 Task: Open a template Informal Letter by  Plum save the file as map.docx Remove the following options from template: 'your brand'. Replace Hello Fan with ' Good Day' and change the date to 26 July, 2023. Replace body of the letter with  Thank you so much for your generous gift. Your thoughtfulness and support mean the world to me. I'm truly grateful for your kindness.; apply Font Style 'Comic Sans MS' and font size  18 Add name: Leon
Action: Mouse moved to (240, 178)
Screenshot: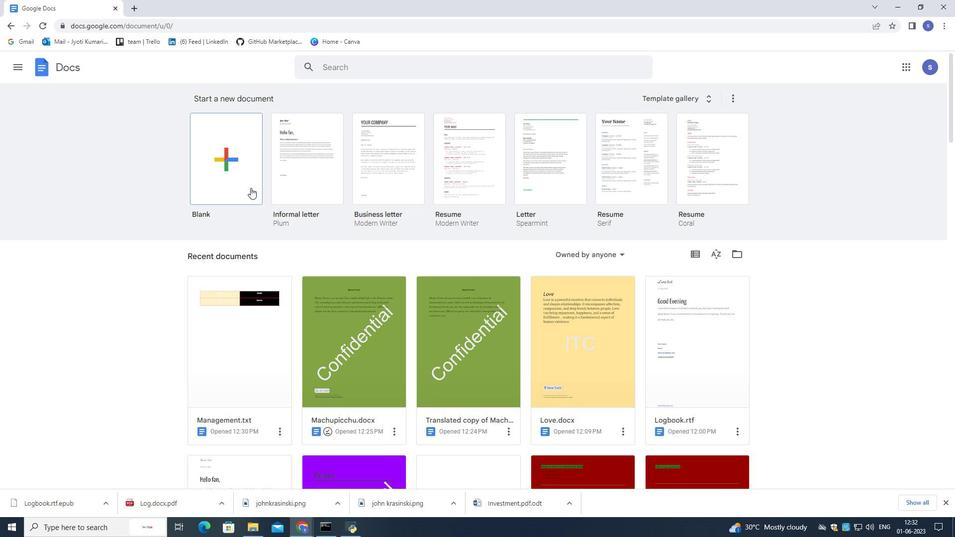 
Action: Mouse pressed left at (240, 178)
Screenshot: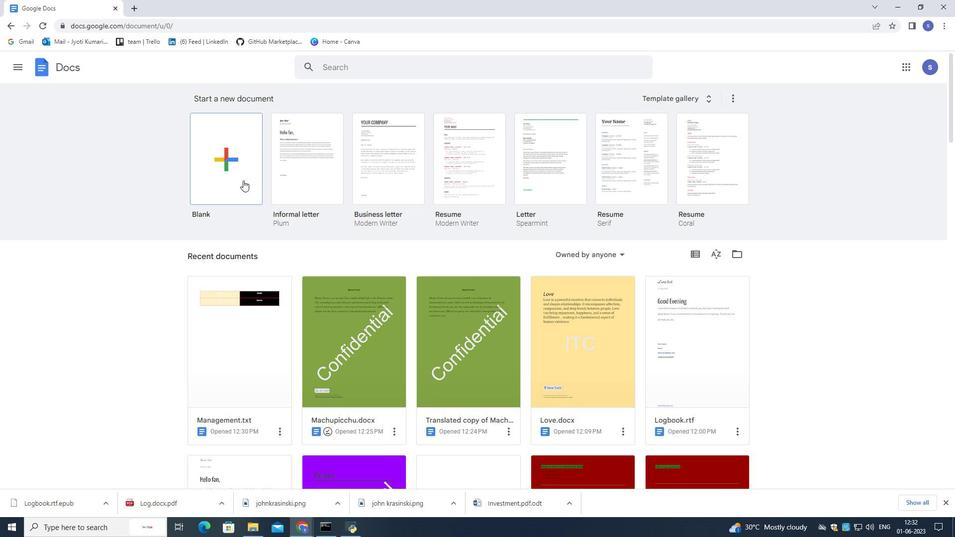
Action: Mouse pressed left at (240, 178)
Screenshot: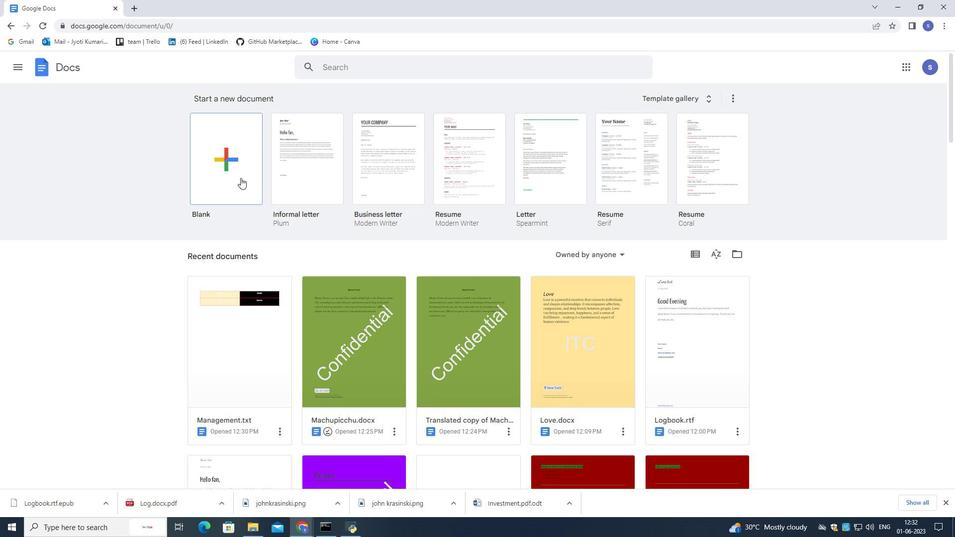 
Action: Mouse moved to (13, 64)
Screenshot: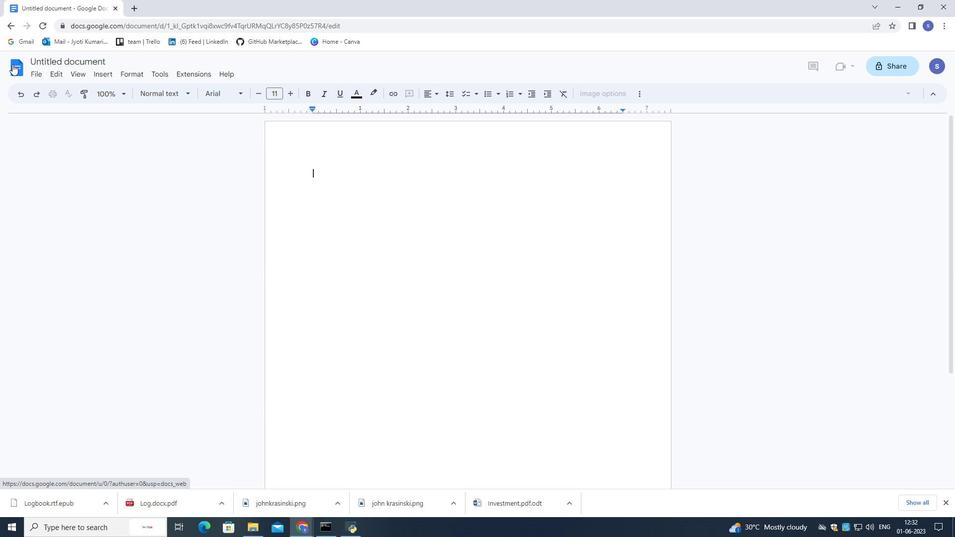 
Action: Mouse pressed left at (13, 64)
Screenshot: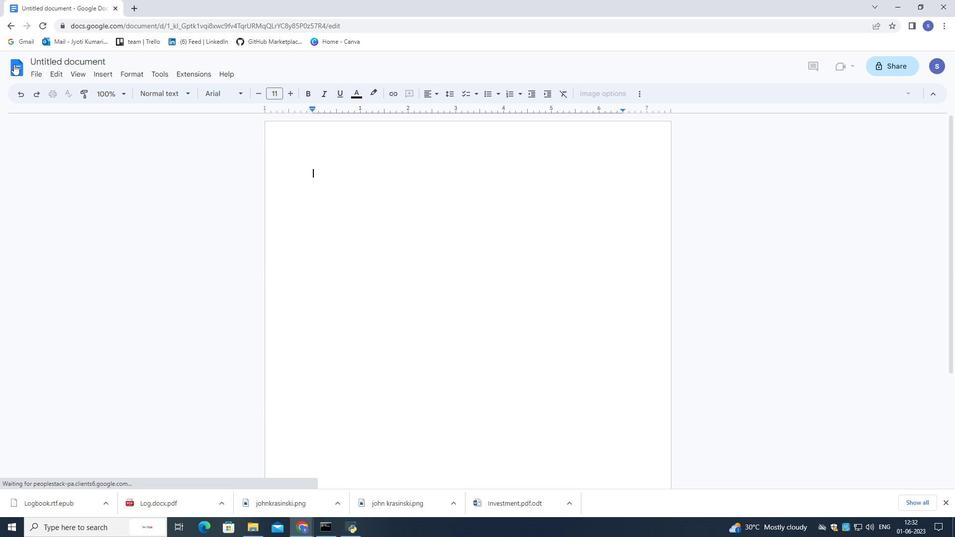 
Action: Mouse moved to (696, 92)
Screenshot: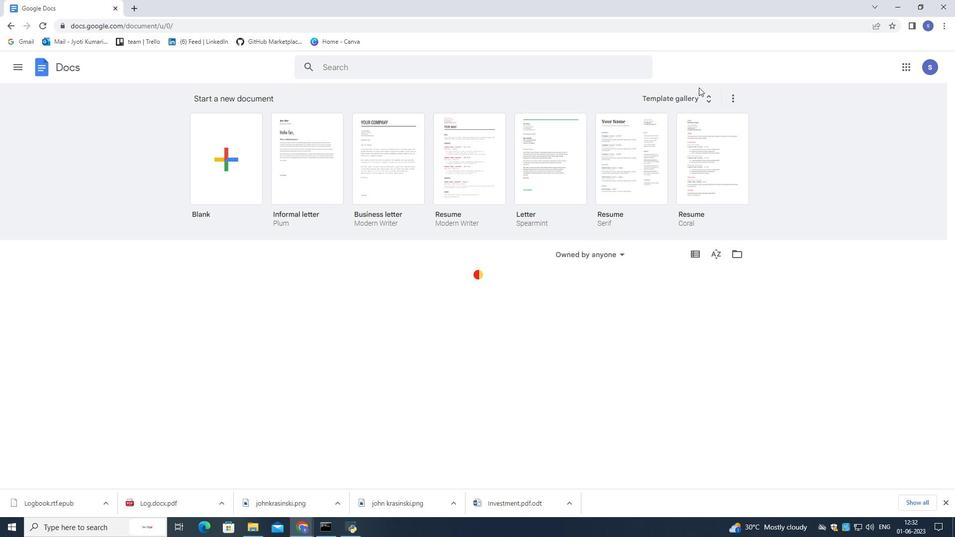 
Action: Mouse pressed left at (696, 92)
Screenshot: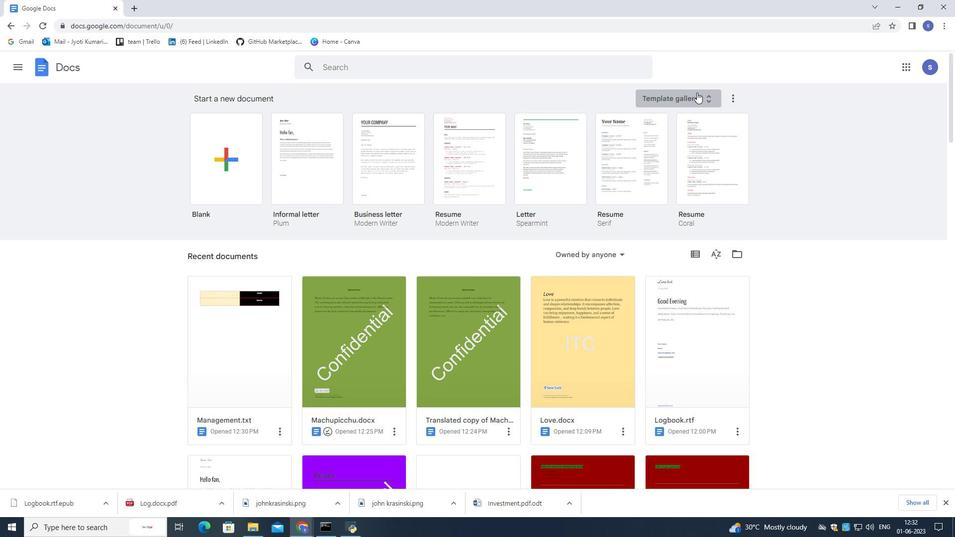 
Action: Mouse moved to (641, 231)
Screenshot: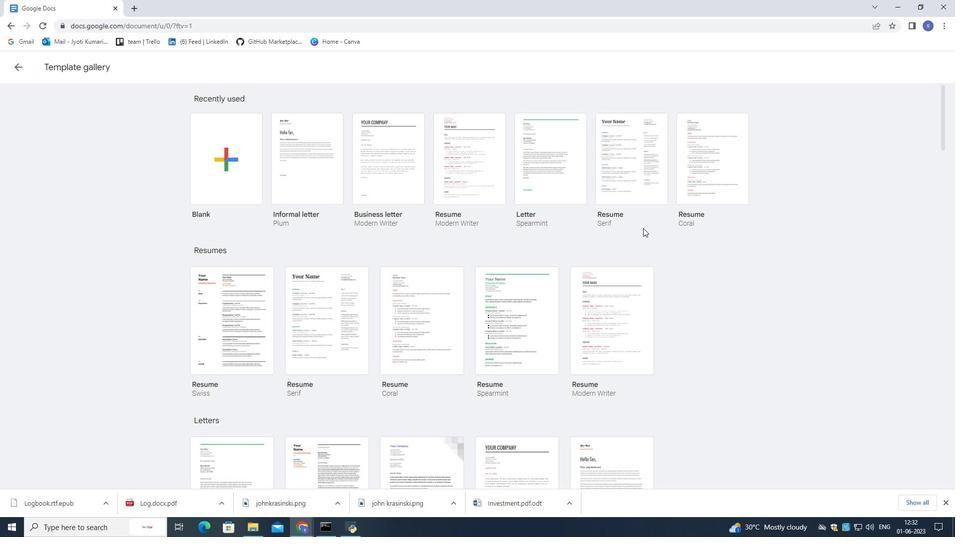 
Action: Mouse scrolled (641, 231) with delta (0, 0)
Screenshot: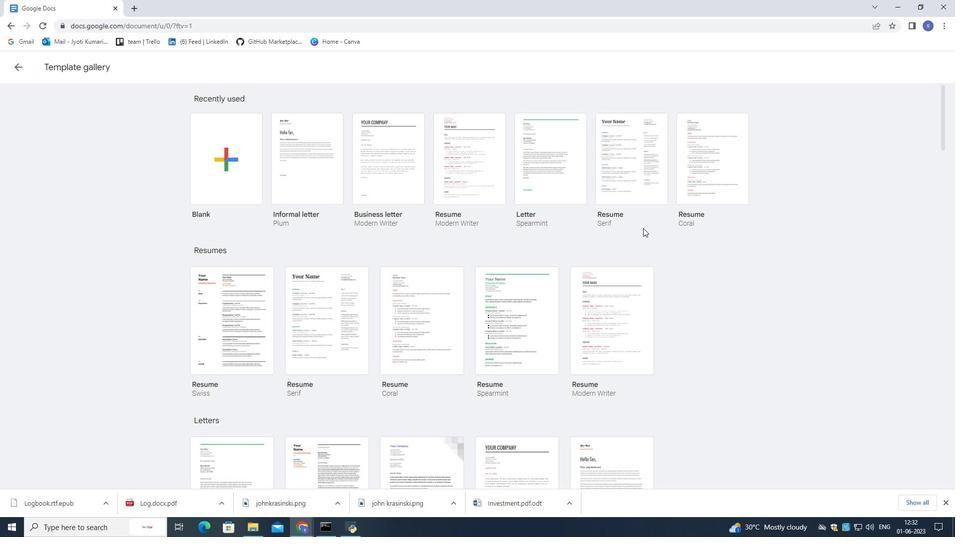 
Action: Mouse scrolled (641, 231) with delta (0, 0)
Screenshot: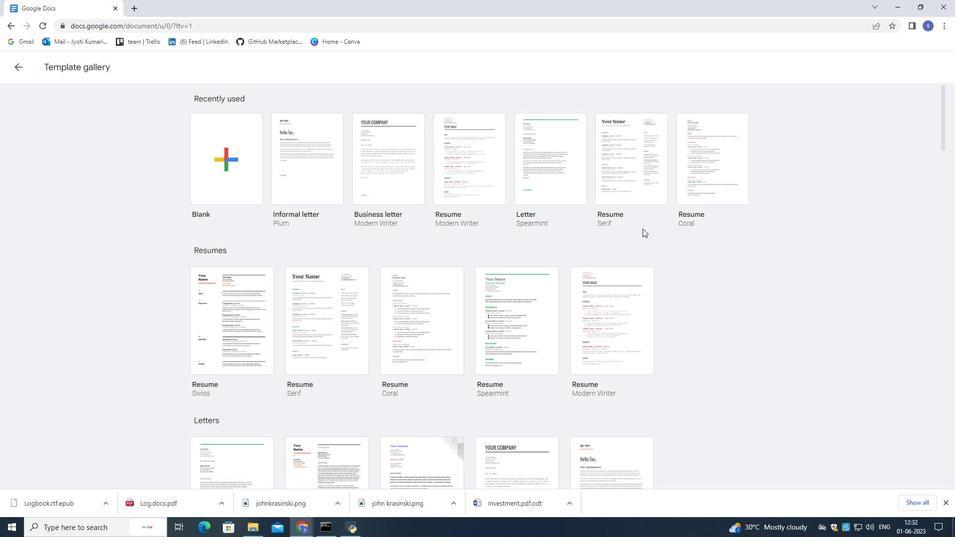
Action: Mouse scrolled (641, 231) with delta (0, 0)
Screenshot: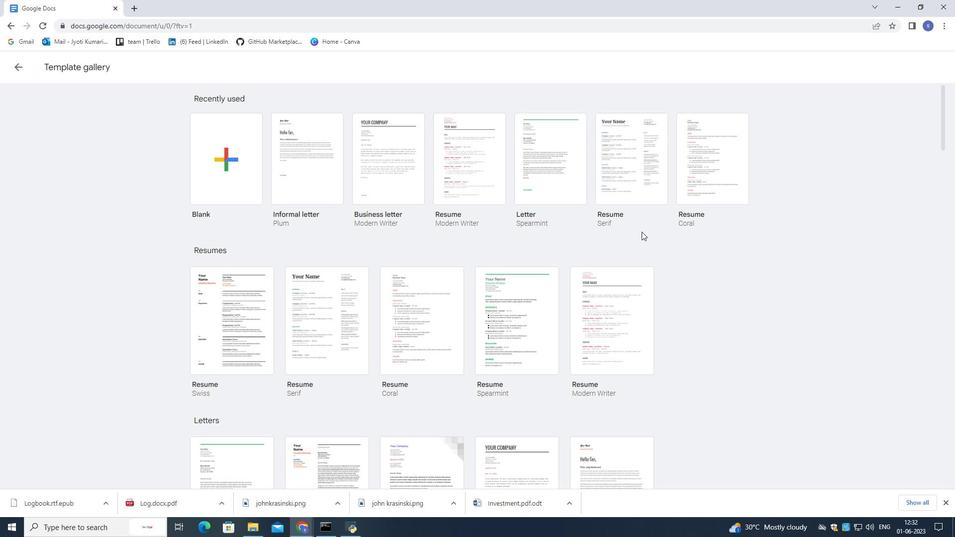
Action: Mouse scrolled (641, 231) with delta (0, 0)
Screenshot: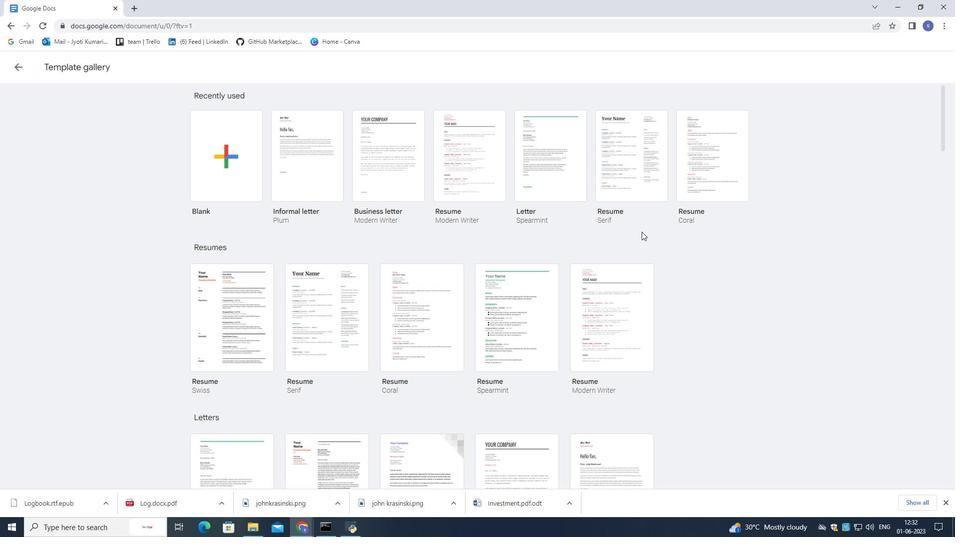 
Action: Mouse scrolled (641, 231) with delta (0, 0)
Screenshot: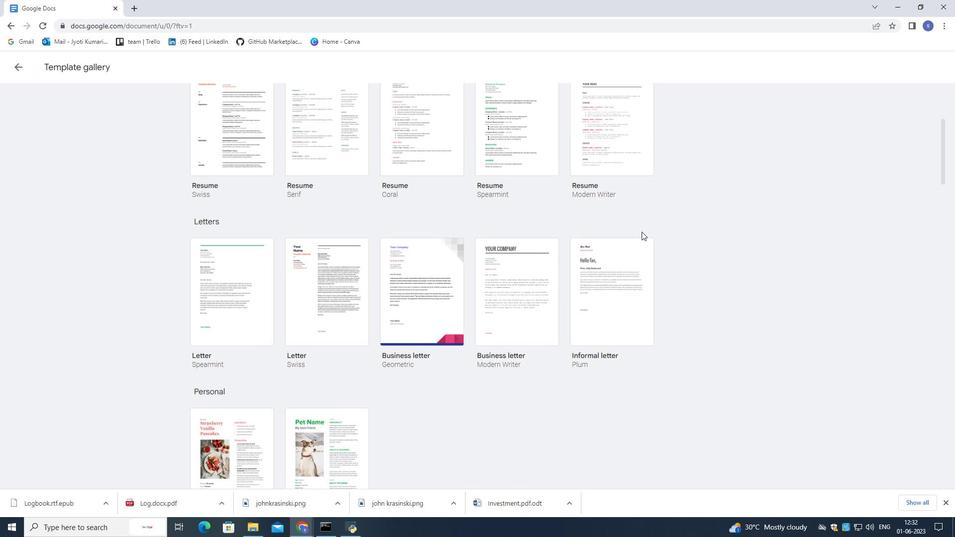 
Action: Mouse scrolled (641, 231) with delta (0, 0)
Screenshot: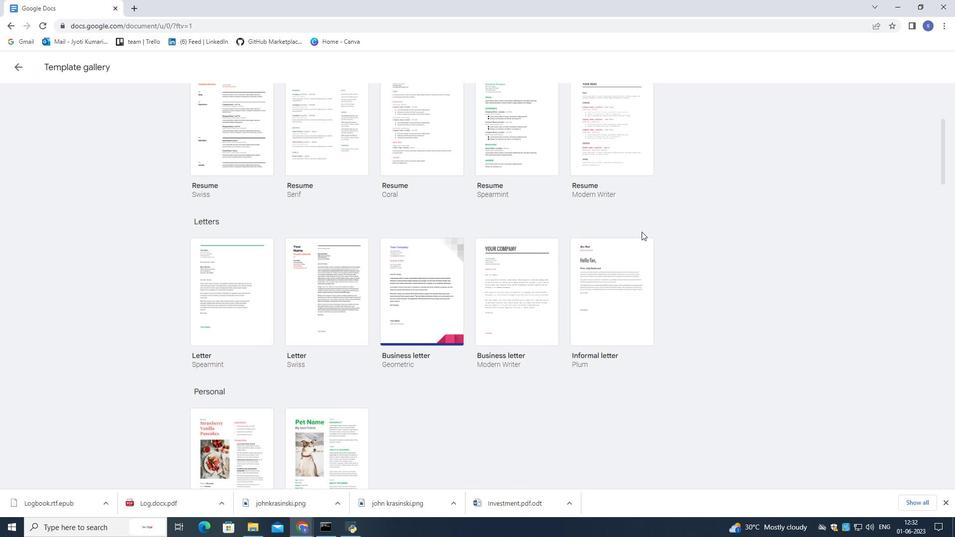 
Action: Mouse scrolled (641, 231) with delta (0, 0)
Screenshot: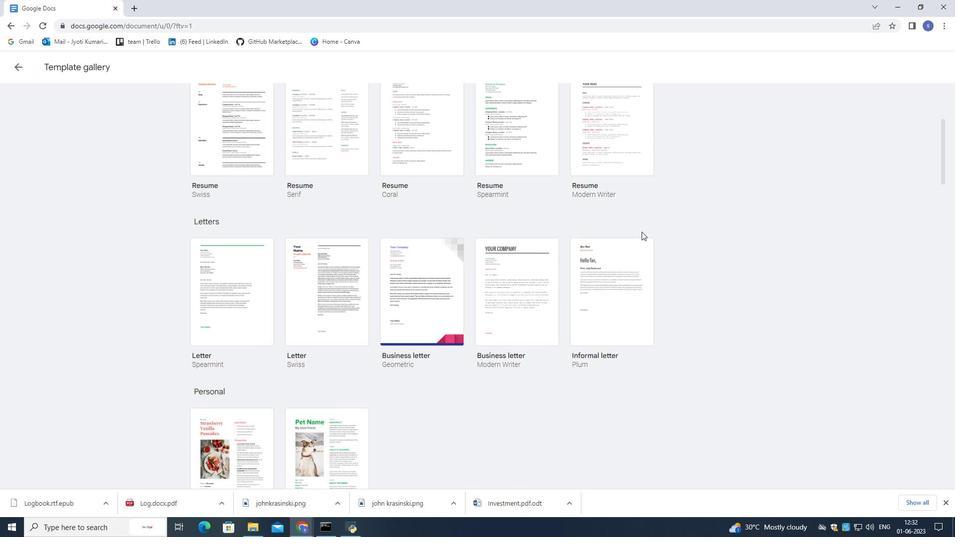 
Action: Mouse moved to (607, 154)
Screenshot: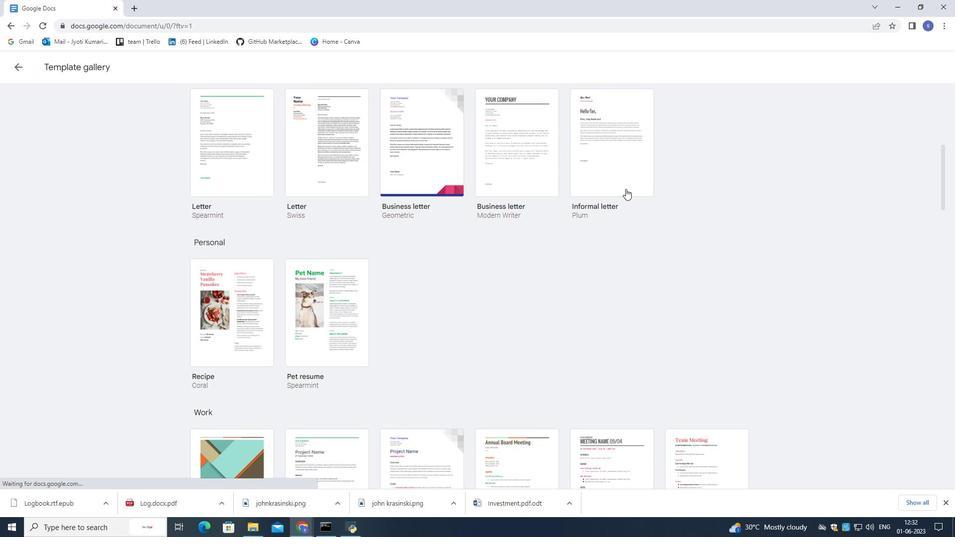 
Action: Mouse pressed left at (607, 154)
Screenshot: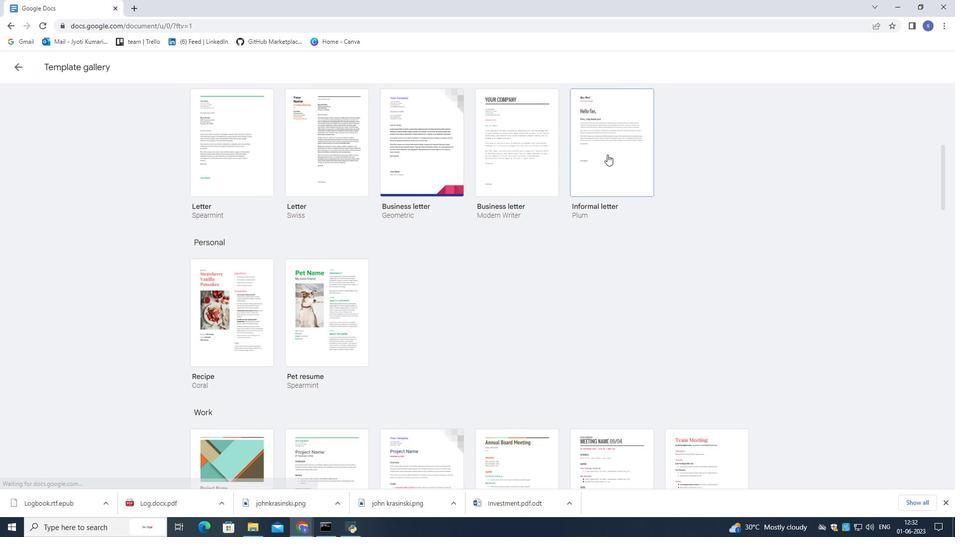 
Action: Mouse moved to (607, 154)
Screenshot: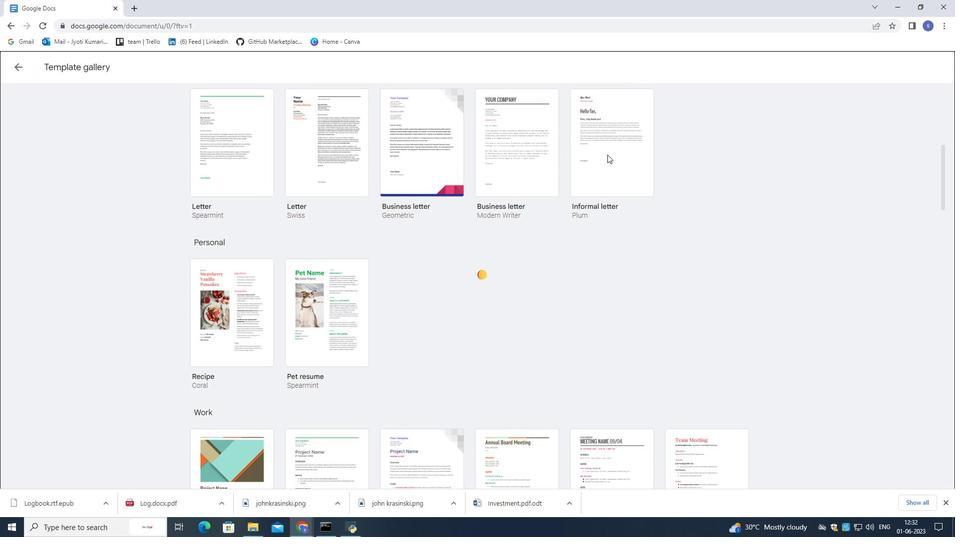 
Action: Mouse pressed left at (607, 154)
Screenshot: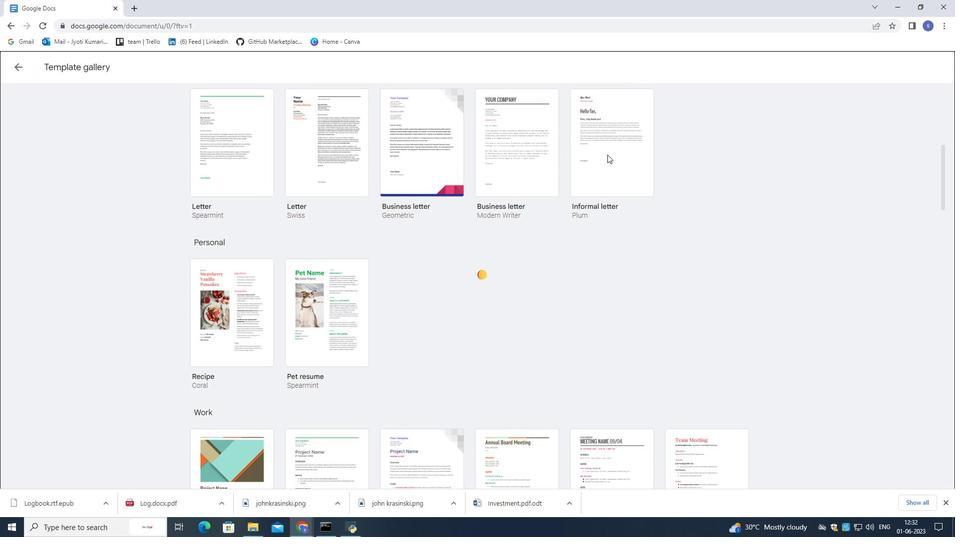 
Action: Mouse pressed left at (607, 154)
Screenshot: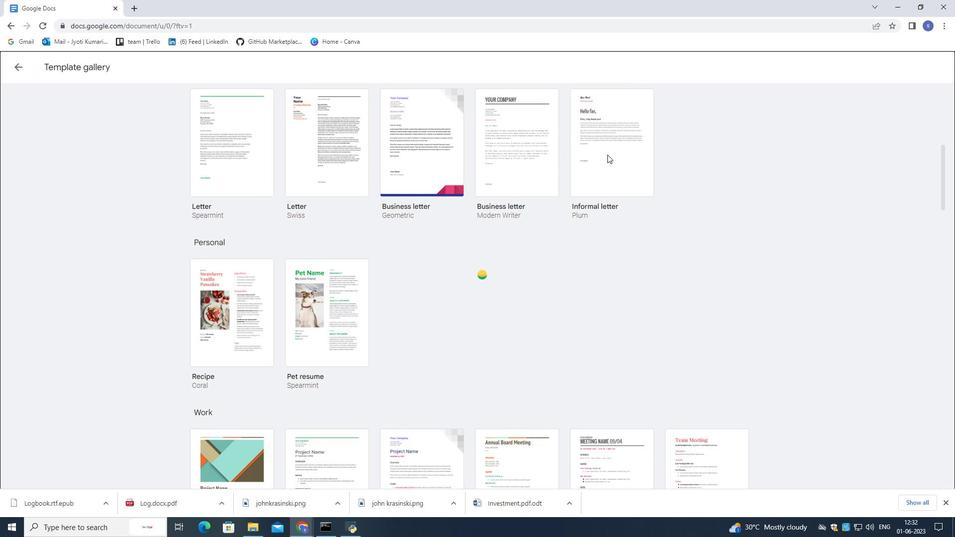
Action: Mouse moved to (365, 162)
Screenshot: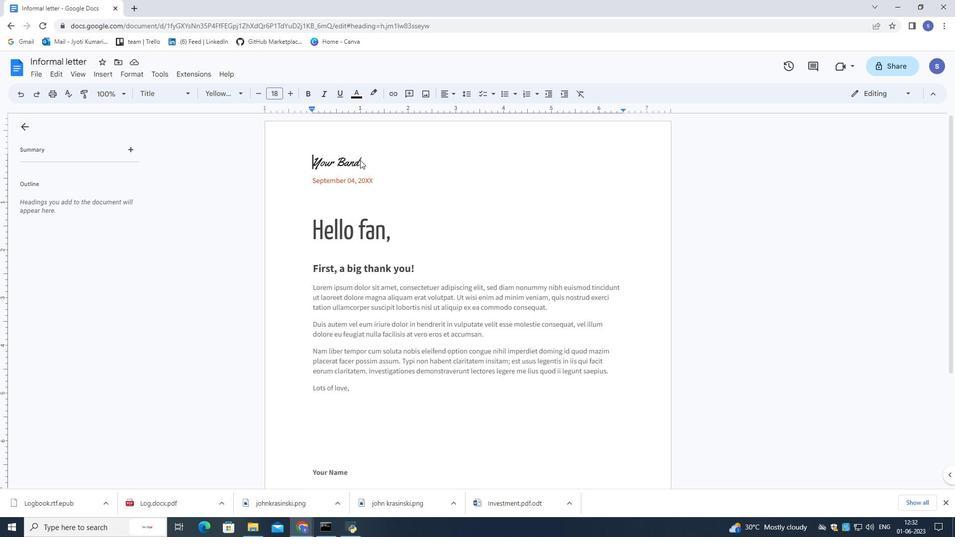
Action: Mouse pressed left at (365, 162)
Screenshot: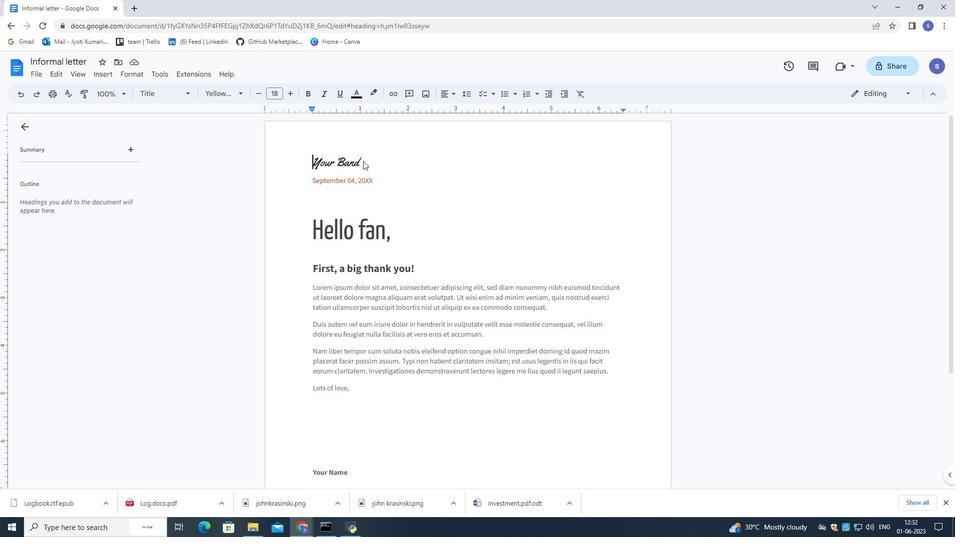 
Action: Mouse pressed left at (365, 162)
Screenshot: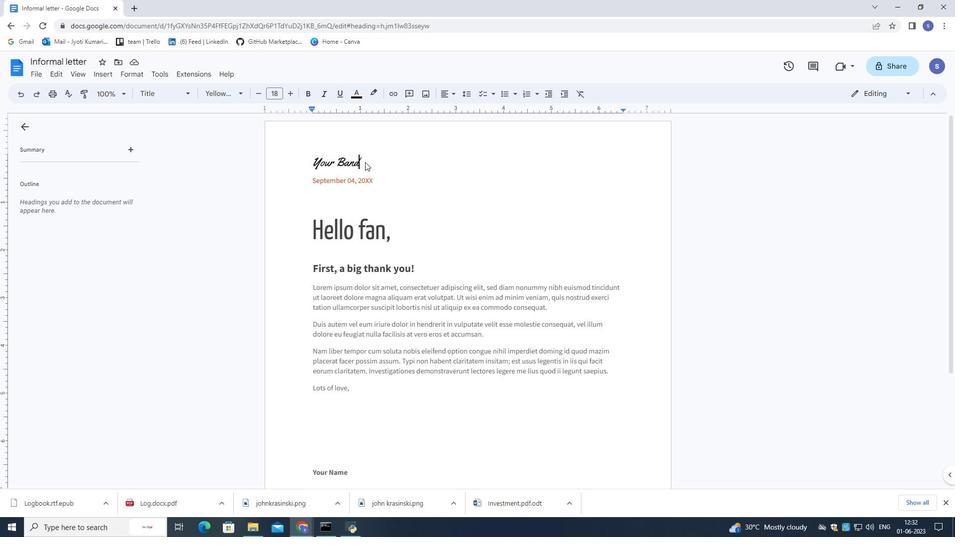
Action: Mouse pressed left at (365, 162)
Screenshot: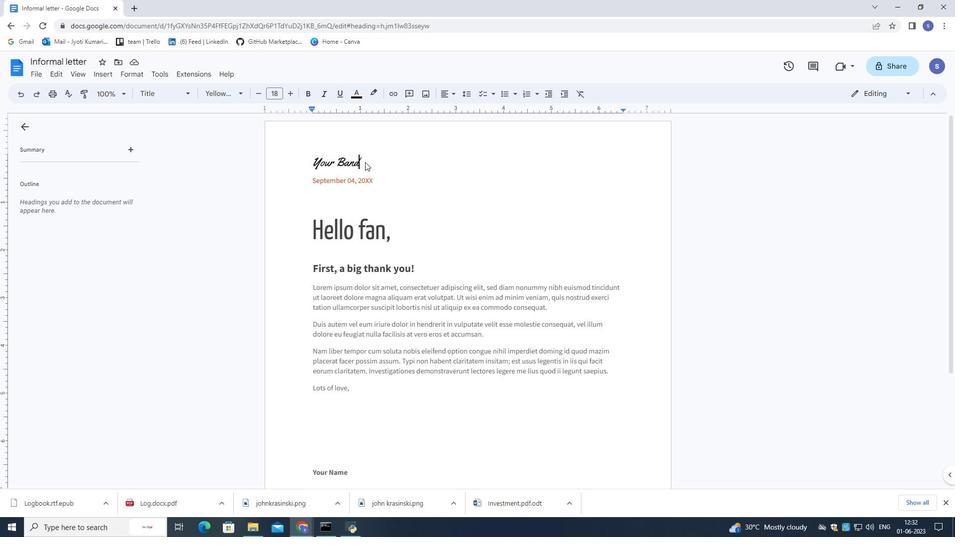 
Action: Mouse moved to (364, 162)
Screenshot: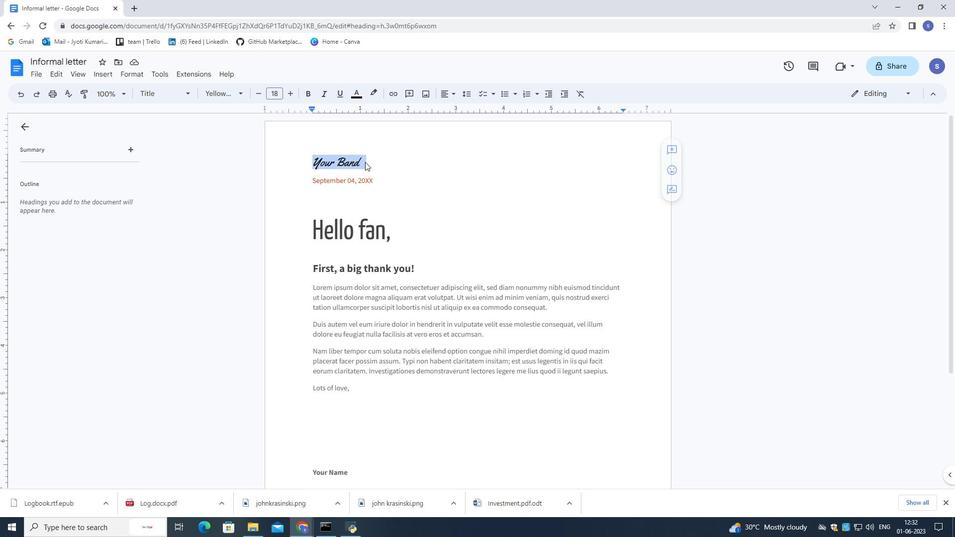 
Action: Mouse pressed left at (364, 162)
Screenshot: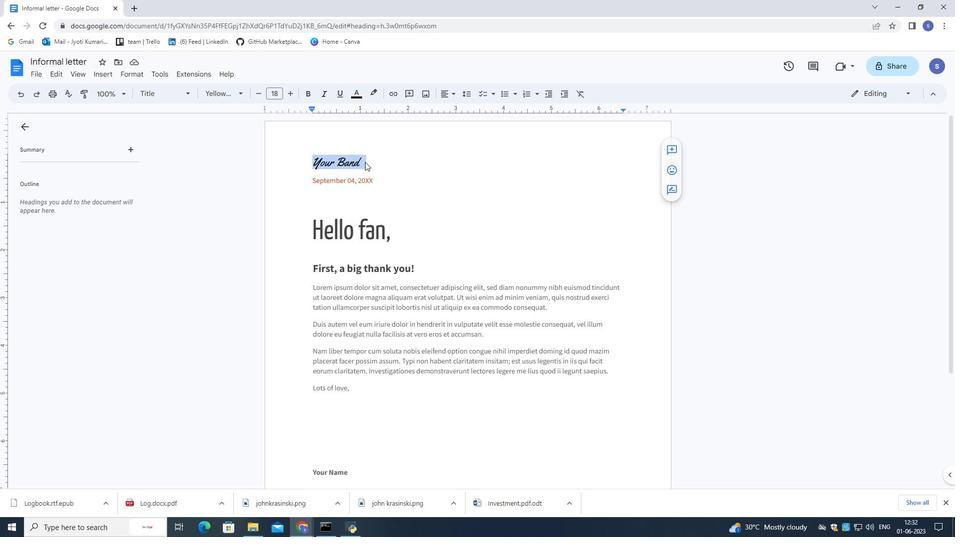 
Action: Mouse moved to (366, 161)
Screenshot: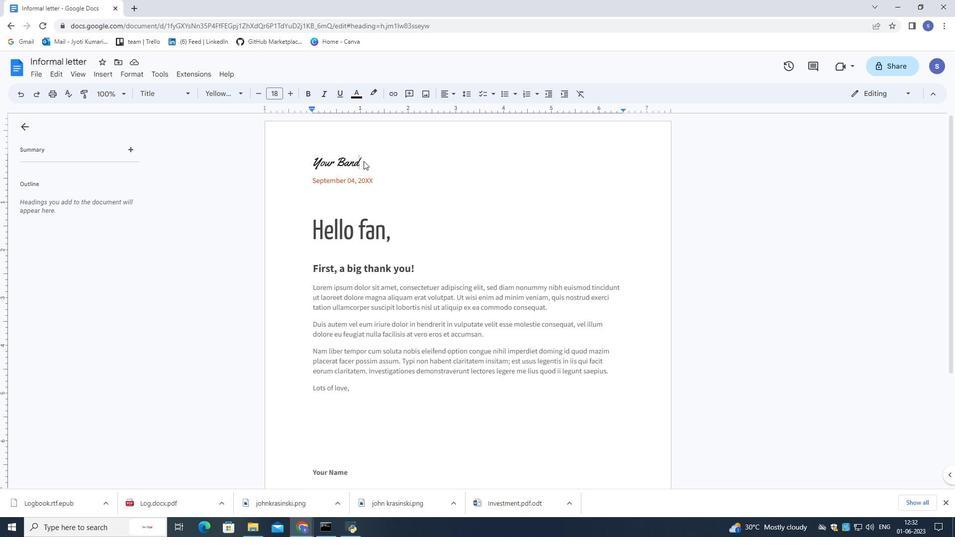 
Action: Mouse pressed left at (366, 161)
Screenshot: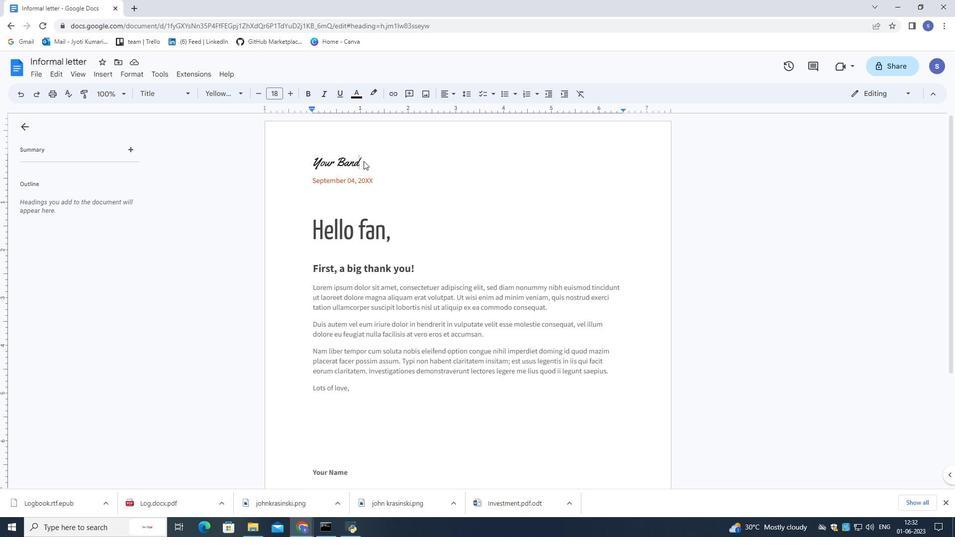 
Action: Mouse pressed left at (366, 161)
Screenshot: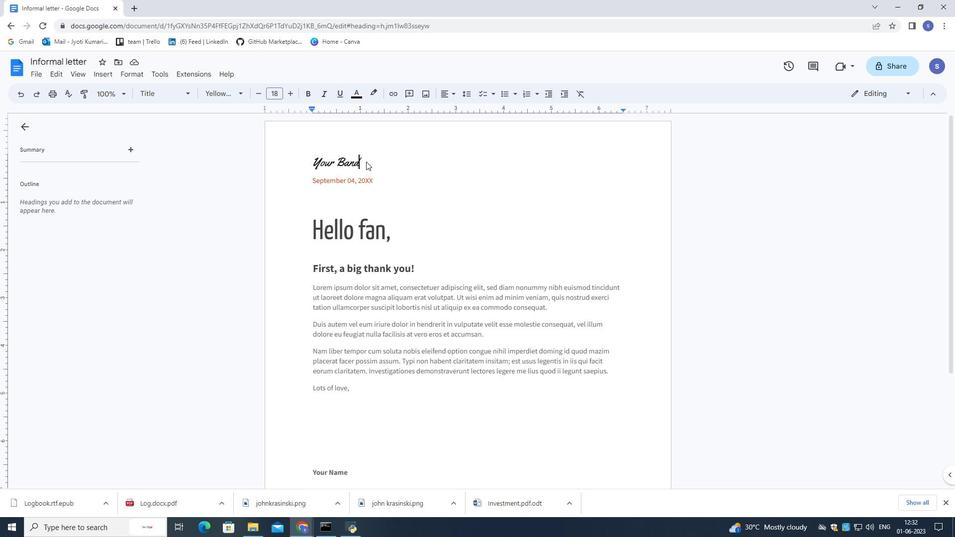 
Action: Mouse pressed left at (366, 161)
Screenshot: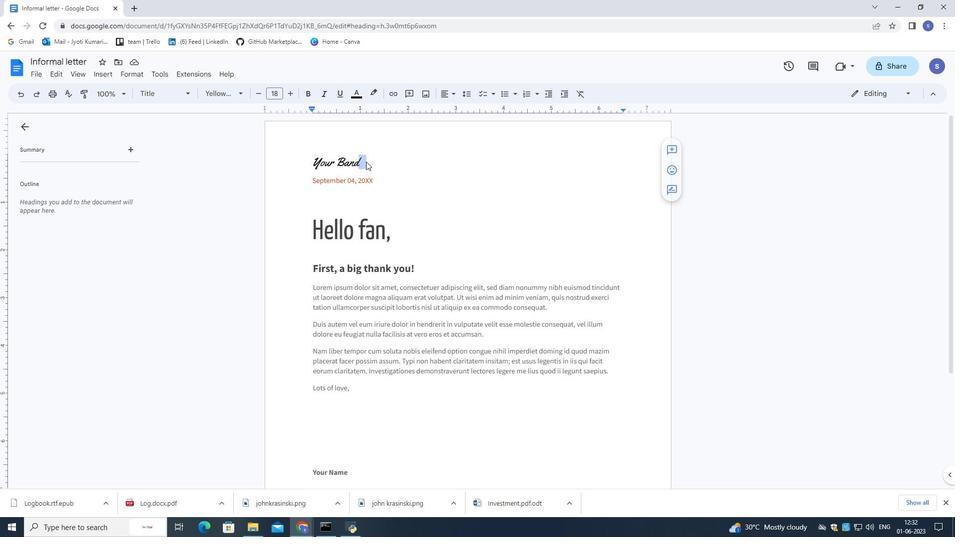 
Action: Mouse moved to (366, 161)
Screenshot: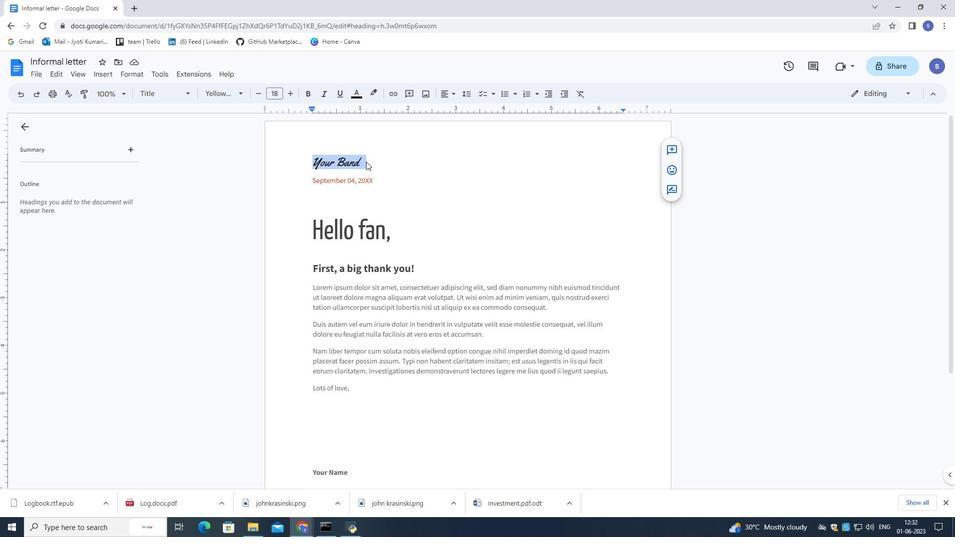 
Action: Key pressed <Key.delete>
Screenshot: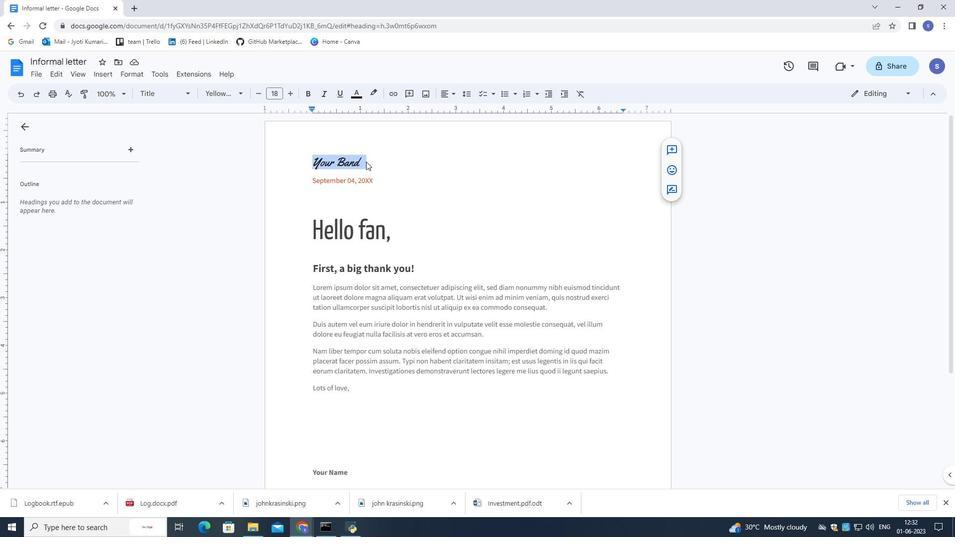 
Action: Mouse moved to (392, 216)
Screenshot: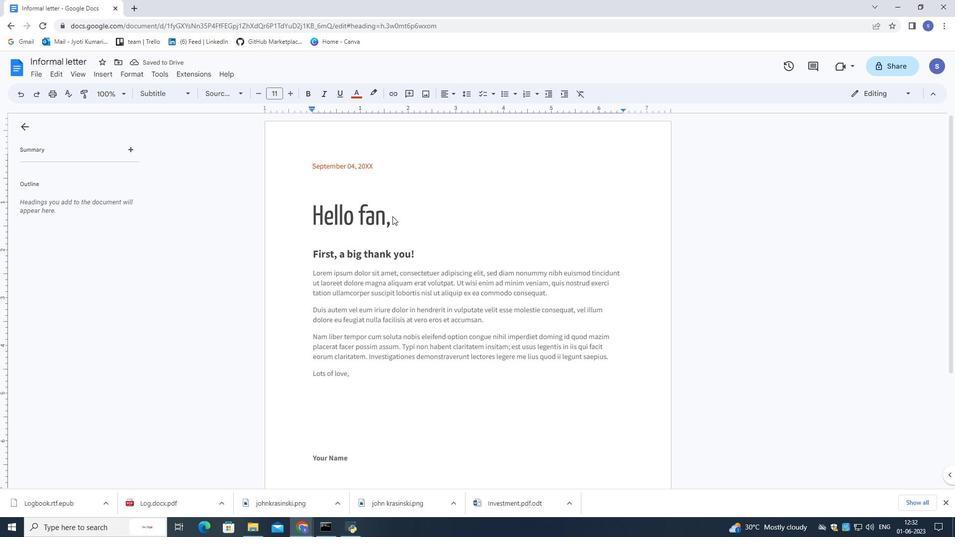 
Action: Mouse pressed left at (392, 216)
Screenshot: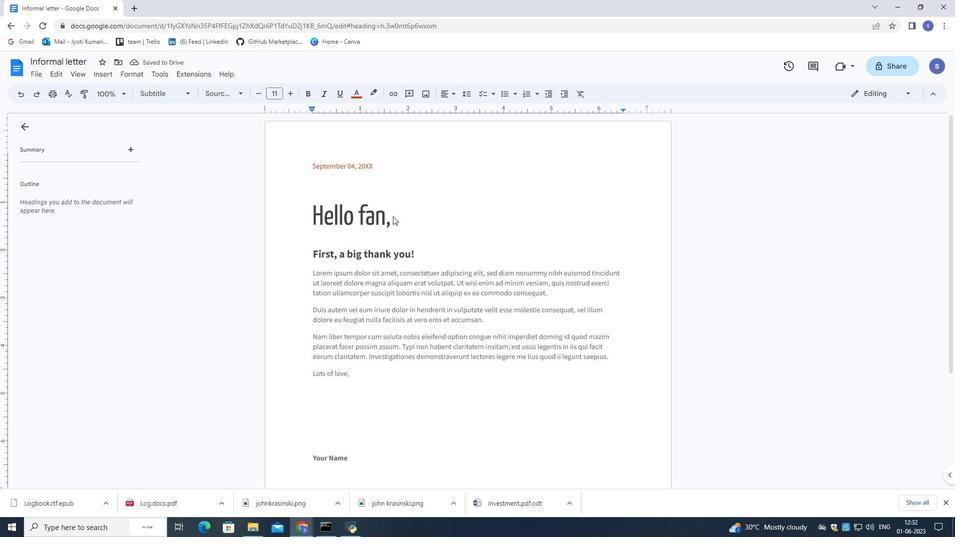 
Action: Mouse pressed left at (392, 216)
Screenshot: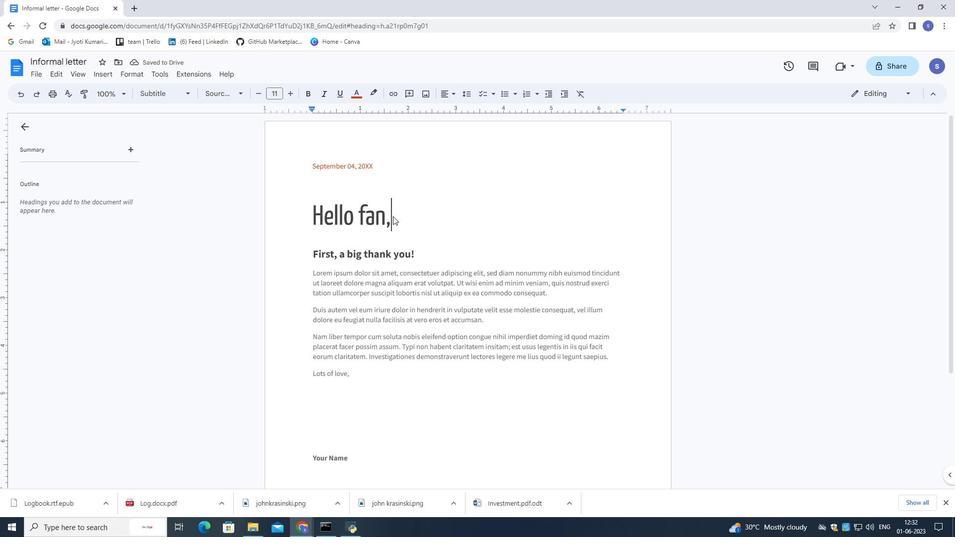
Action: Mouse pressed left at (392, 216)
Screenshot: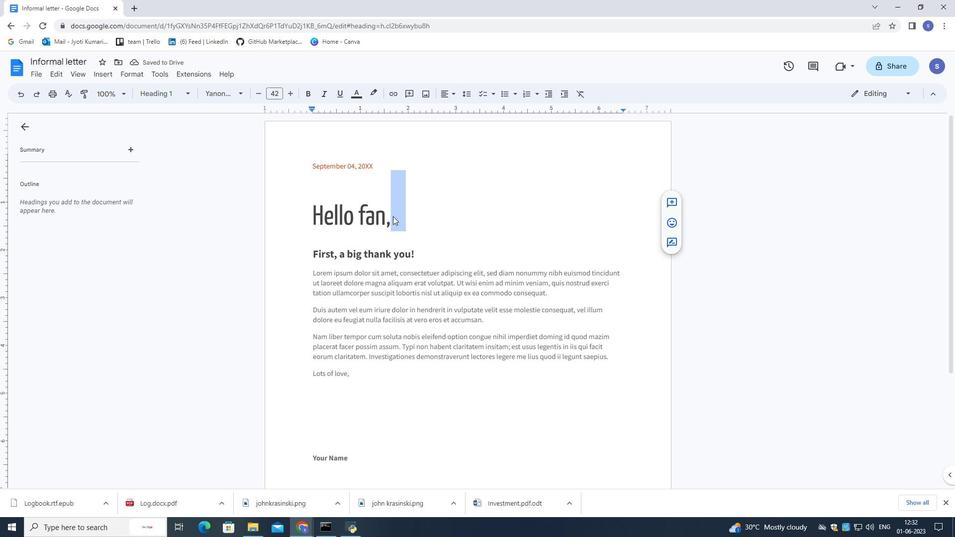 
Action: Mouse moved to (399, 216)
Screenshot: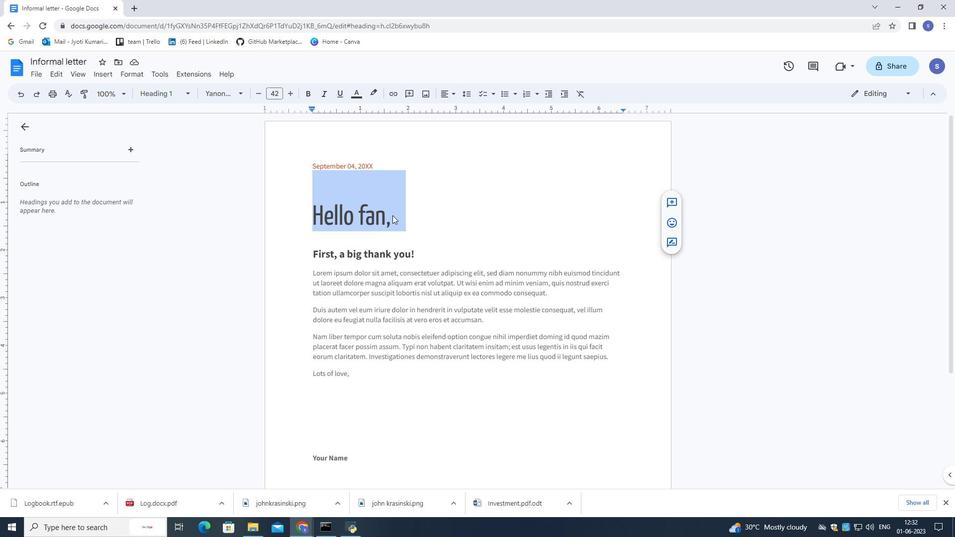 
Action: Key pressed <Key.shift>Gooo<Key.backspace>d<Key.space><Key.shift>Day,
Screenshot: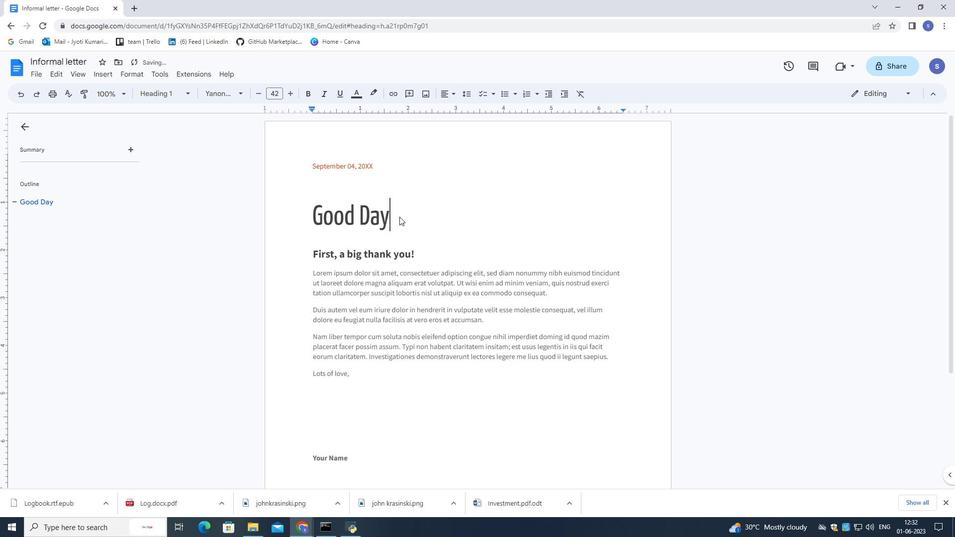 
Action: Mouse moved to (379, 159)
Screenshot: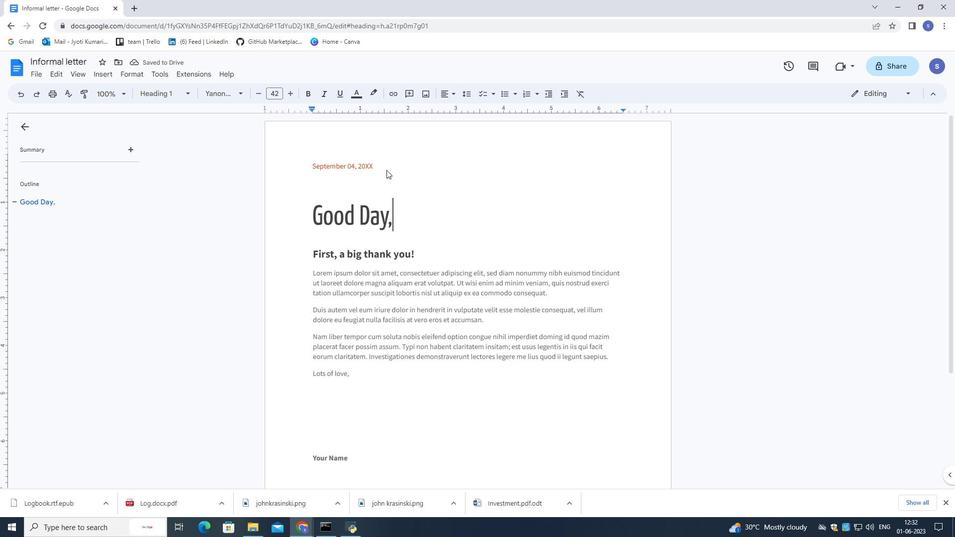 
Action: Mouse pressed left at (379, 159)
Screenshot: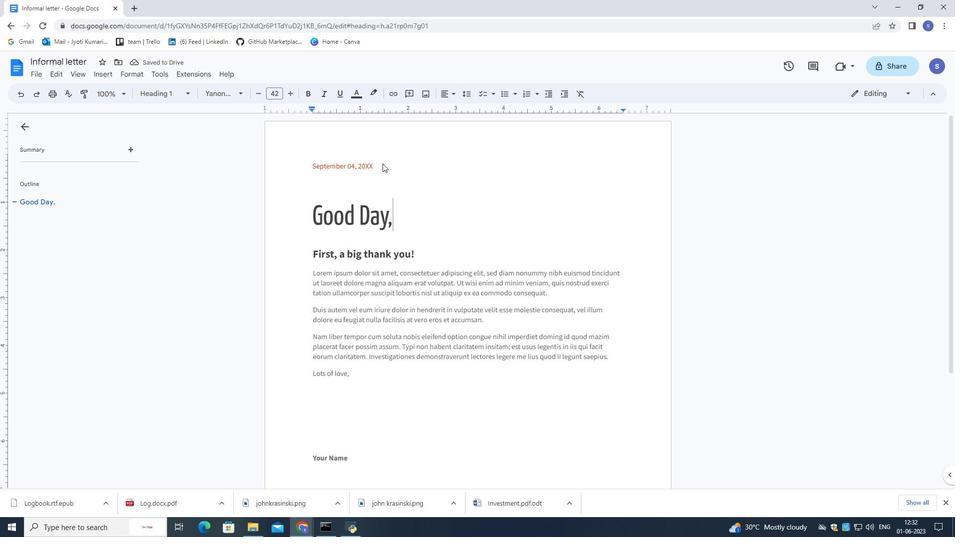 
Action: Mouse moved to (379, 159)
Screenshot: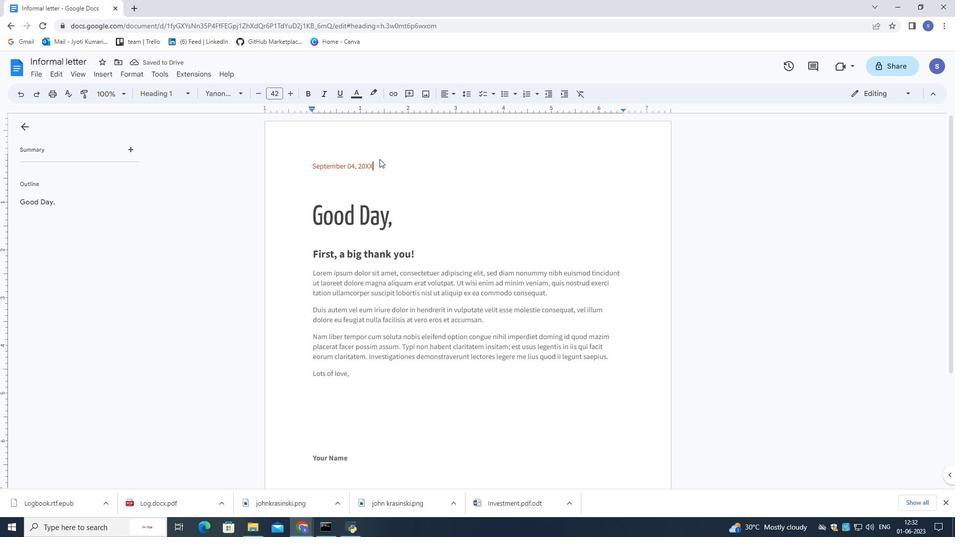 
Action: Mouse pressed left at (379, 159)
Screenshot: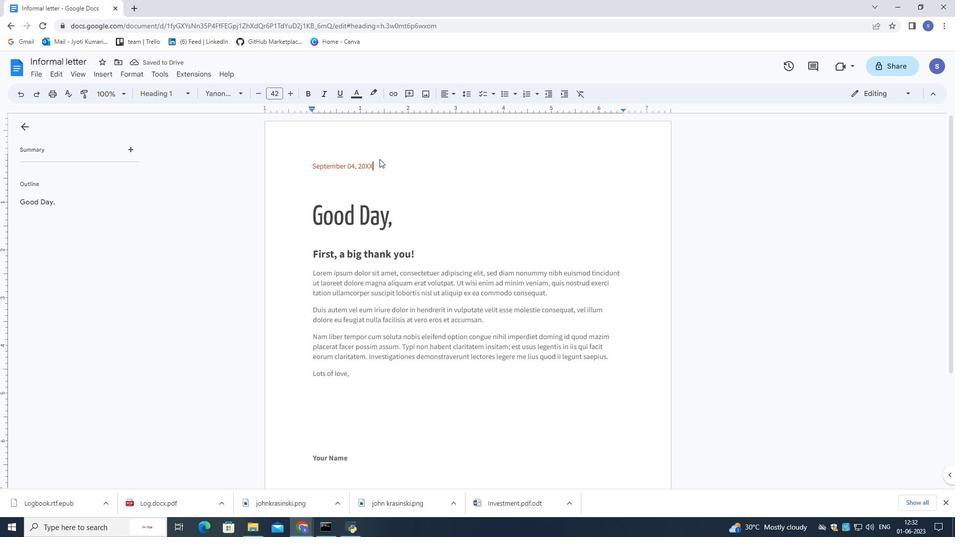 
Action: Mouse pressed left at (379, 159)
Screenshot: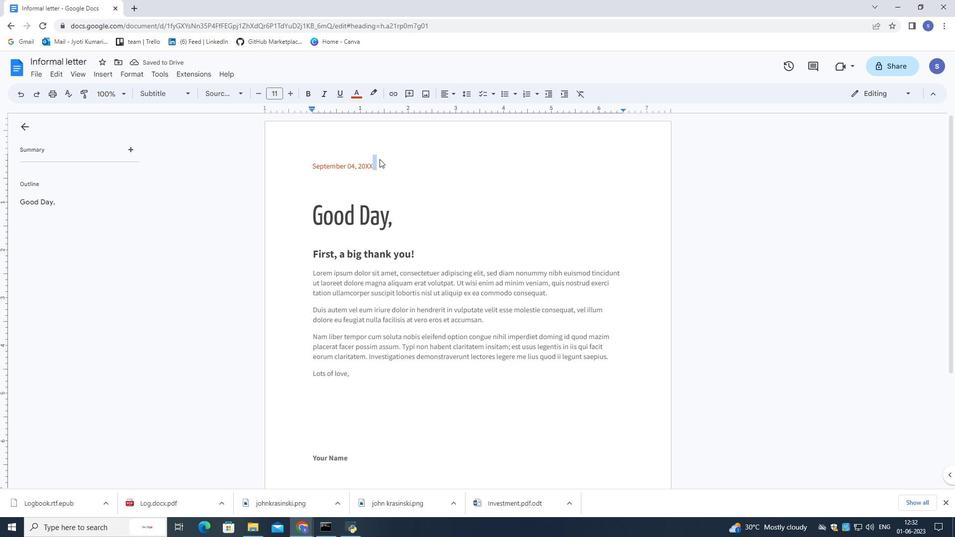 
Action: Mouse moved to (567, 197)
Screenshot: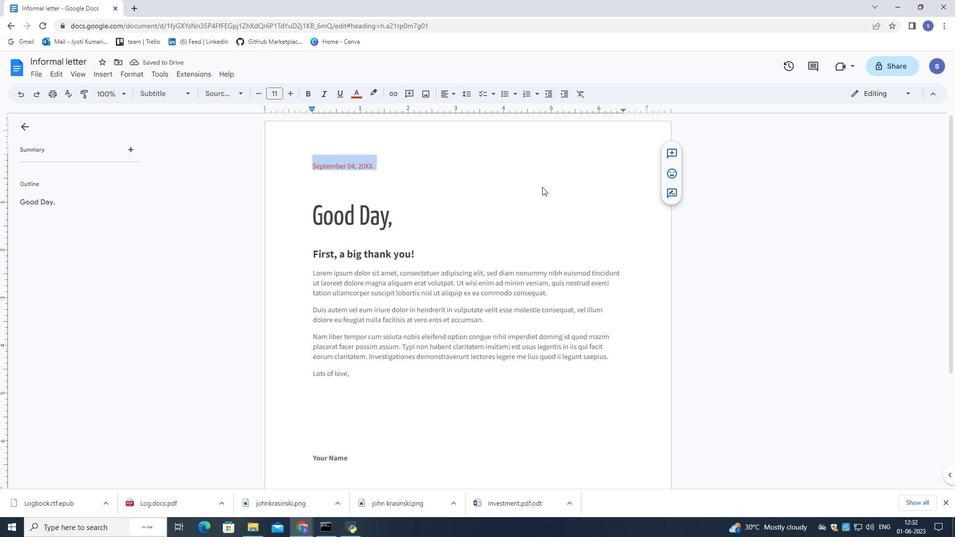 
Action: Key pressed 26<Key.space><Key.shift>July,<Key.space>2023
Screenshot: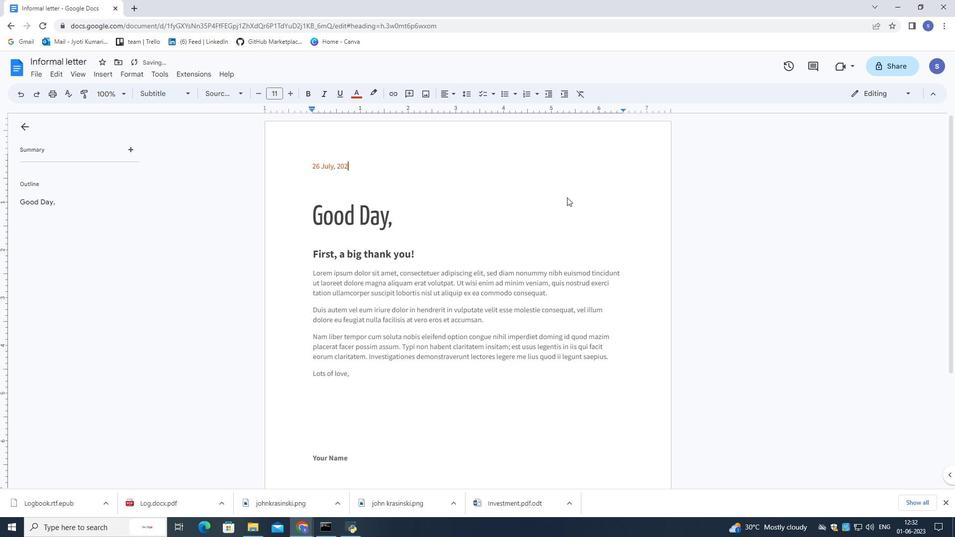 
Action: Mouse moved to (355, 372)
Screenshot: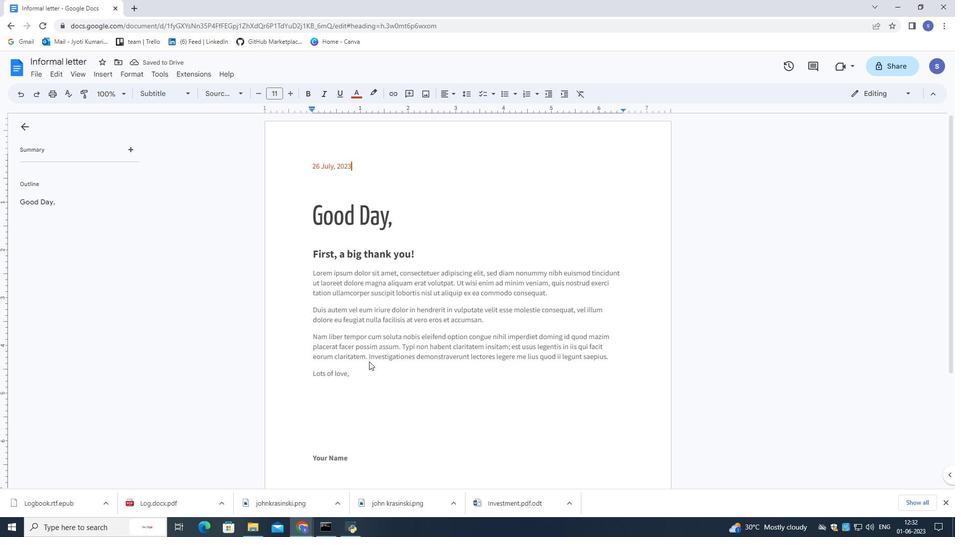 
Action: Mouse pressed left at (355, 372)
Screenshot: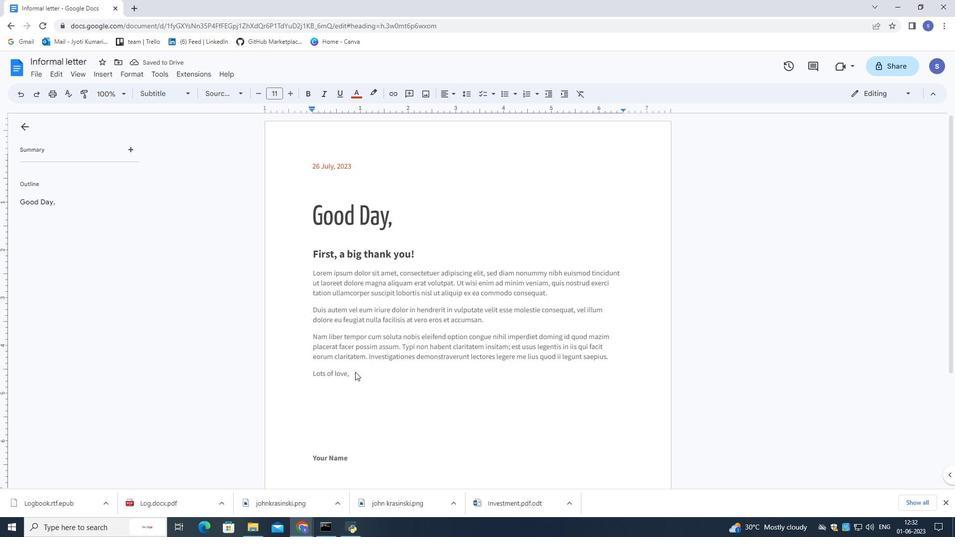 
Action: Mouse moved to (309, 256)
Screenshot: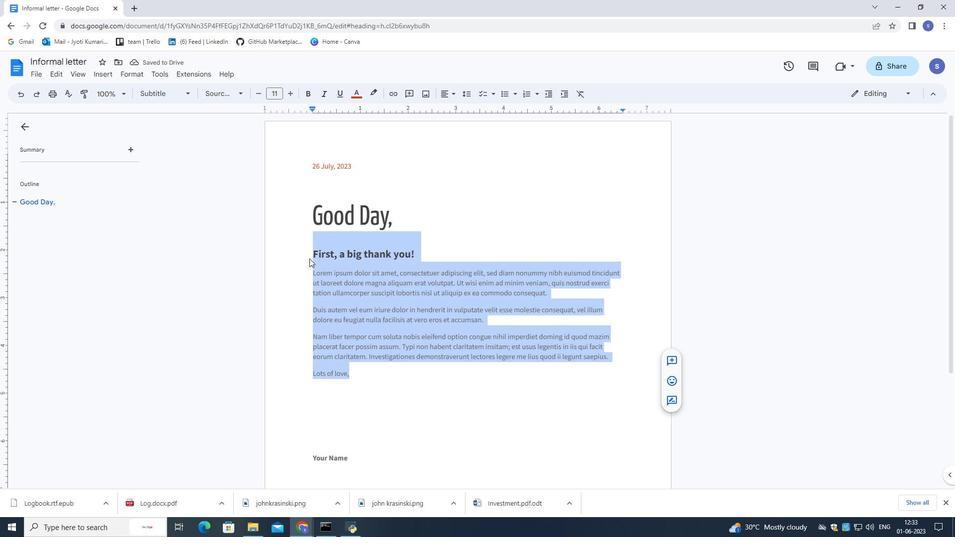 
Action: Key pressed <Key.delete>
Screenshot: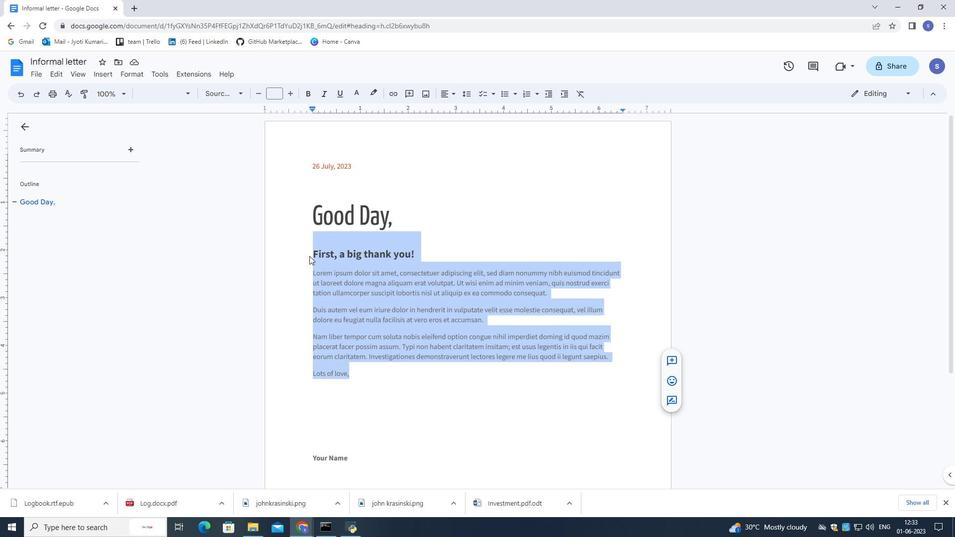 
Action: Mouse moved to (443, 337)
Screenshot: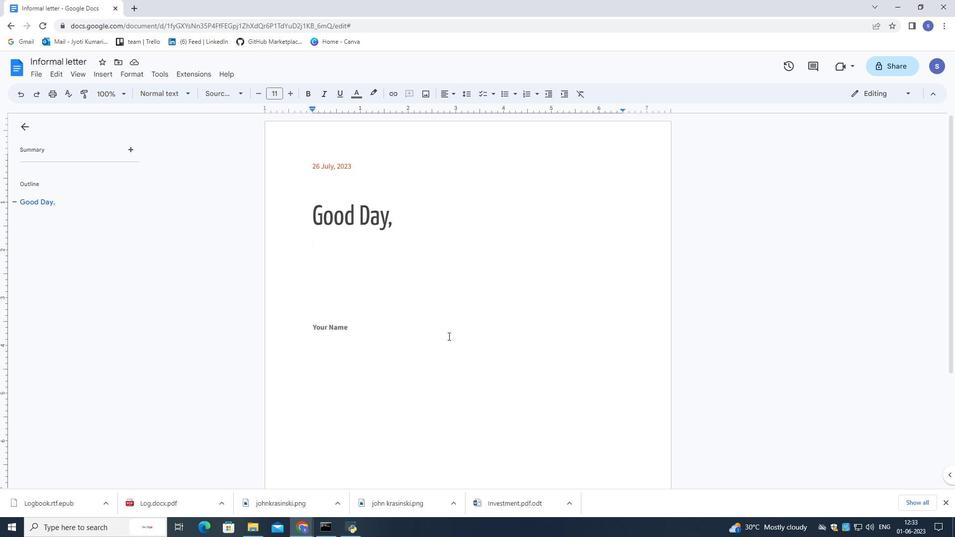 
Action: Key pressed <Key.shift>T
Screenshot: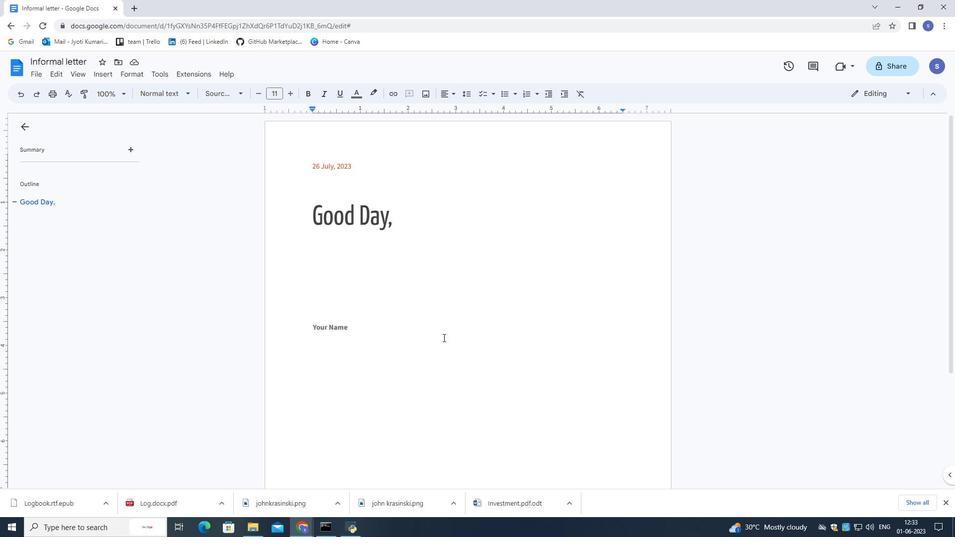 
Action: Mouse moved to (718, 383)
Screenshot: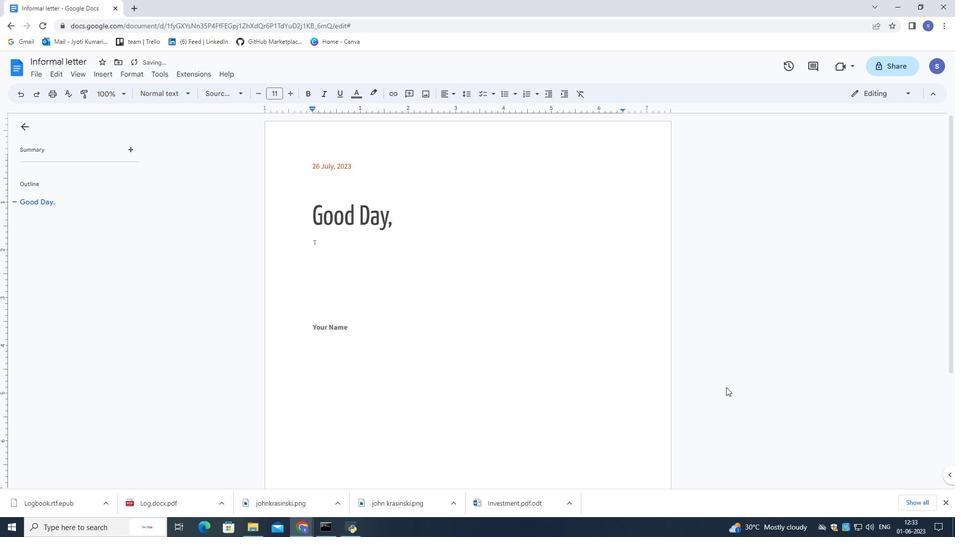 
Action: Key pressed hank<Key.space>yu<Key.backspace>ou<Key.space>
Screenshot: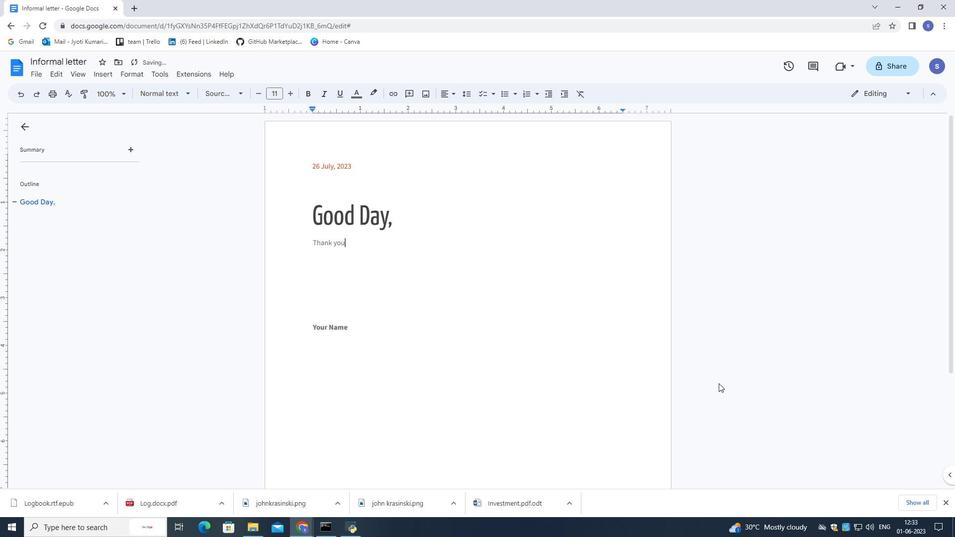 
Action: Mouse moved to (748, 404)
Screenshot: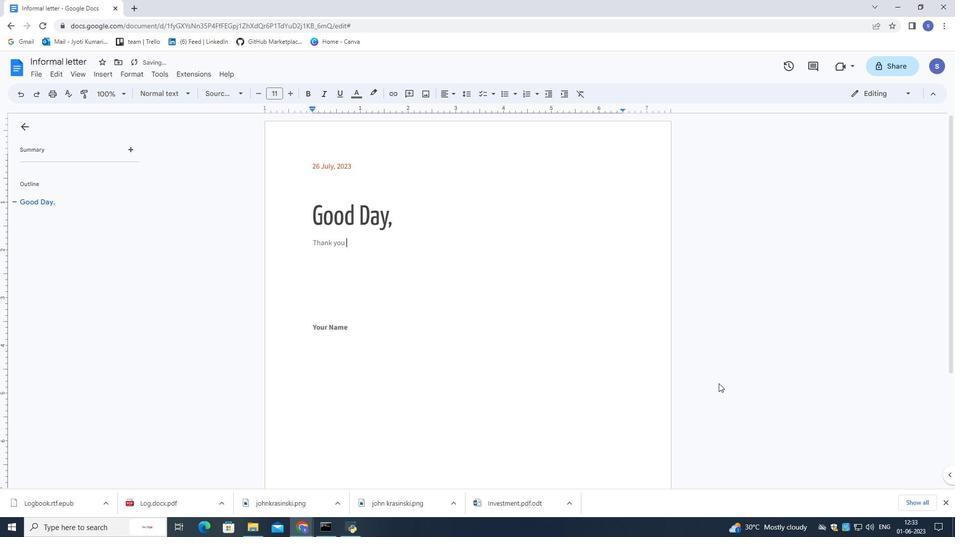 
Action: Key pressed so<Key.space>much<Key.space>for<Key.space>your<Key.space>generous<Key.space>gift.<Key.space>your<Key.space>thoughtfulness<Key.space>and<Key.space>support<Key.space>mean<Key.space>the<Key.space>world<Key.space>to<Key.space>me.<Key.space><Key.shift>i'm<Key.space>truly<Key.space>grateful<Key.space>for<Key.space>your<Key.space>kindness.<Key.space>
Screenshot: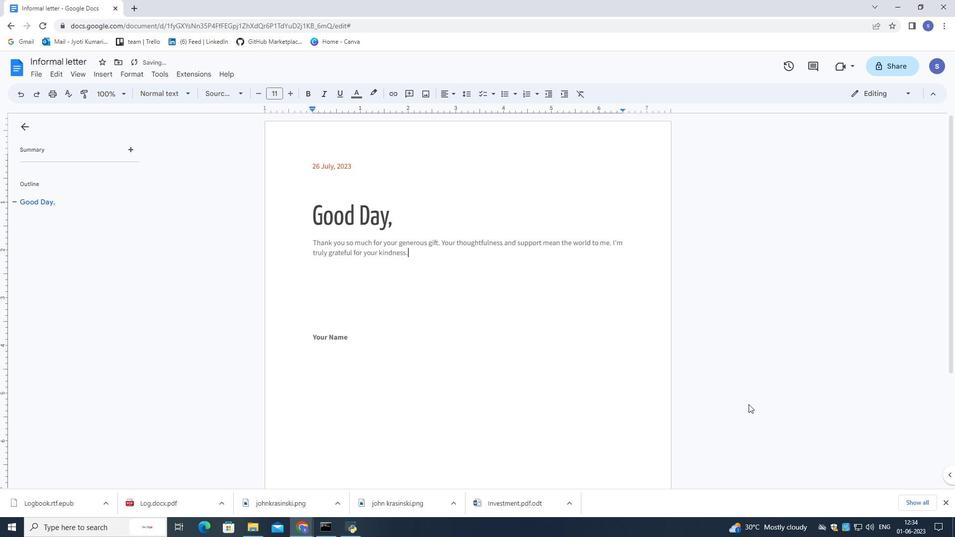
Action: Mouse moved to (353, 342)
Screenshot: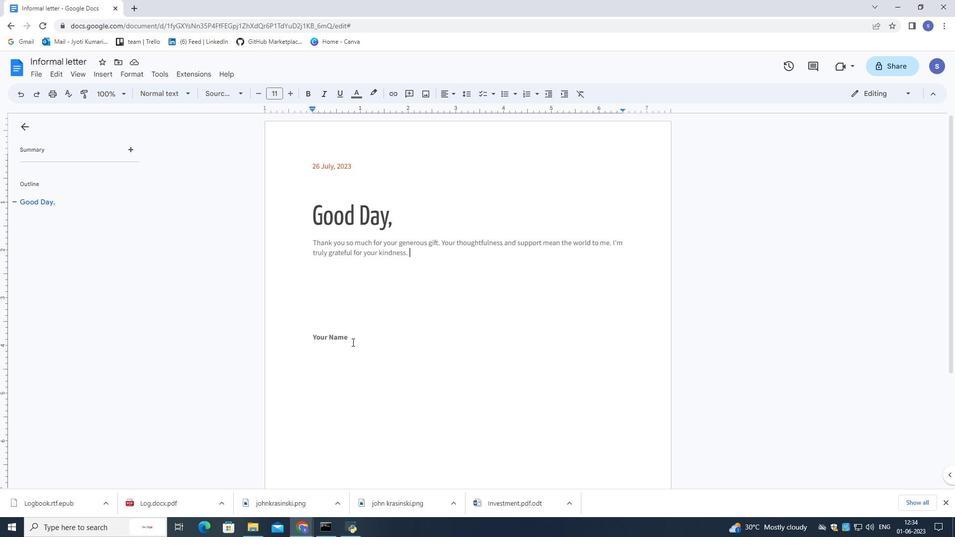 
Action: Mouse pressed left at (353, 342)
Screenshot: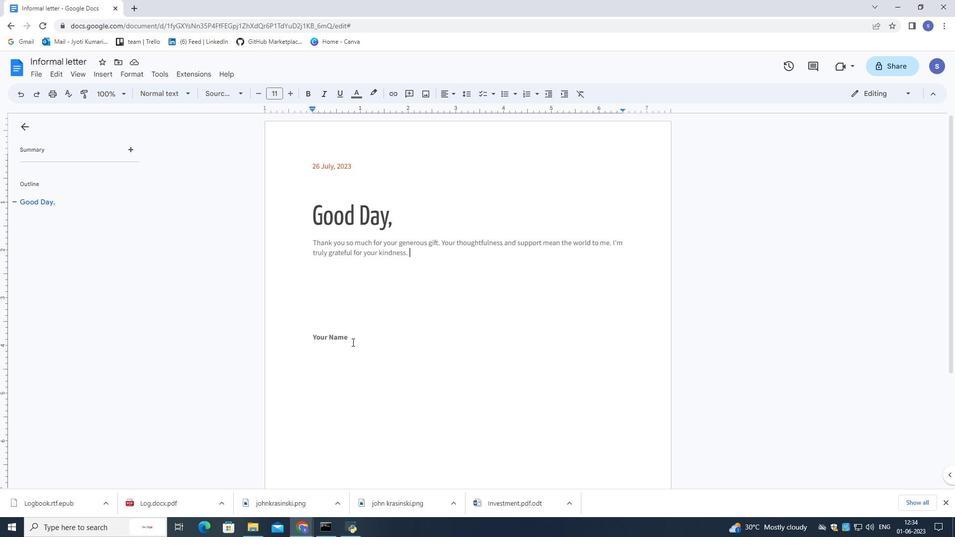 
Action: Mouse moved to (356, 342)
Screenshot: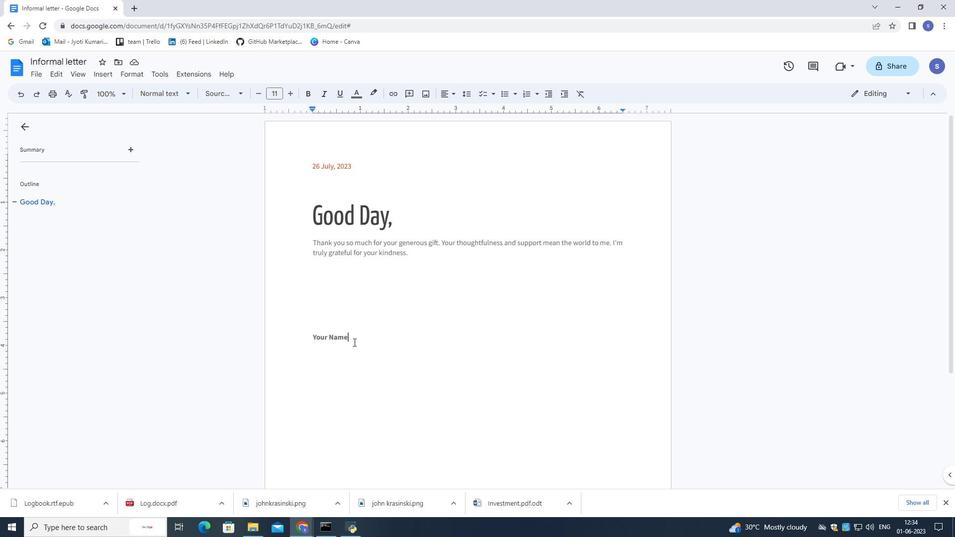 
Action: Key pressed <Key.enter><Key.shift>Leon
Screenshot: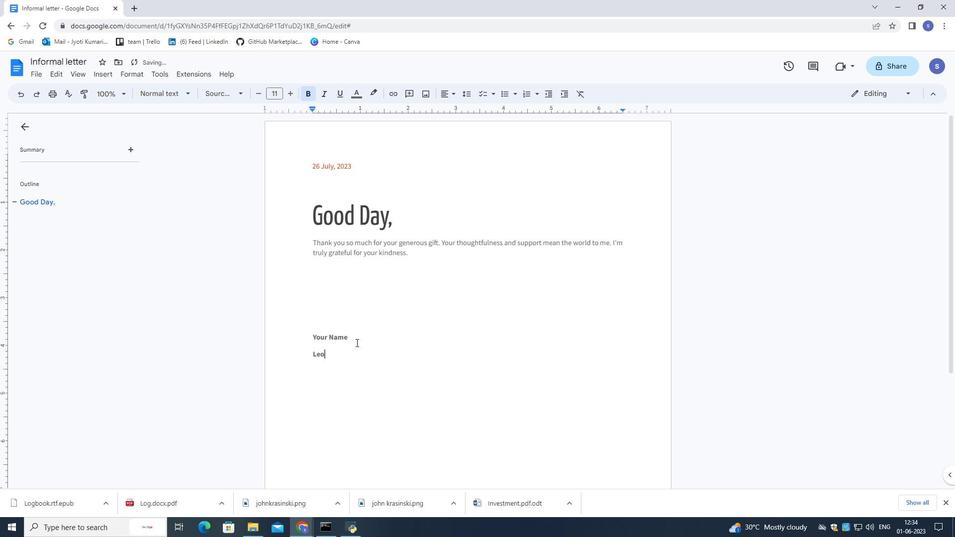 
Action: Mouse moved to (411, 257)
Screenshot: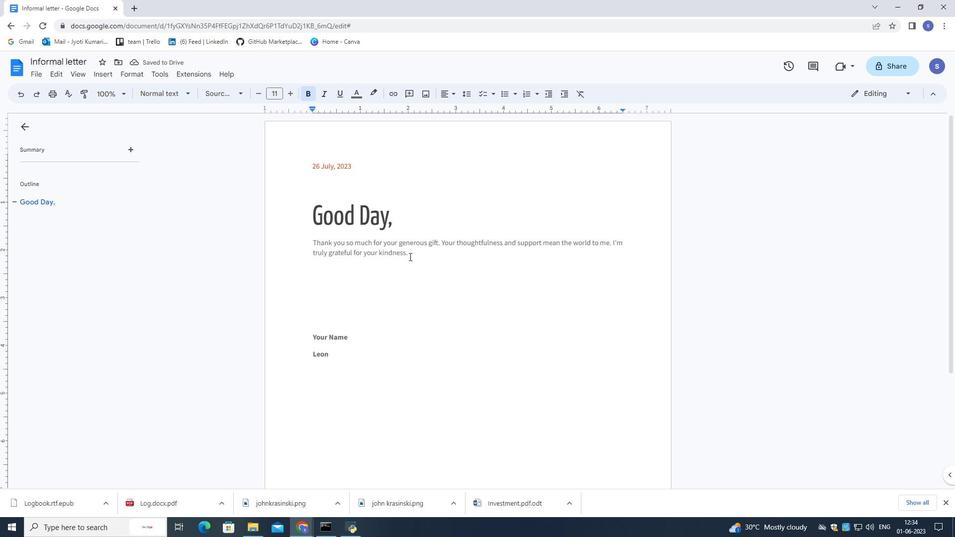 
Action: Mouse pressed left at (411, 257)
Screenshot: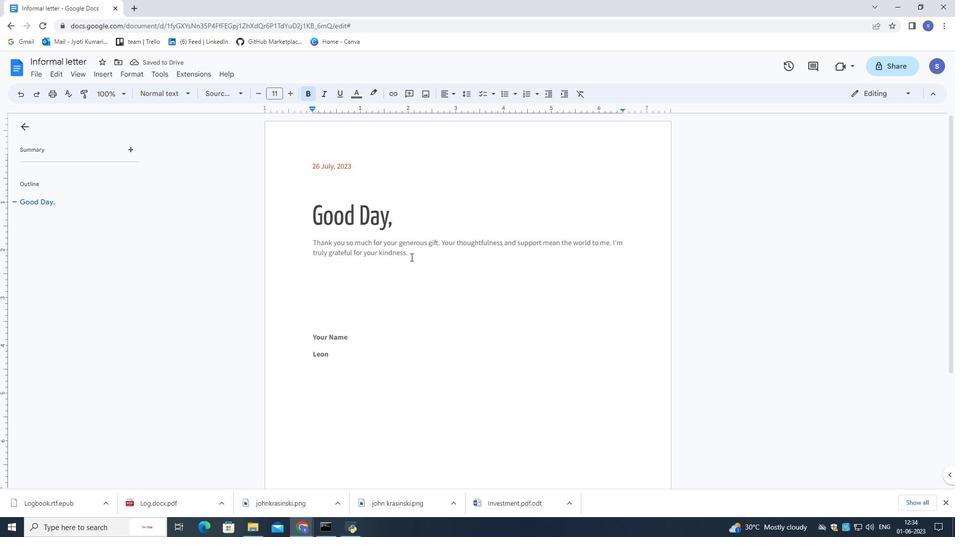 
Action: Mouse moved to (233, 95)
Screenshot: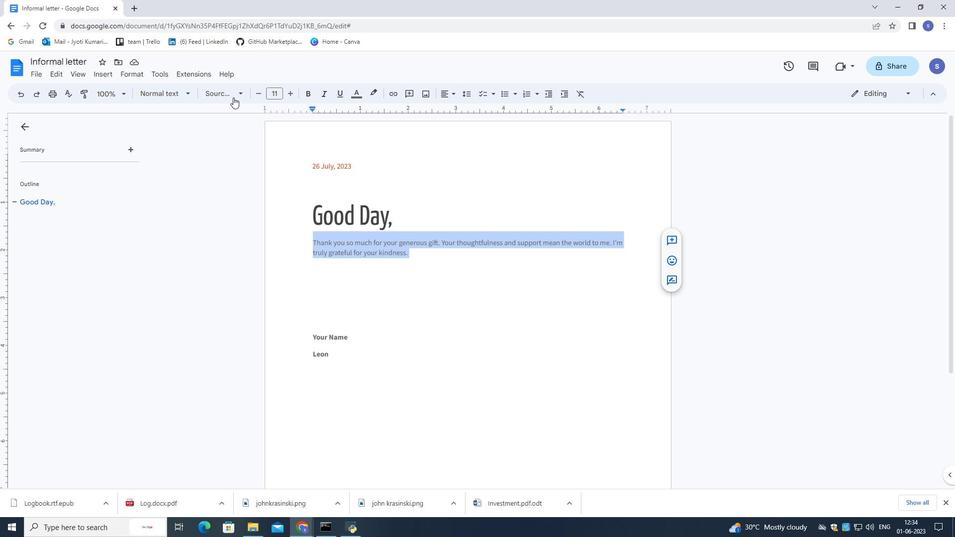 
Action: Mouse pressed left at (233, 95)
Screenshot: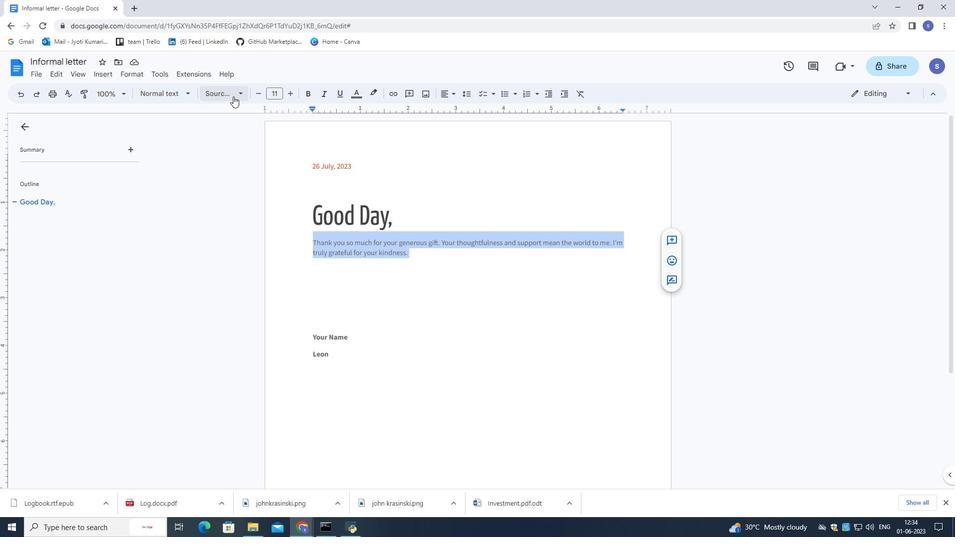 
Action: Mouse moved to (238, 111)
Screenshot: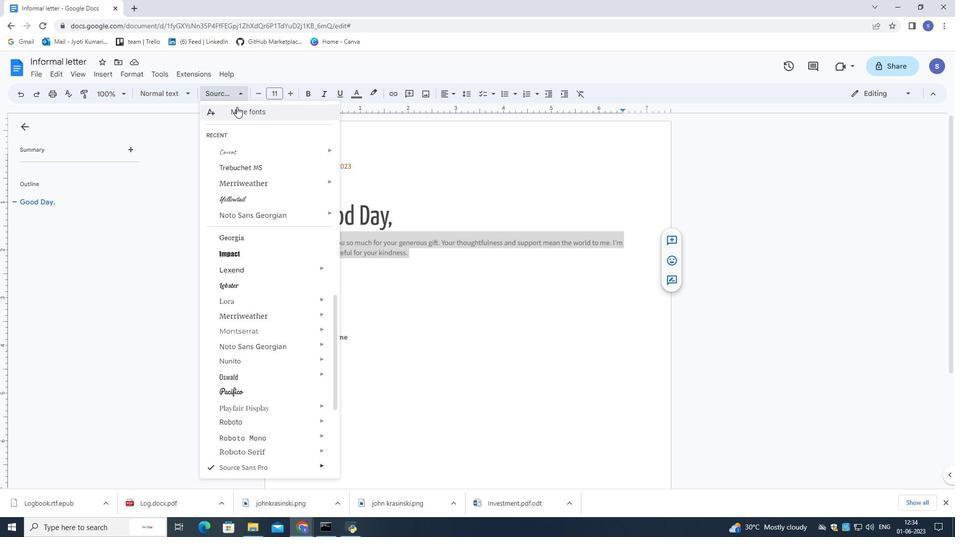 
Action: Mouse pressed left at (238, 111)
Screenshot: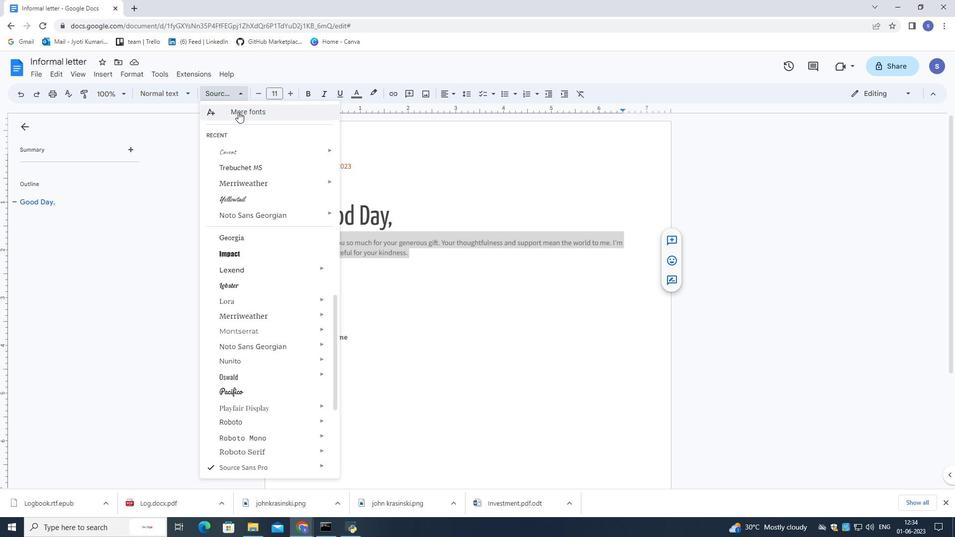 
Action: Mouse moved to (293, 150)
Screenshot: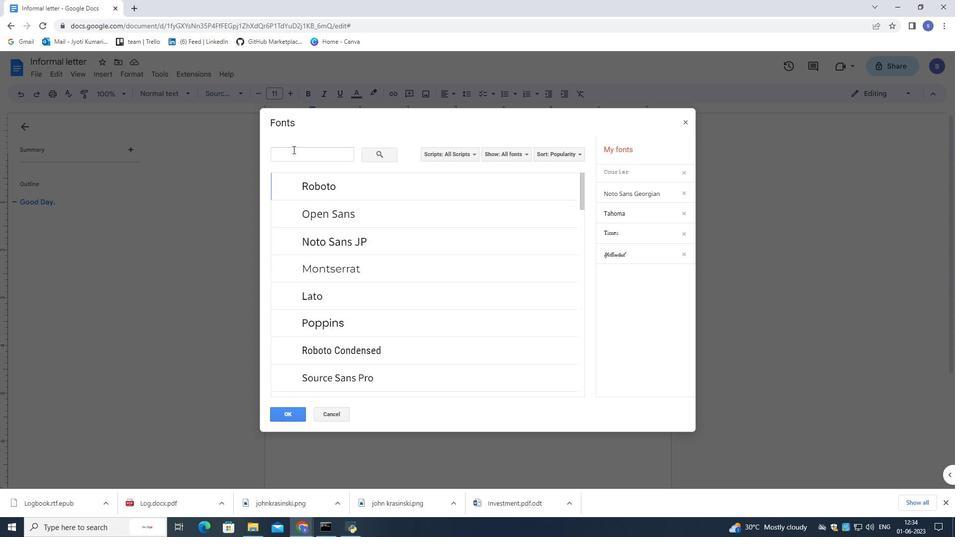 
Action: Mouse pressed left at (293, 150)
Screenshot: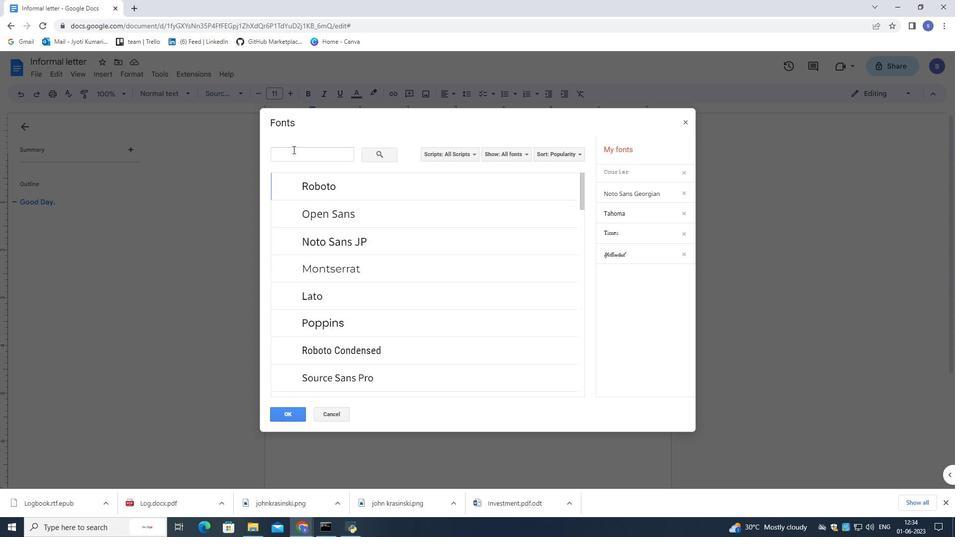
Action: Key pressed comic<Key.space>sen<Key.backspace><Key.backspace>
Screenshot: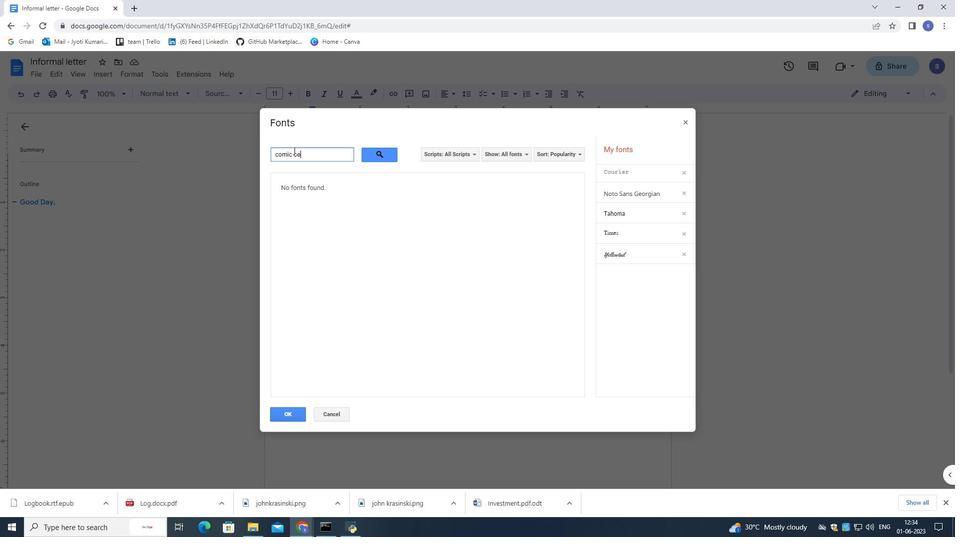 
Action: Mouse moved to (955, 536)
Screenshot: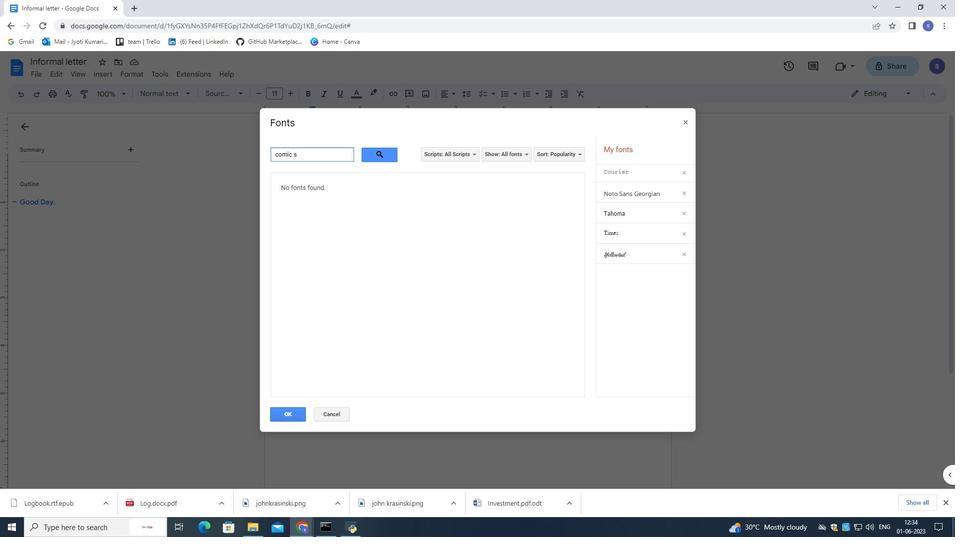 
Action: Key pressed ans<Key.space><Key.shift>Ms
Screenshot: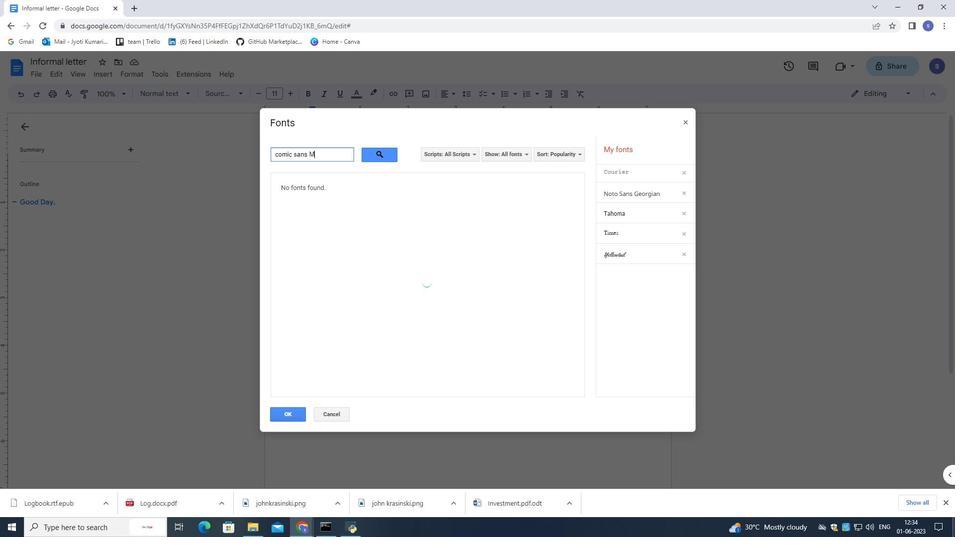 
Action: Mouse moved to (322, 418)
Screenshot: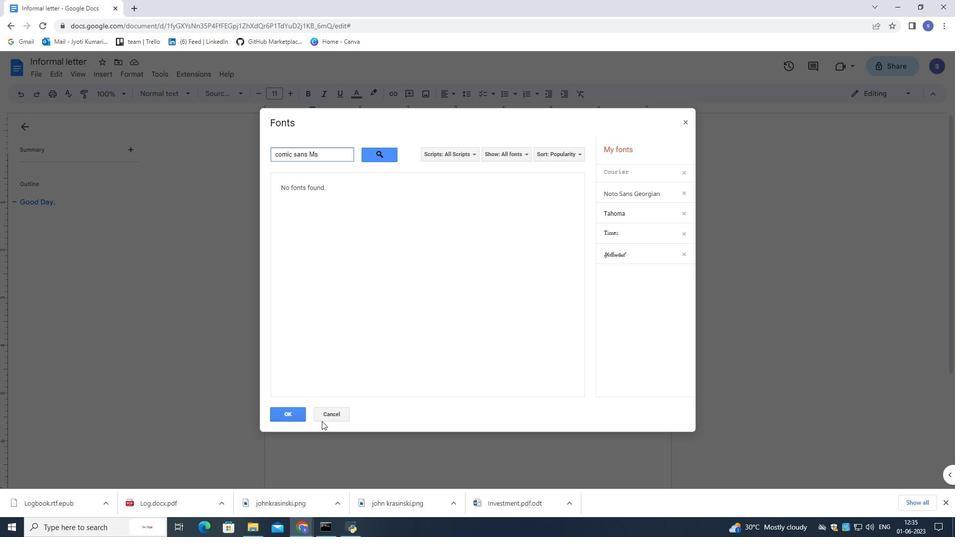 
Action: Mouse pressed left at (322, 418)
Screenshot: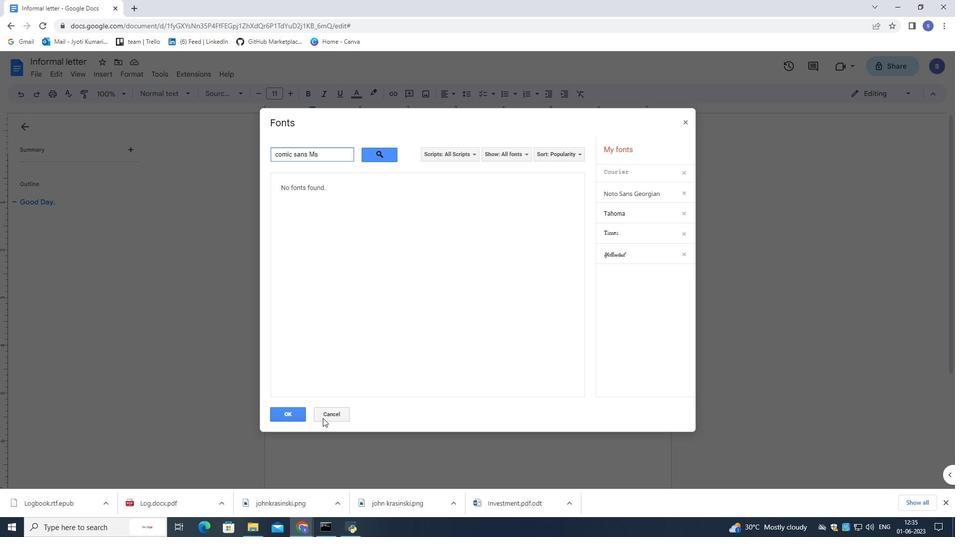 
Action: Mouse moved to (235, 93)
Screenshot: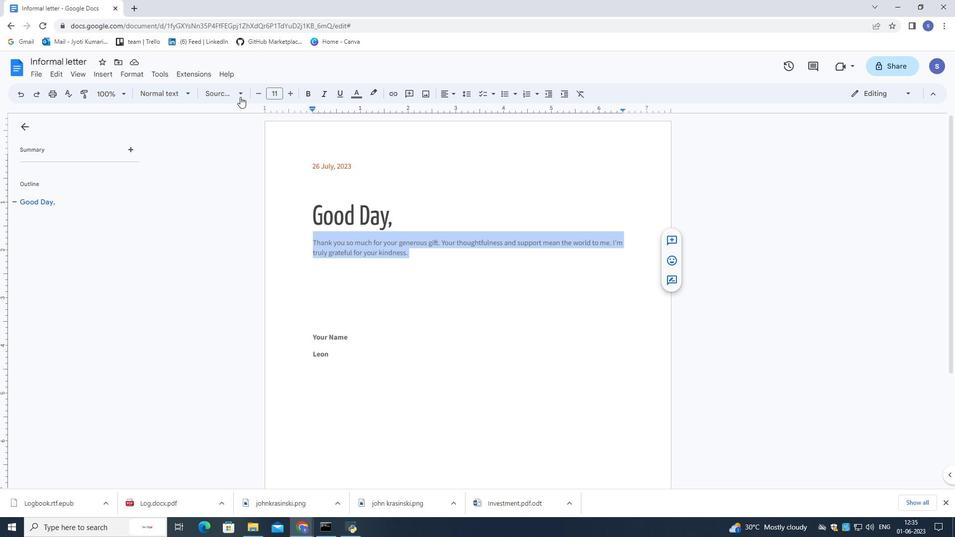 
Action: Mouse pressed left at (235, 93)
Screenshot: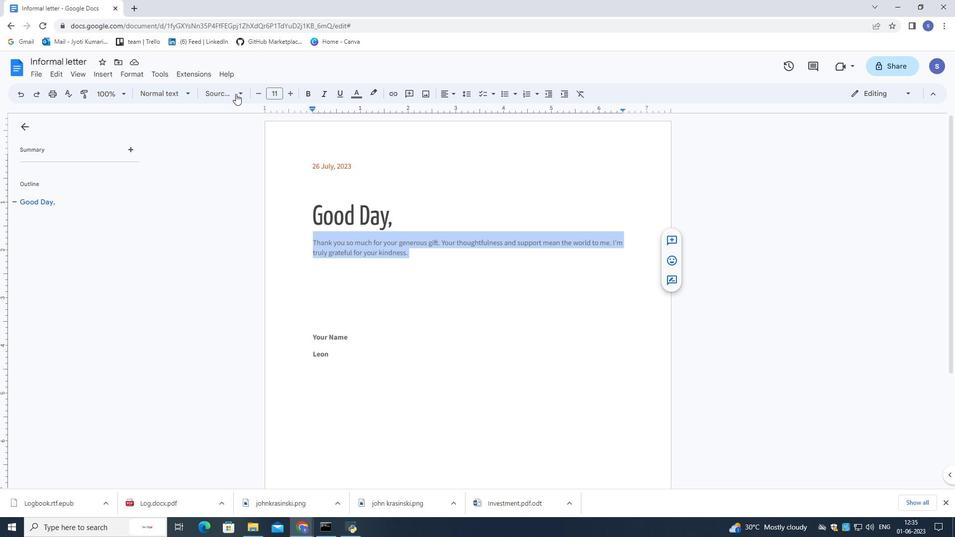 
Action: Mouse moved to (259, 286)
Screenshot: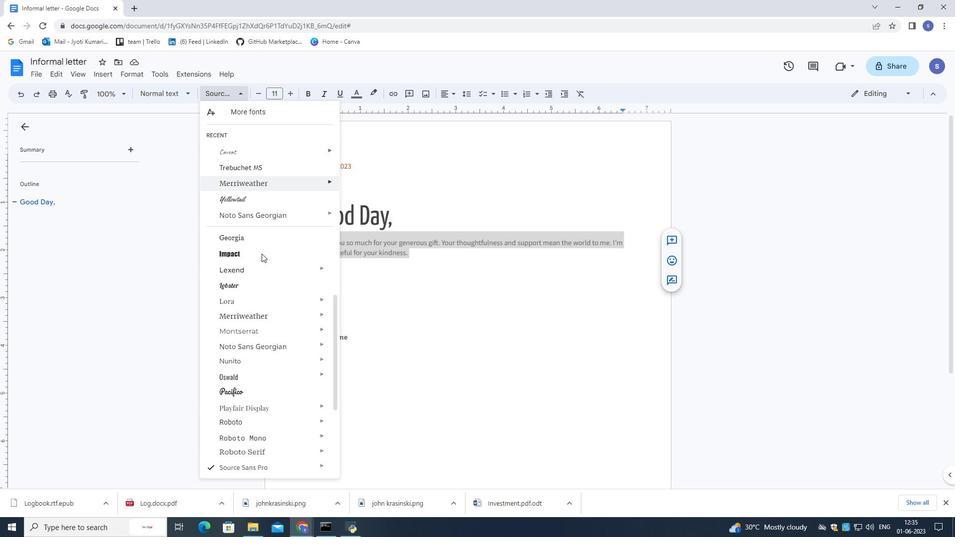 
Action: Mouse scrolled (259, 286) with delta (0, 0)
Screenshot: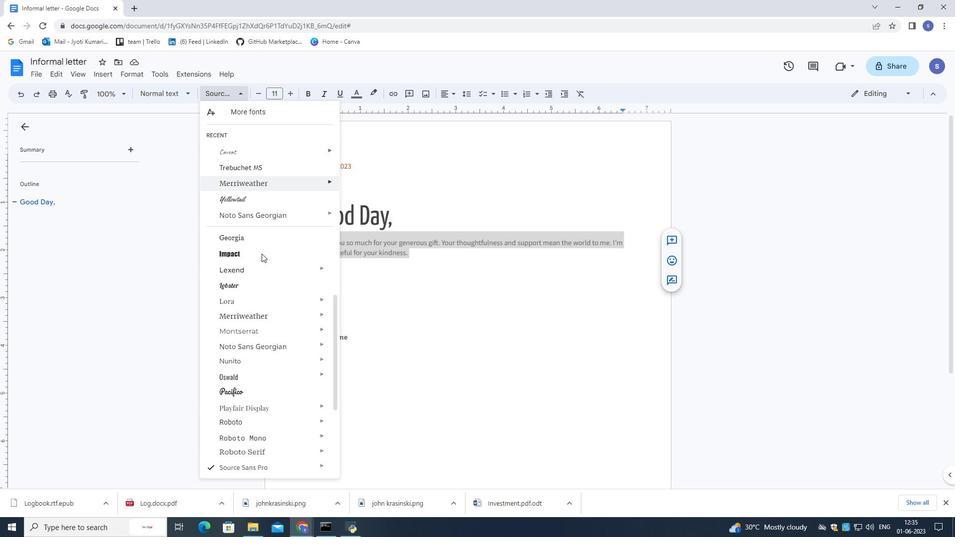 
Action: Mouse moved to (259, 290)
Screenshot: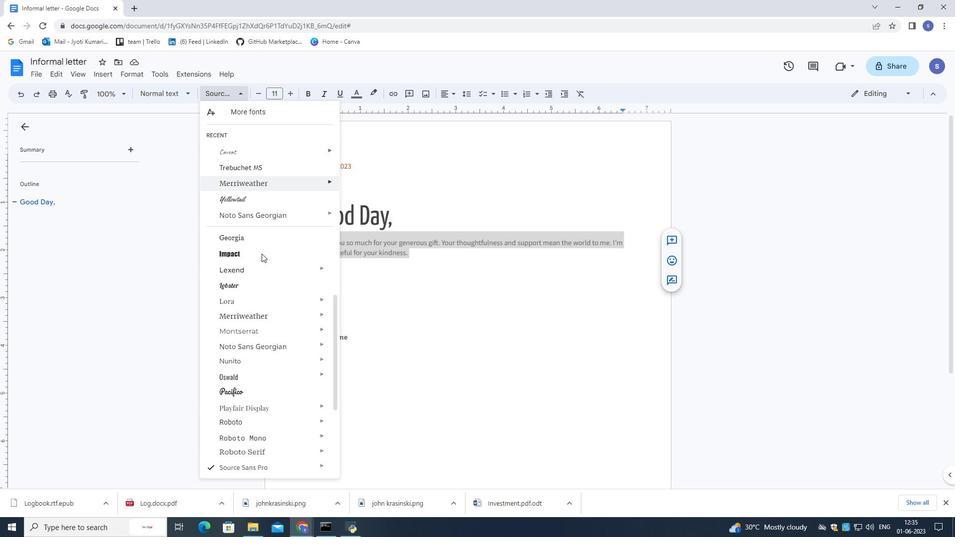 
Action: Mouse scrolled (259, 290) with delta (0, 0)
Screenshot: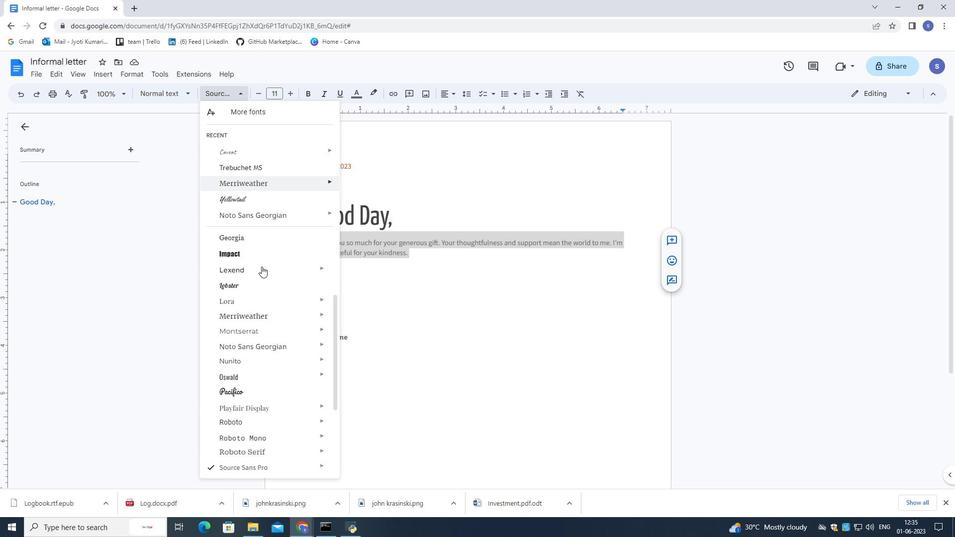 
Action: Mouse scrolled (259, 290) with delta (0, 0)
Screenshot: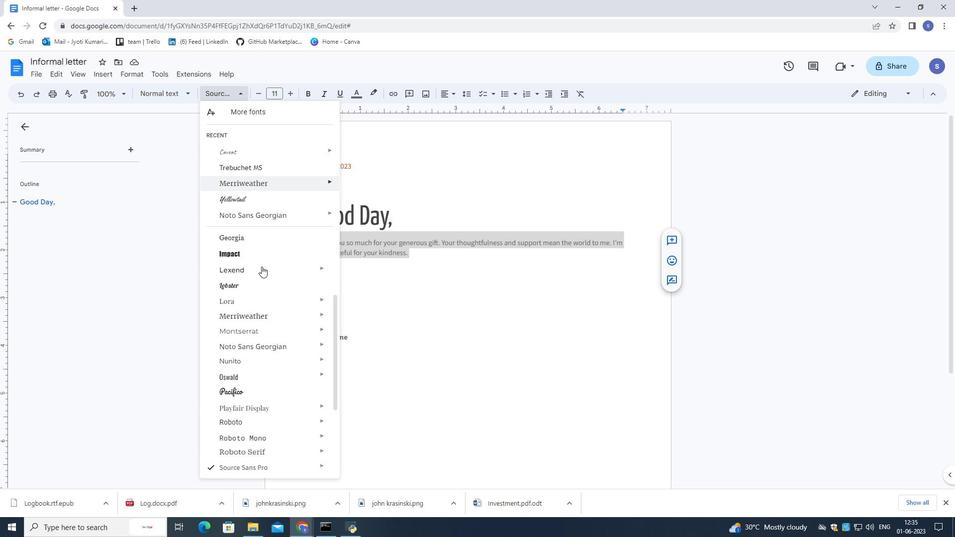 
Action: Mouse scrolled (259, 290) with delta (0, 0)
Screenshot: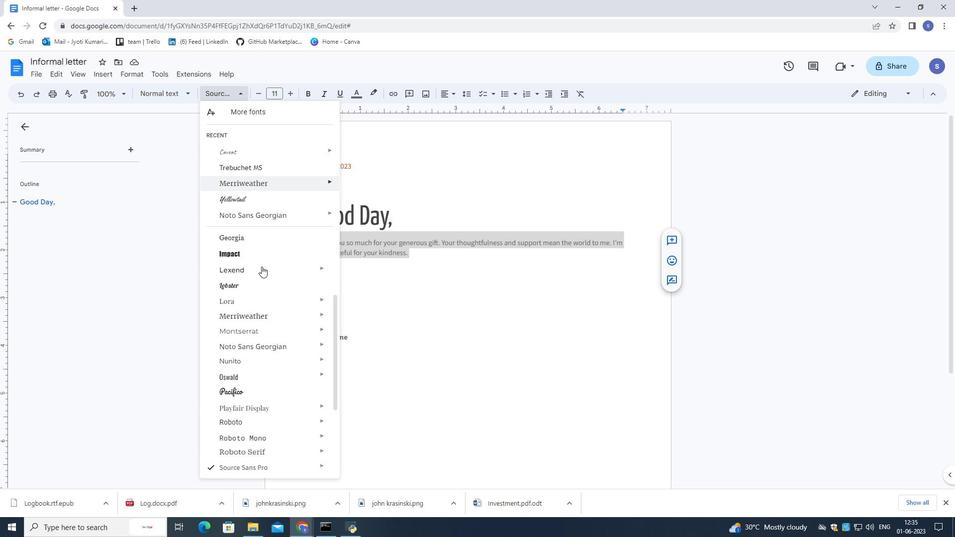 
Action: Mouse scrolled (259, 290) with delta (0, 0)
Screenshot: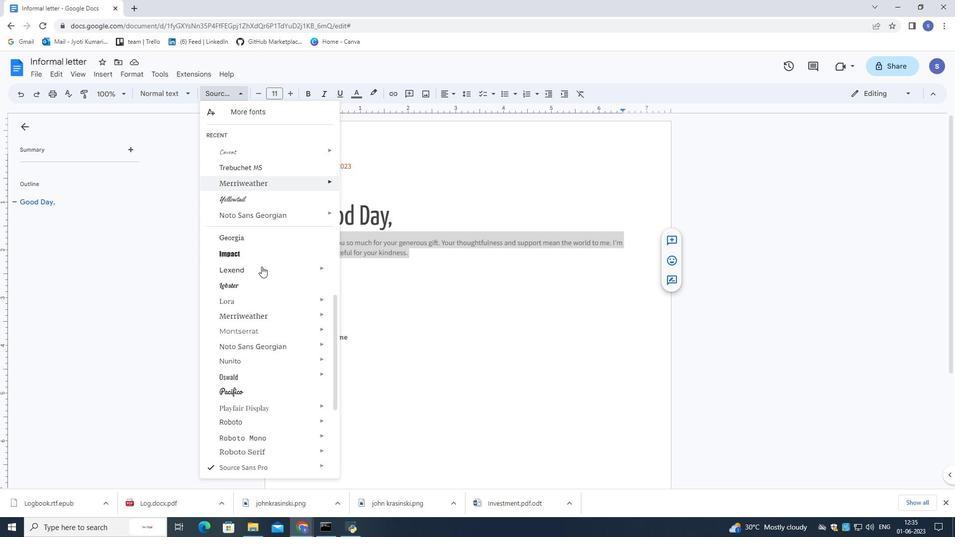 
Action: Mouse moved to (258, 290)
Screenshot: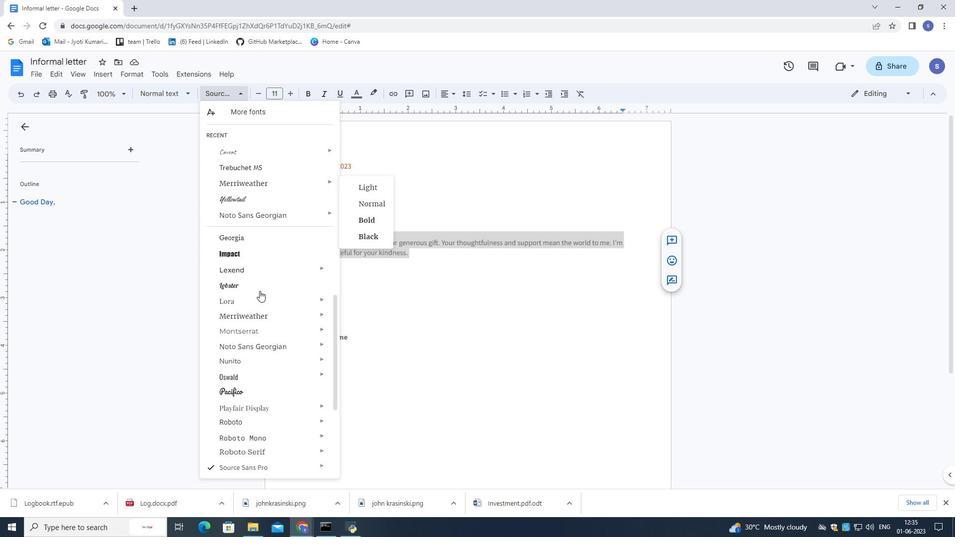 
Action: Mouse scrolled (258, 290) with delta (0, 0)
Screenshot: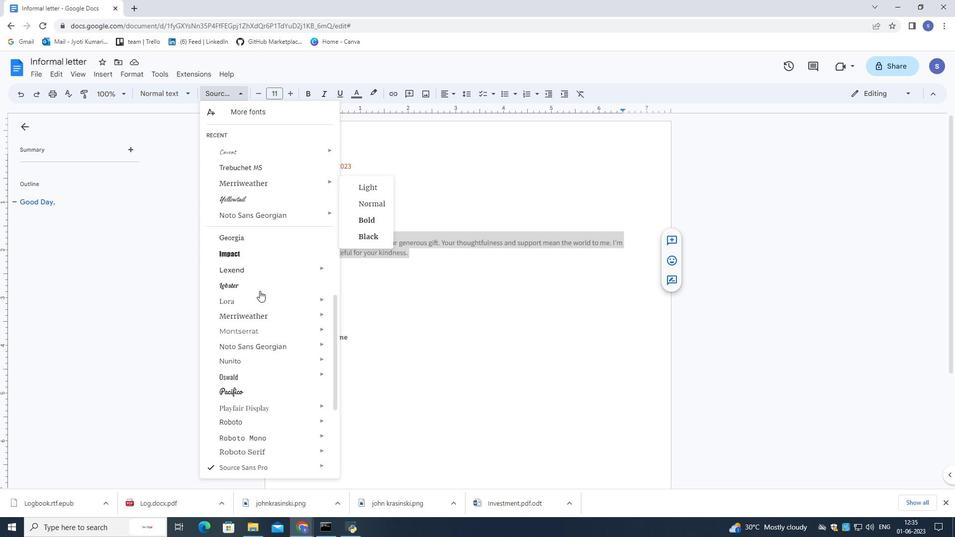 
Action: Mouse scrolled (258, 290) with delta (0, 0)
Screenshot: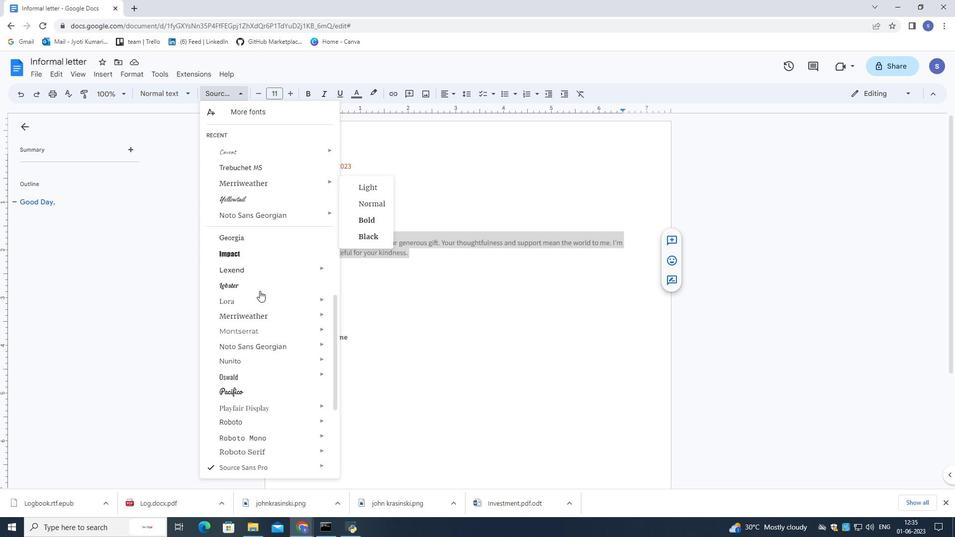 
Action: Mouse scrolled (258, 290) with delta (0, 0)
Screenshot: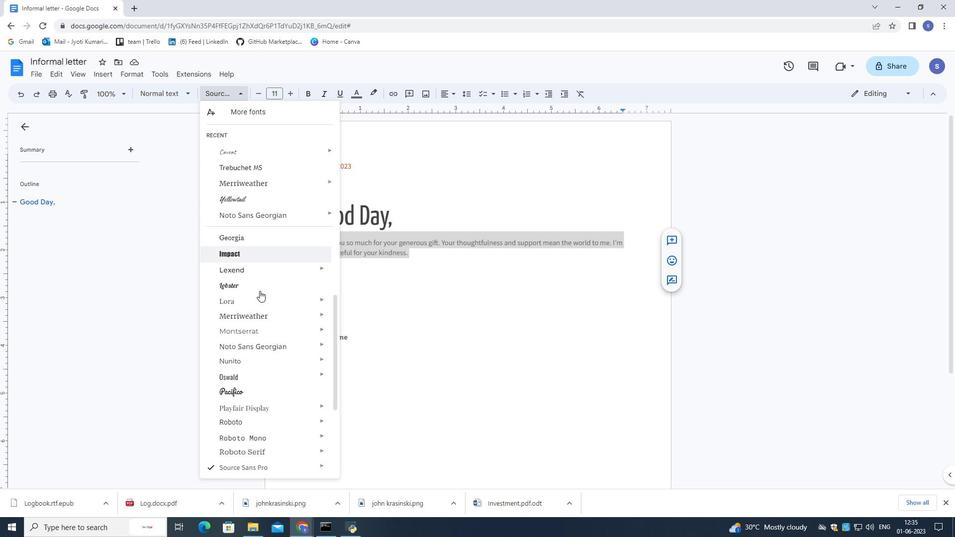 
Action: Mouse scrolled (258, 290) with delta (0, 0)
Screenshot: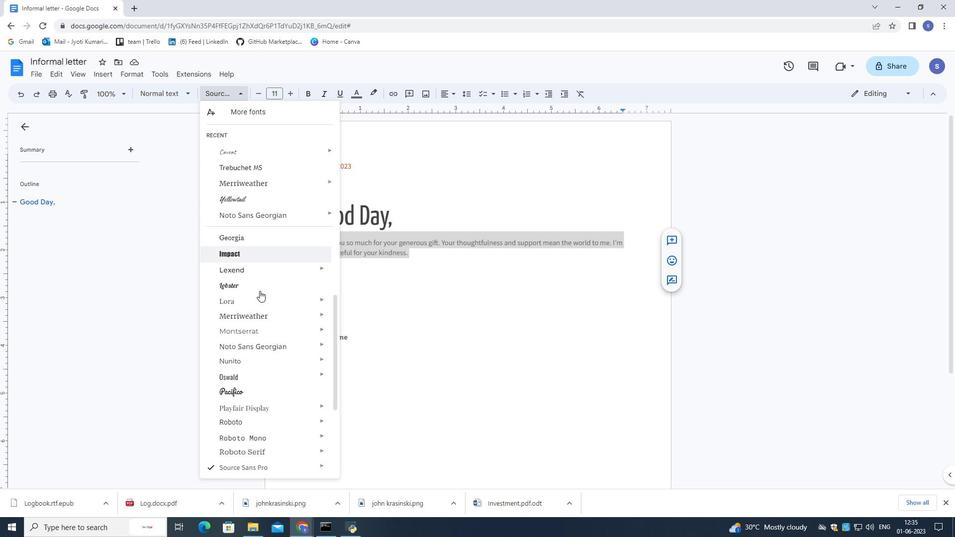 
Action: Mouse scrolled (258, 290) with delta (0, 0)
Screenshot: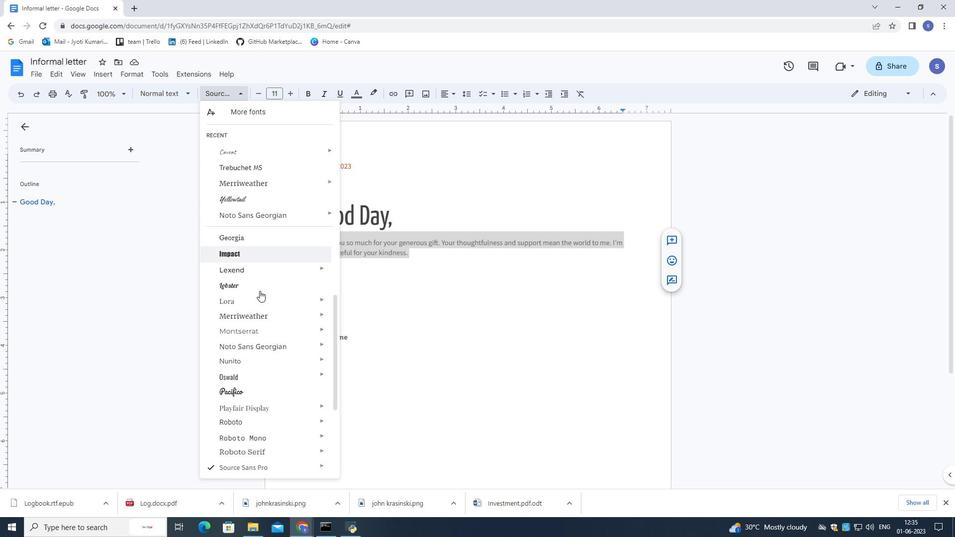 
Action: Mouse scrolled (258, 290) with delta (0, 0)
Screenshot: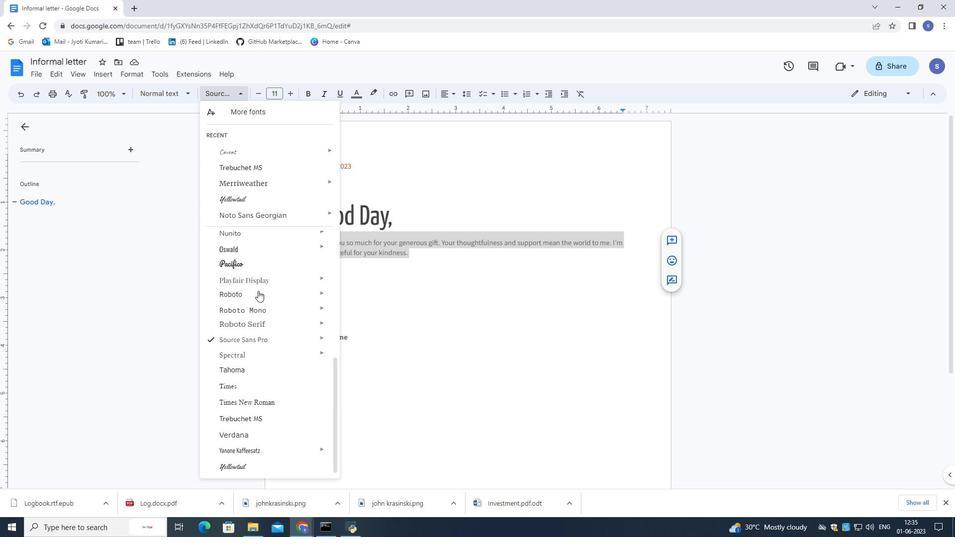
Action: Mouse scrolled (258, 290) with delta (0, 0)
Screenshot: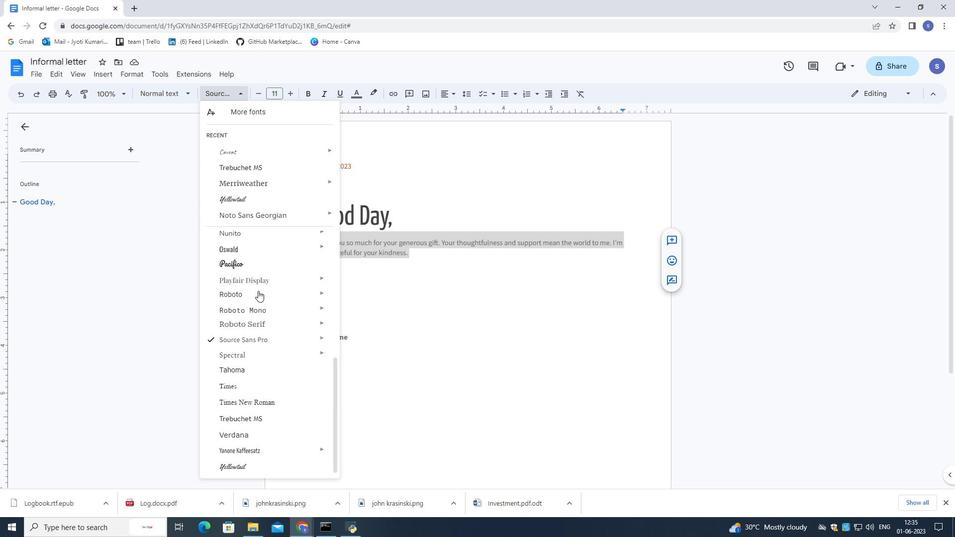 
Action: Mouse scrolled (258, 290) with delta (0, 0)
Screenshot: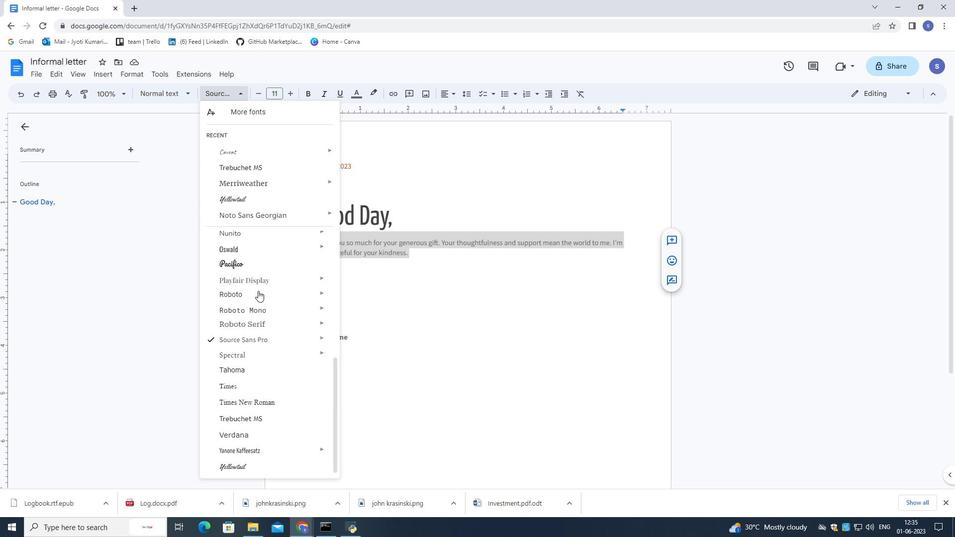
Action: Mouse scrolled (258, 290) with delta (0, 0)
Screenshot: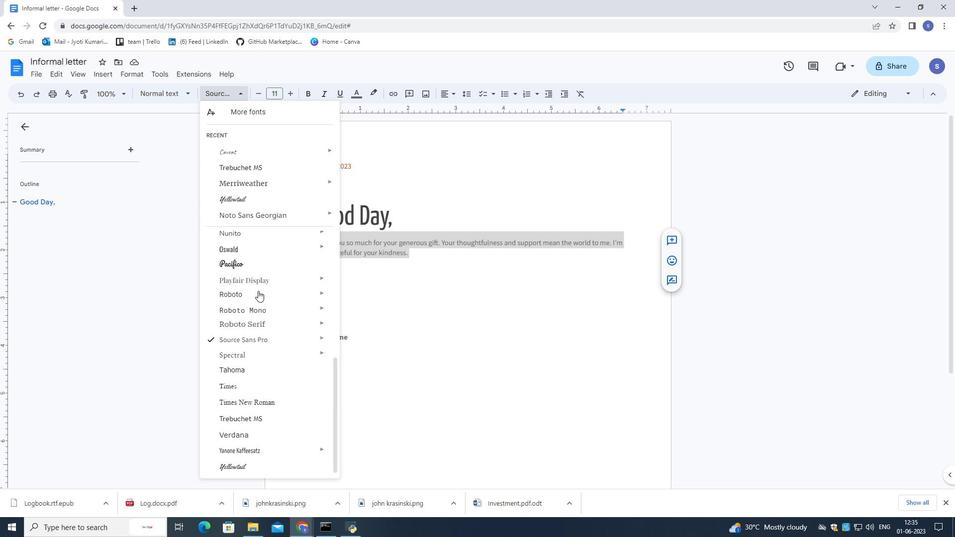 
Action: Mouse scrolled (258, 290) with delta (0, 0)
Screenshot: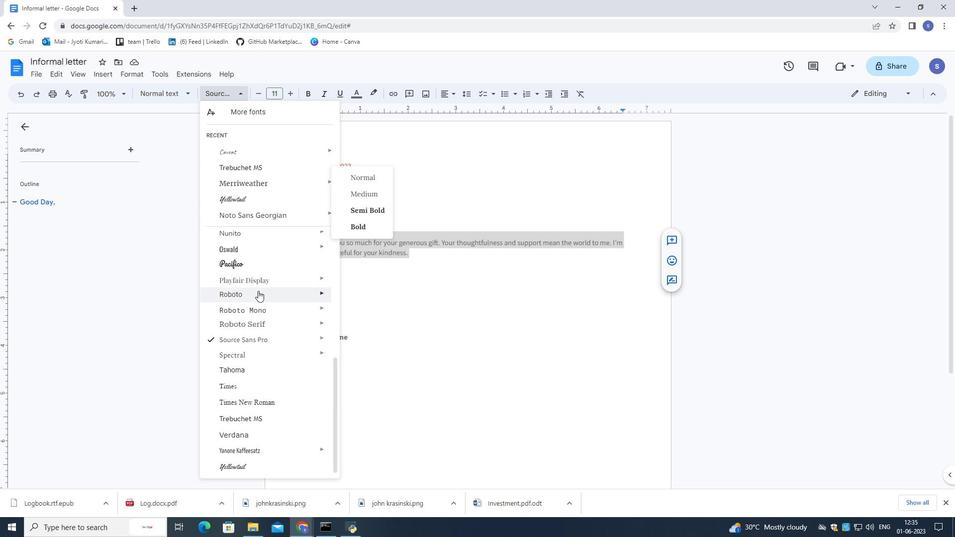 
Action: Mouse moved to (247, 221)
Screenshot: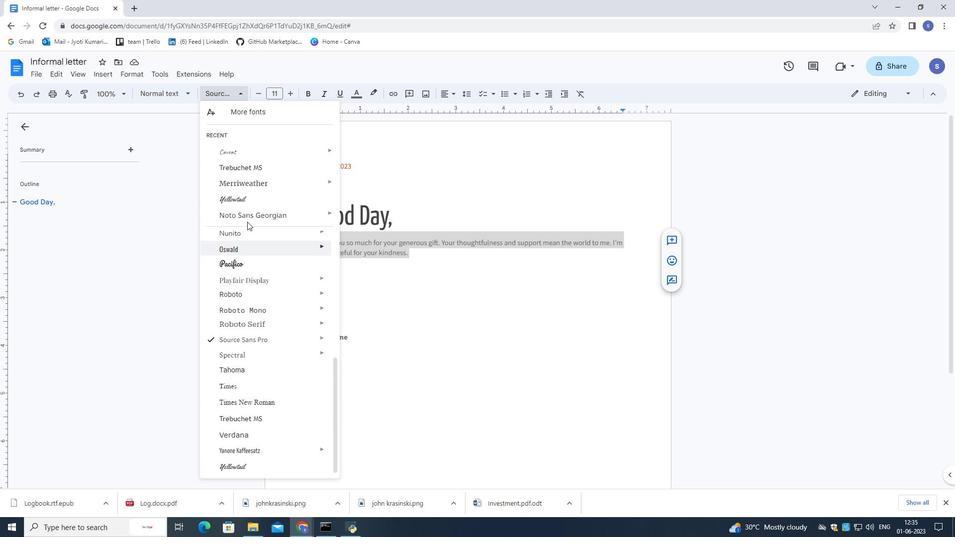 
Action: Mouse scrolled (247, 221) with delta (0, 0)
Screenshot: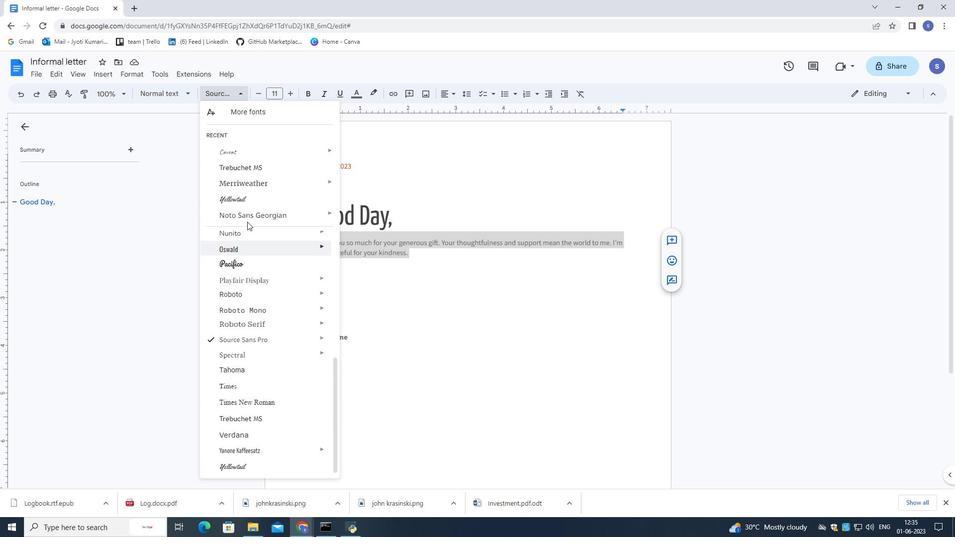 
Action: Mouse moved to (247, 220)
Screenshot: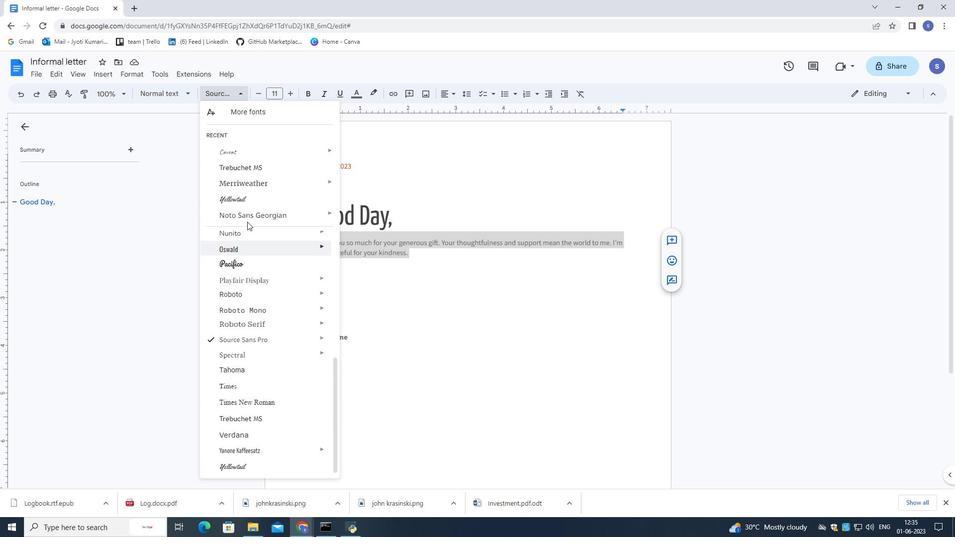 
Action: Mouse scrolled (247, 220) with delta (0, 0)
Screenshot: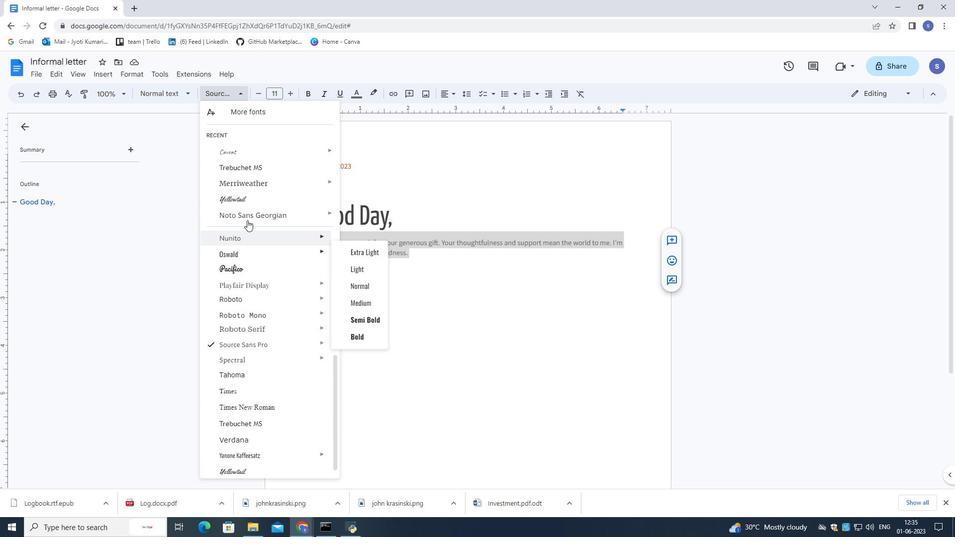 
Action: Mouse moved to (247, 220)
Screenshot: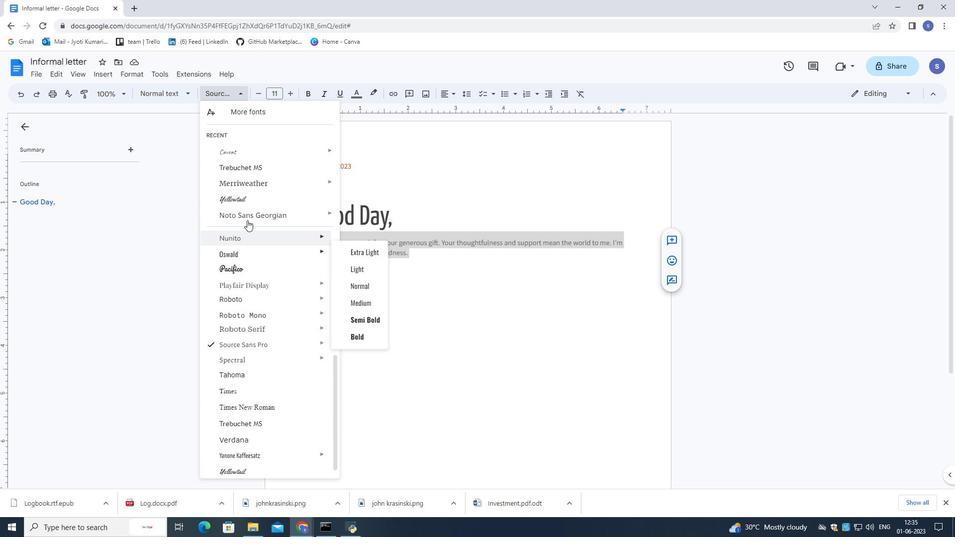 
Action: Mouse scrolled (247, 220) with delta (0, 0)
Screenshot: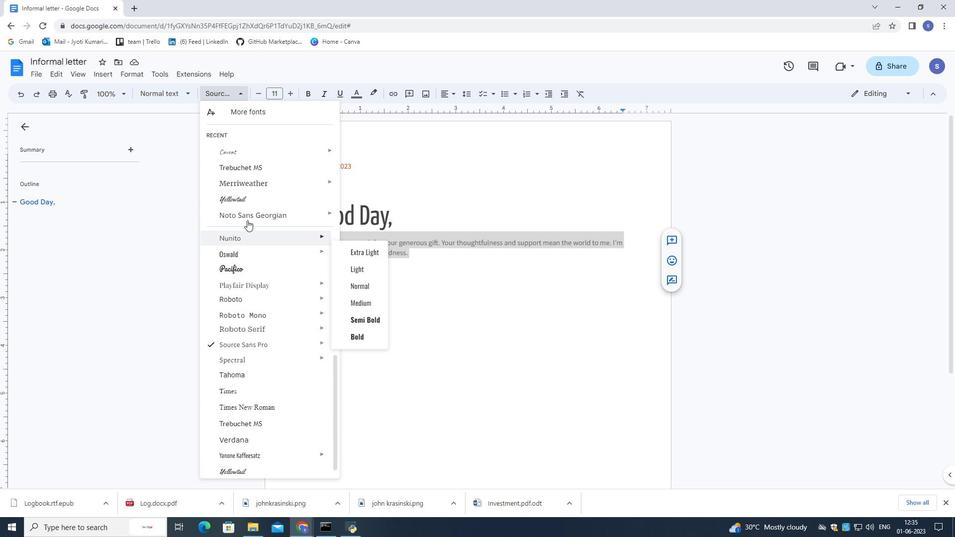 
Action: Mouse scrolled (247, 220) with delta (0, 0)
Screenshot: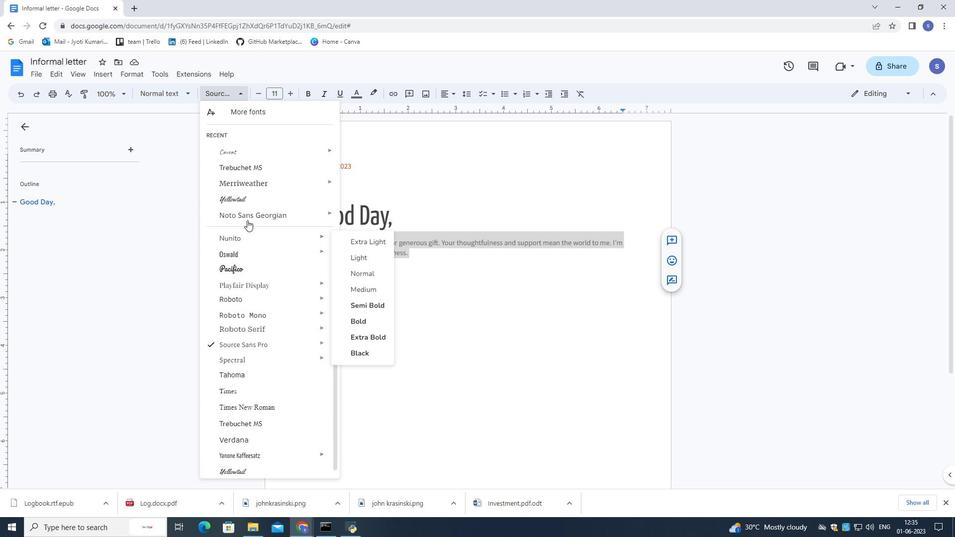 
Action: Mouse moved to (246, 224)
Screenshot: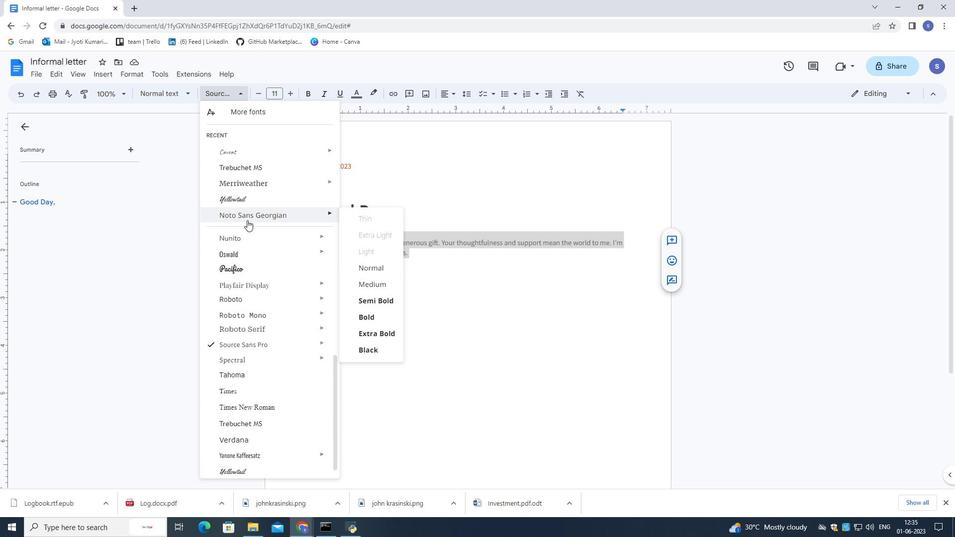 
Action: Mouse scrolled (246, 225) with delta (0, 0)
Screenshot: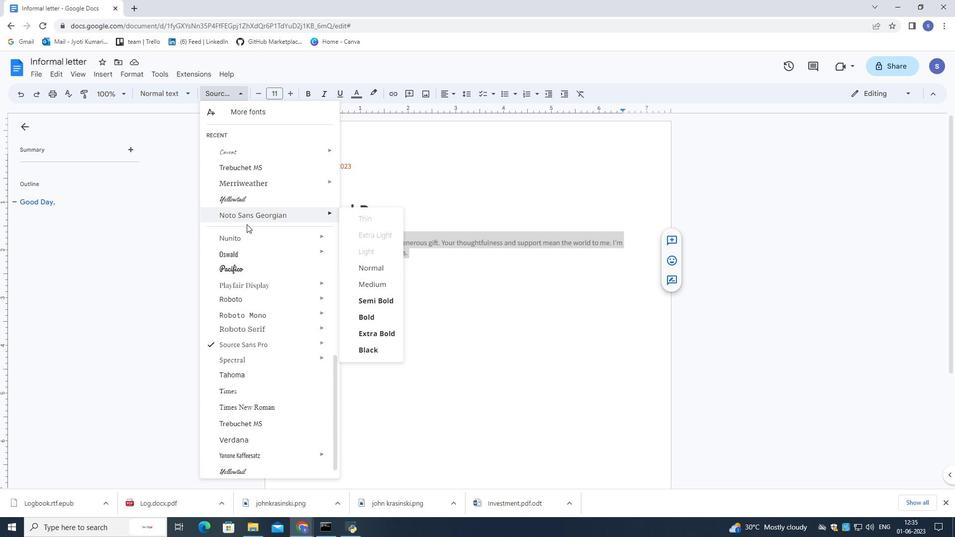 
Action: Mouse moved to (246, 225)
Screenshot: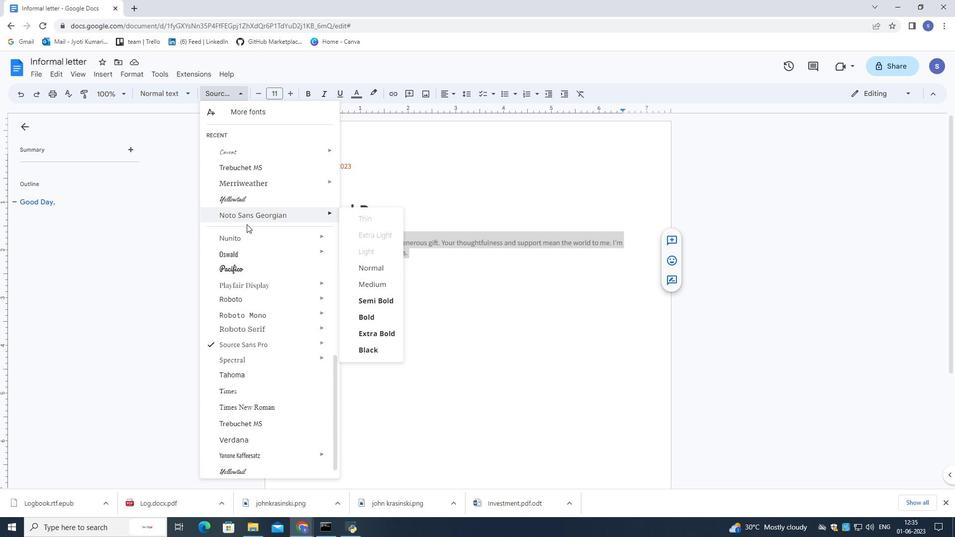
Action: Mouse scrolled (246, 226) with delta (0, 0)
Screenshot: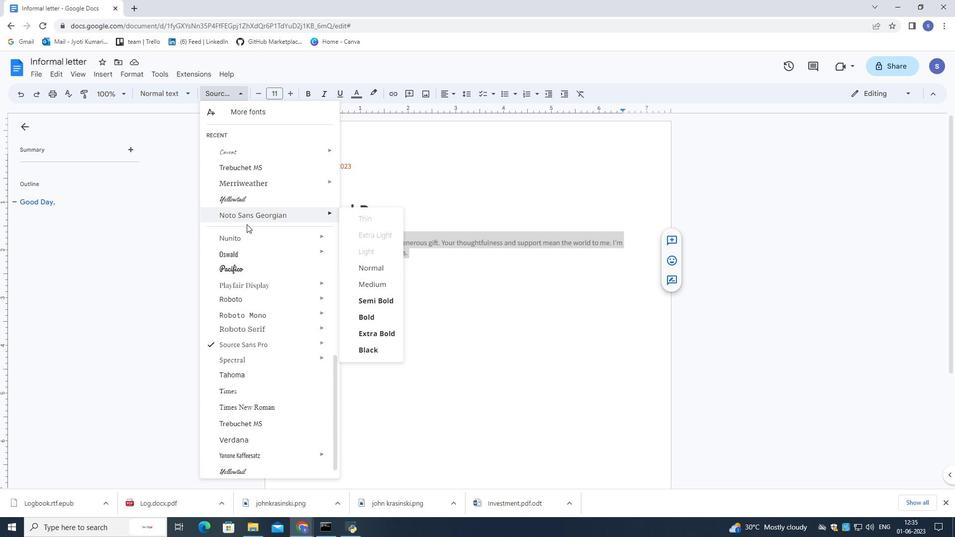 
Action: Mouse moved to (245, 235)
Screenshot: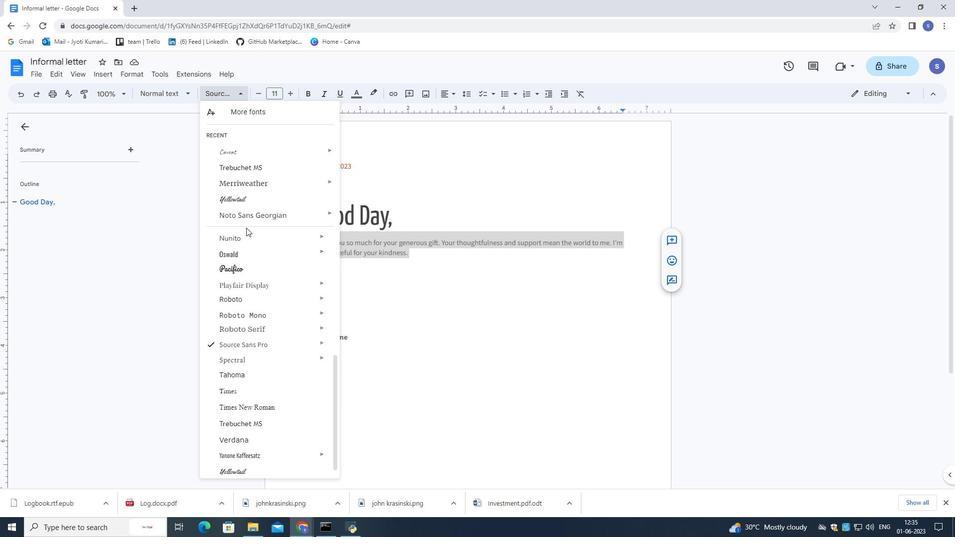 
Action: Mouse scrolled (245, 235) with delta (0, 0)
Screenshot: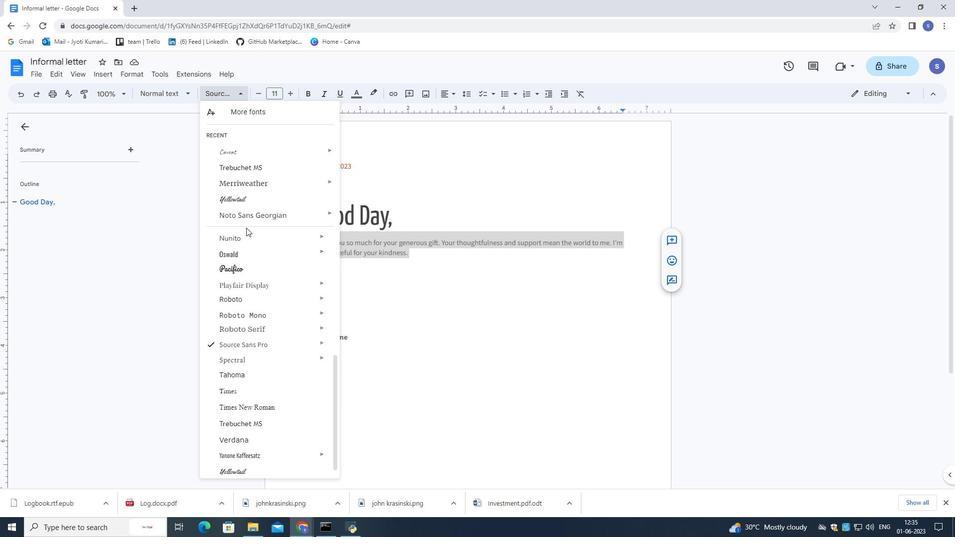
Action: Mouse moved to (245, 247)
Screenshot: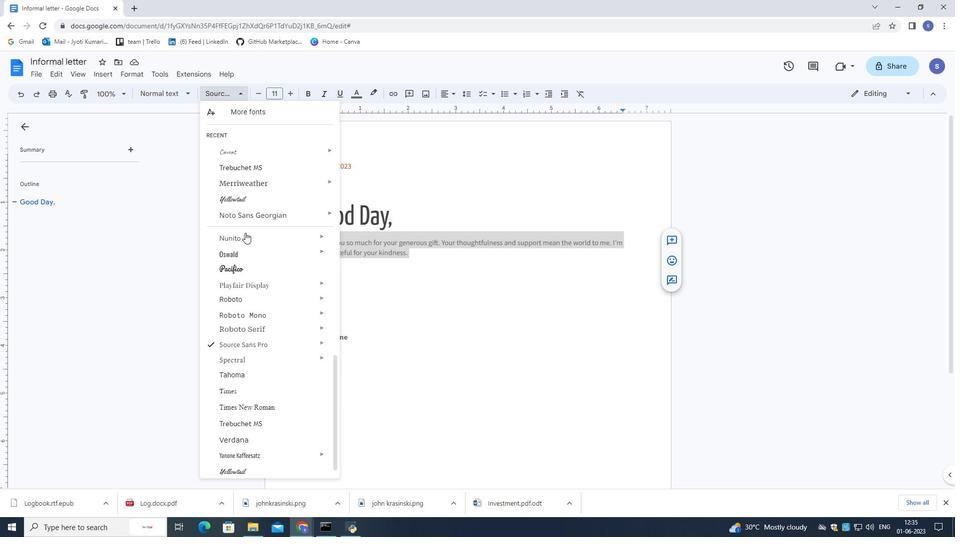 
Action: Mouse scrolled (245, 246) with delta (0, 0)
Screenshot: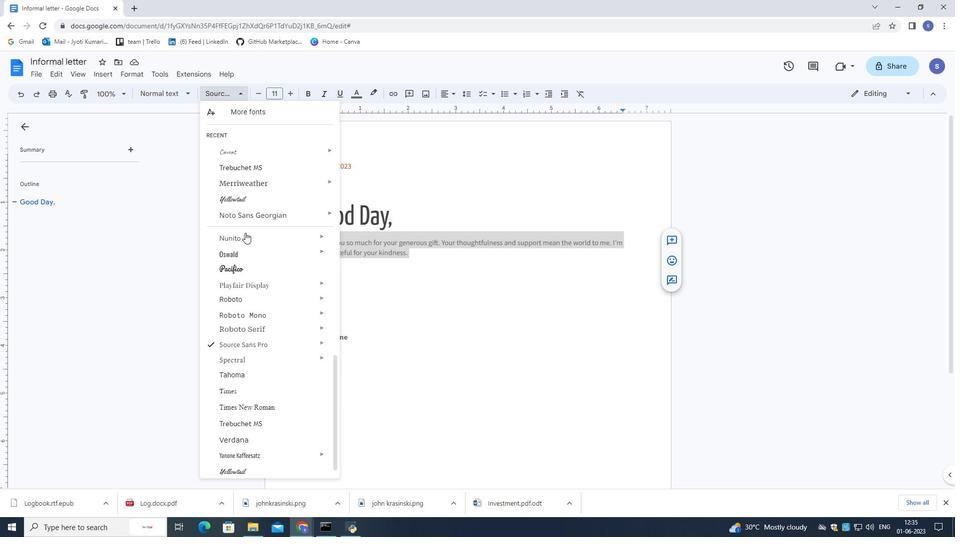 
Action: Mouse moved to (247, 262)
Screenshot: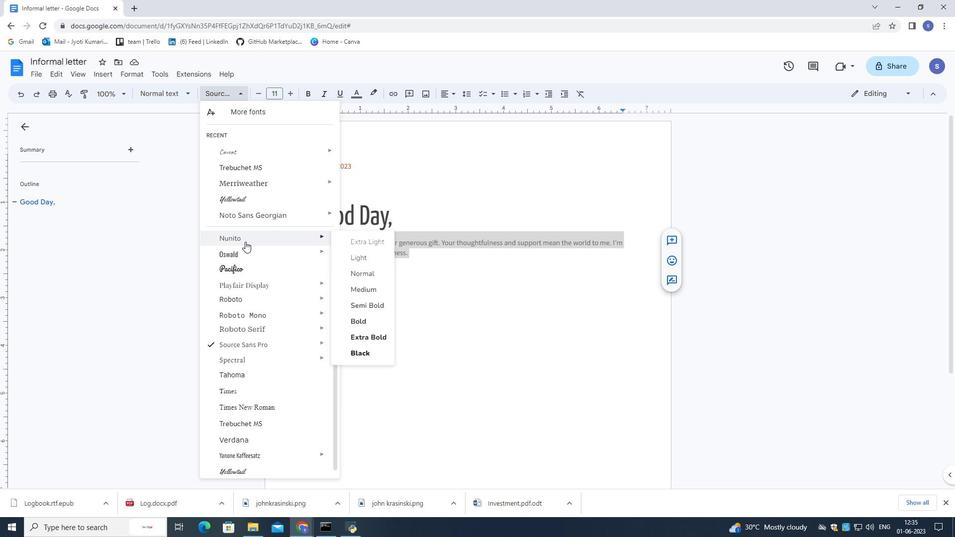 
Action: Mouse scrolled (247, 261) with delta (0, 0)
Screenshot: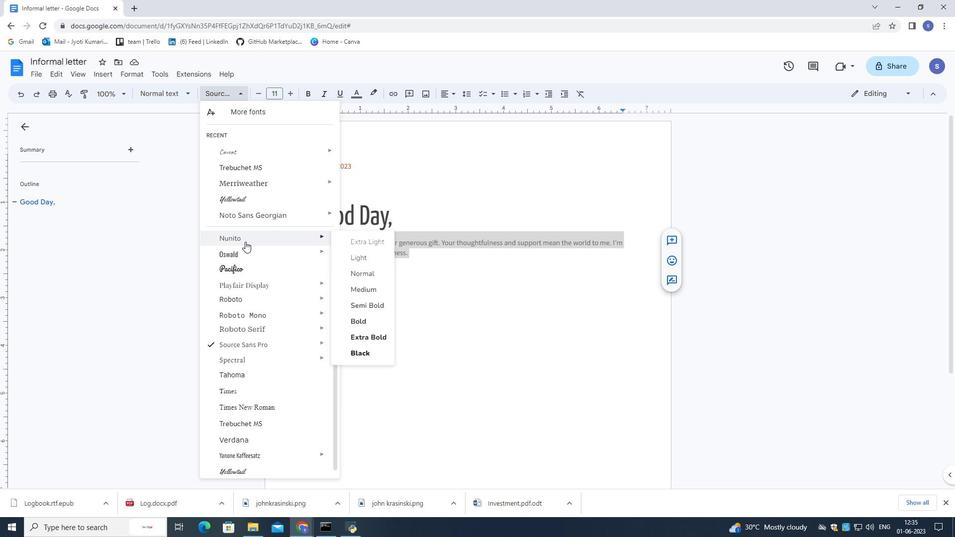 
Action: Mouse moved to (248, 269)
Screenshot: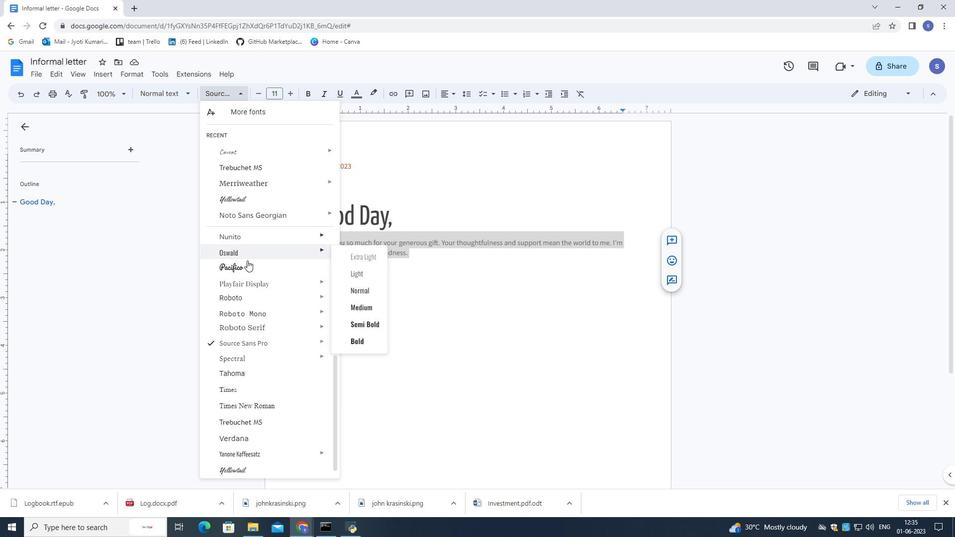 
Action: Mouse scrolled (248, 268) with delta (0, 0)
Screenshot: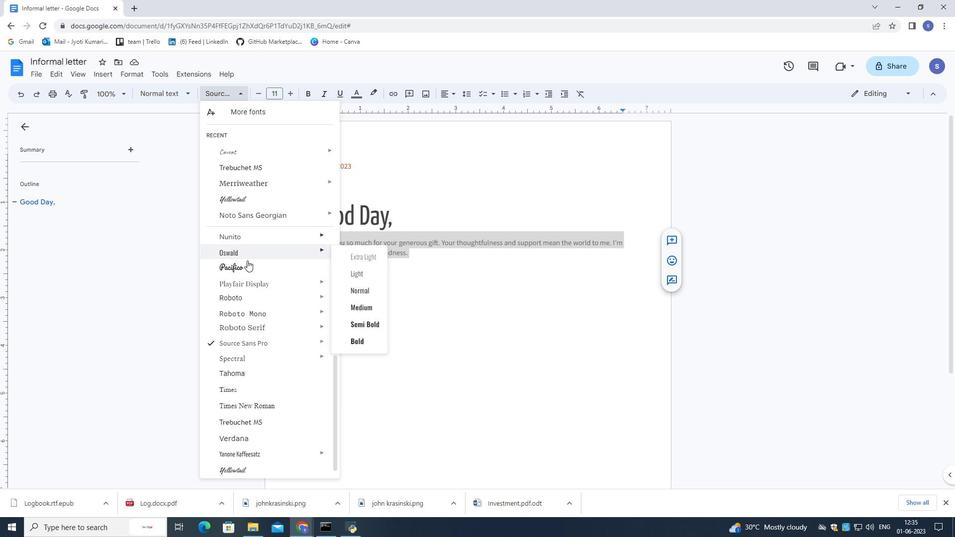 
Action: Mouse moved to (250, 272)
Screenshot: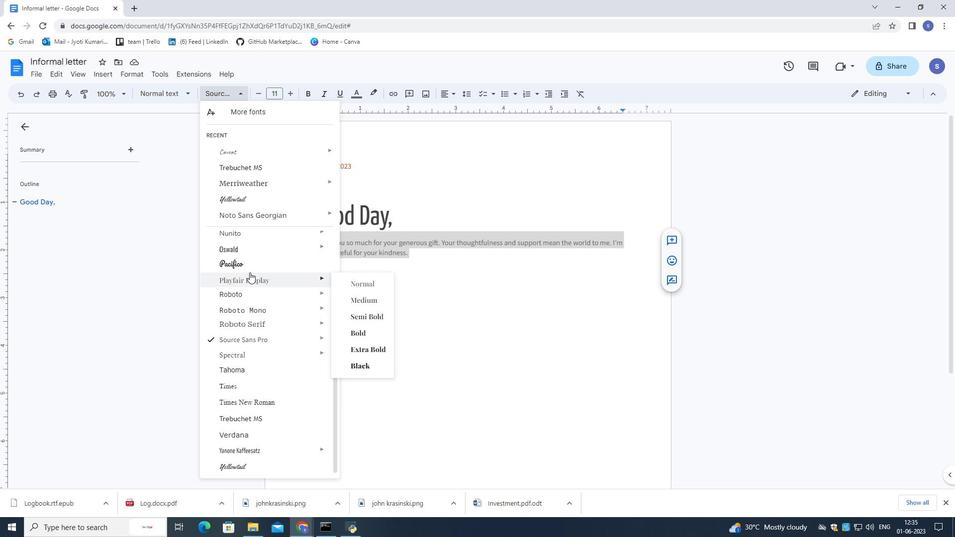 
Action: Mouse scrolled (250, 272) with delta (0, 0)
Screenshot: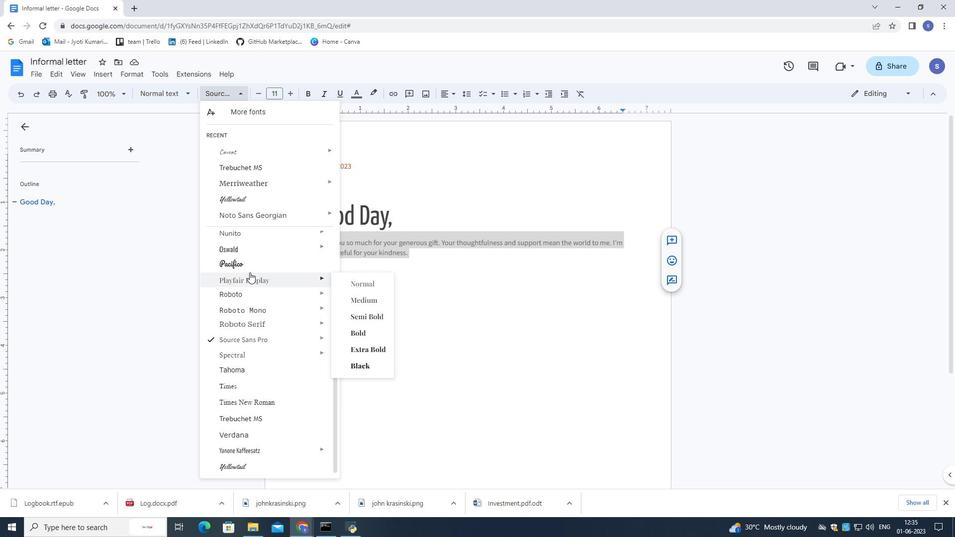 
Action: Mouse scrolled (250, 272) with delta (0, 0)
Screenshot: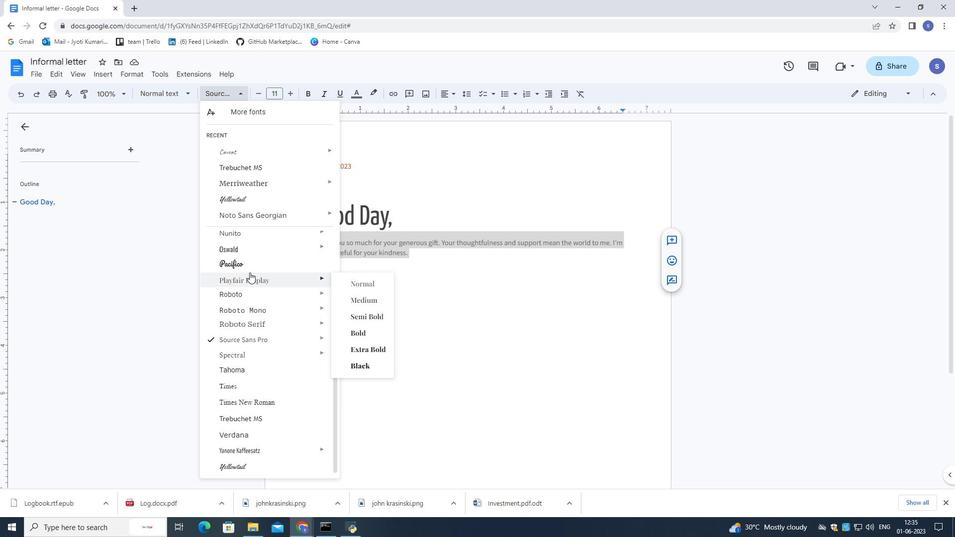 
Action: Mouse moved to (250, 273)
Screenshot: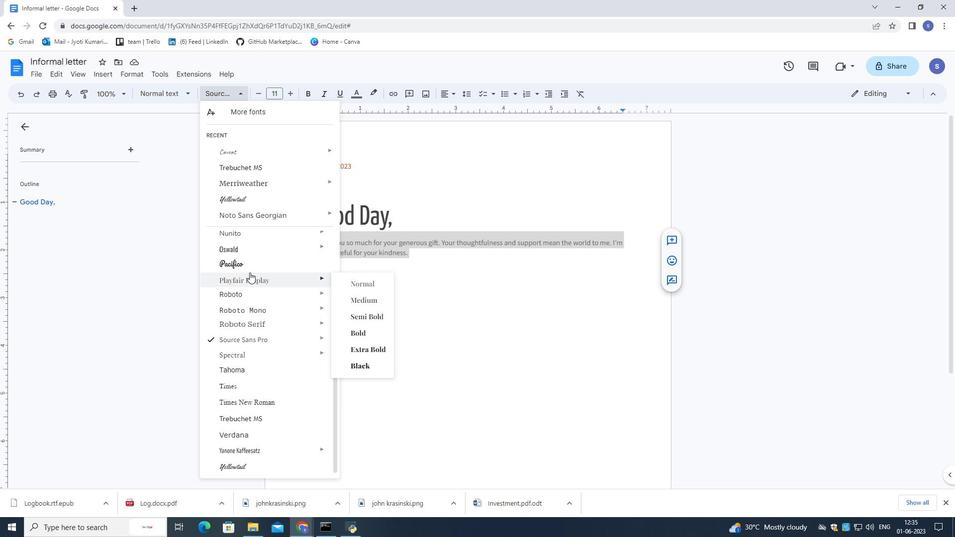 
Action: Mouse scrolled (250, 272) with delta (0, 0)
Screenshot: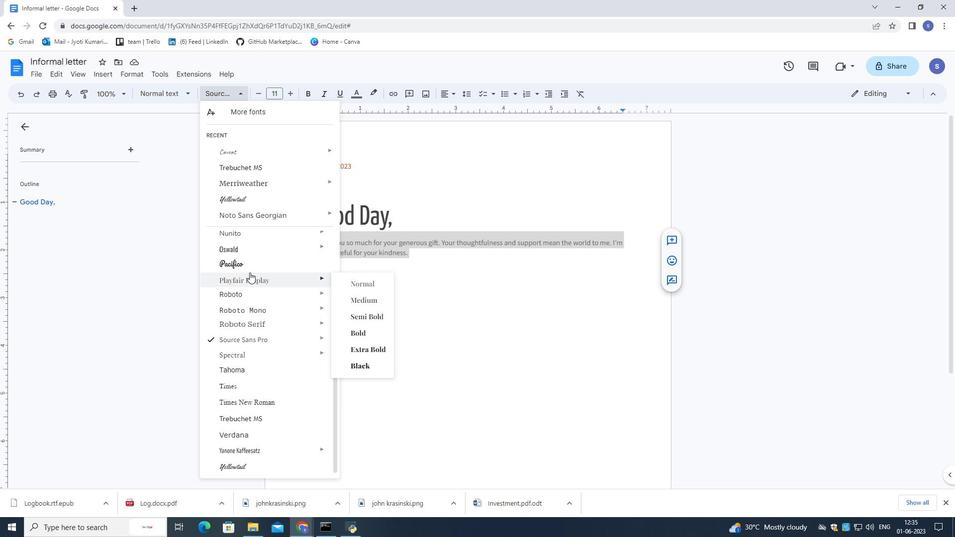 
Action: Mouse scrolled (250, 272) with delta (0, 0)
Screenshot: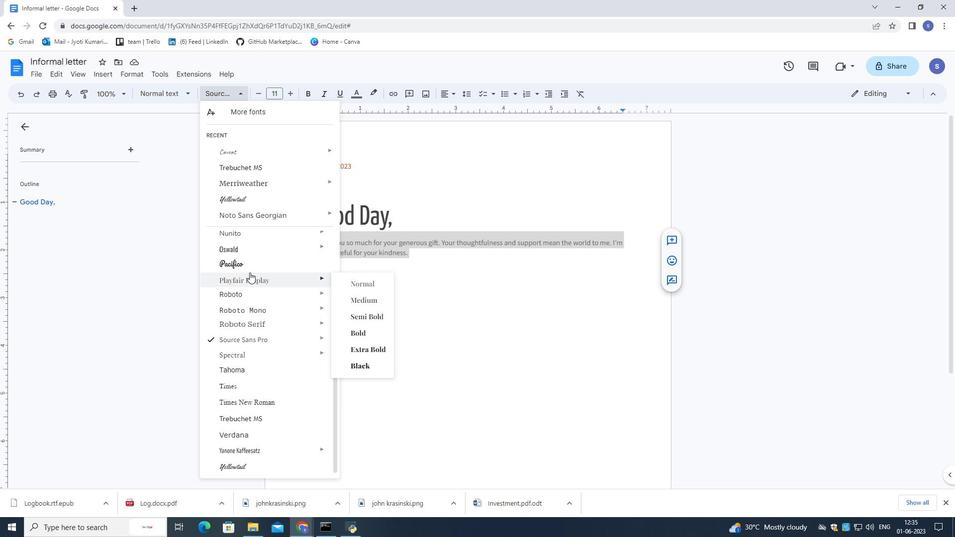 
Action: Mouse scrolled (250, 272) with delta (0, 0)
Screenshot: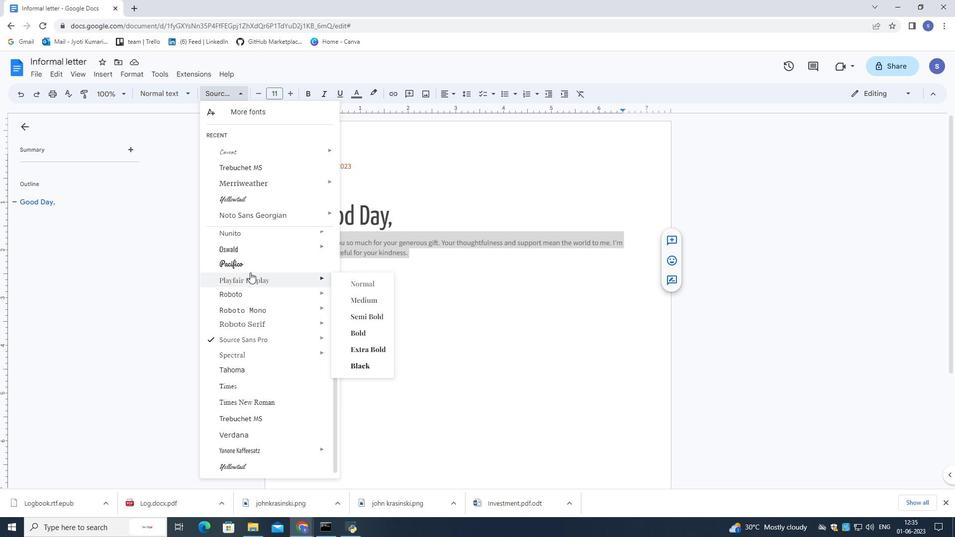 
Action: Mouse moved to (250, 273)
Screenshot: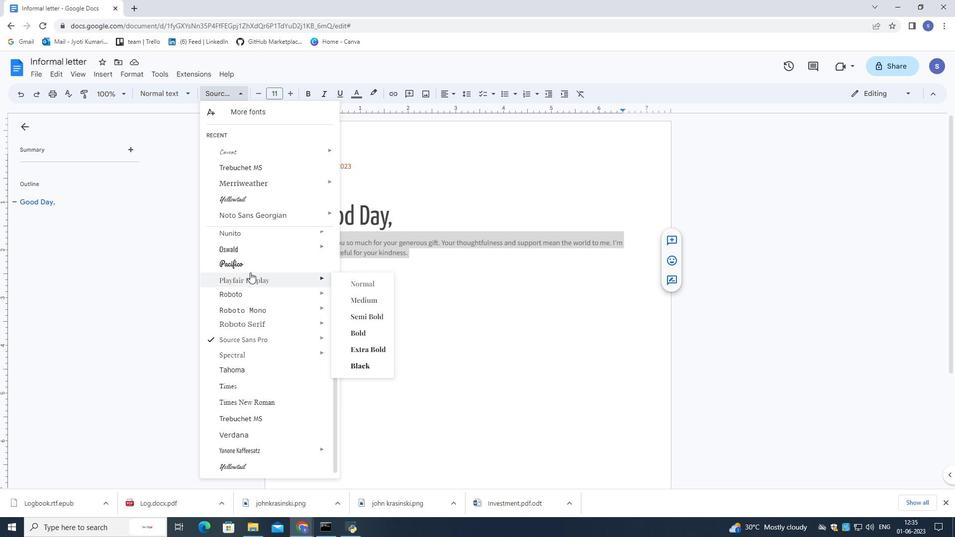 
Action: Mouse scrolled (250, 273) with delta (0, 0)
Screenshot: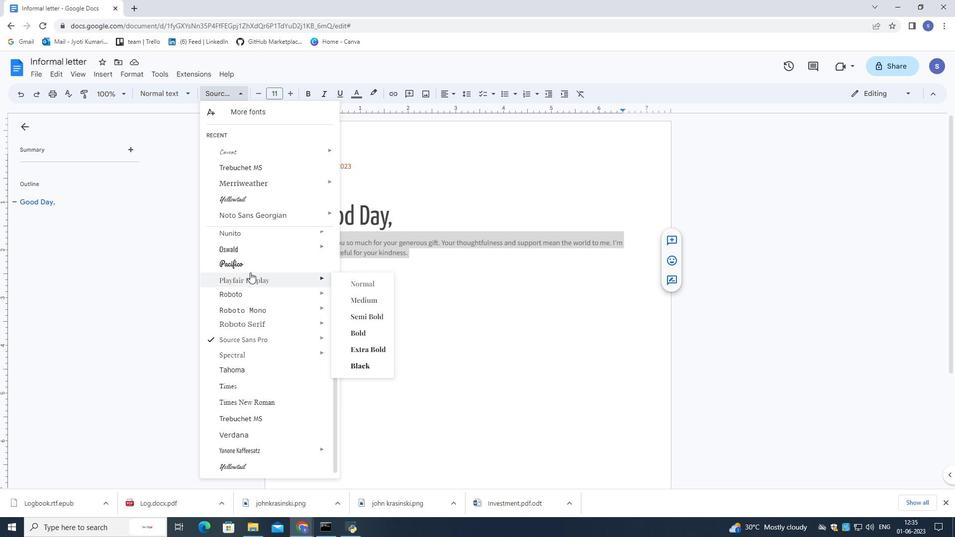 
Action: Mouse moved to (250, 275)
Screenshot: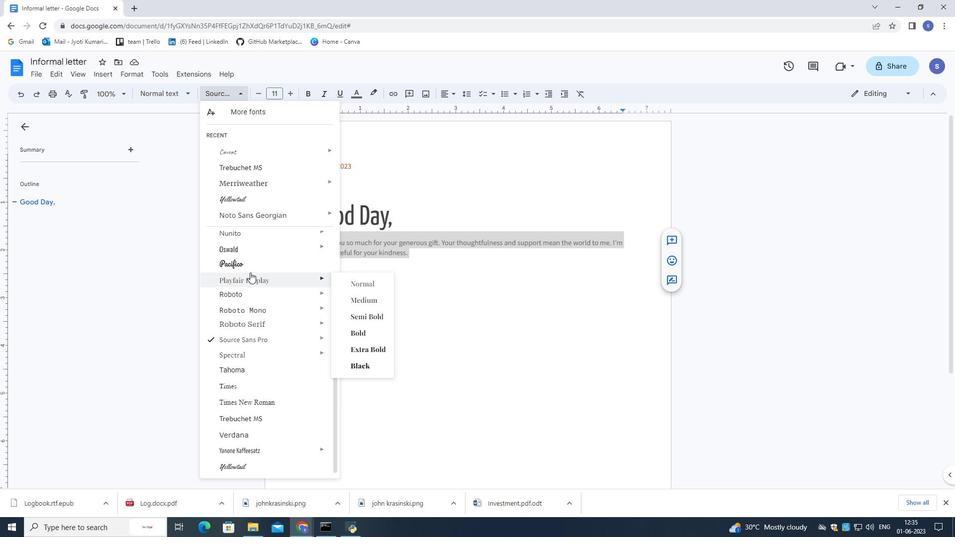 
Action: Mouse scrolled (250, 275) with delta (0, 0)
Screenshot: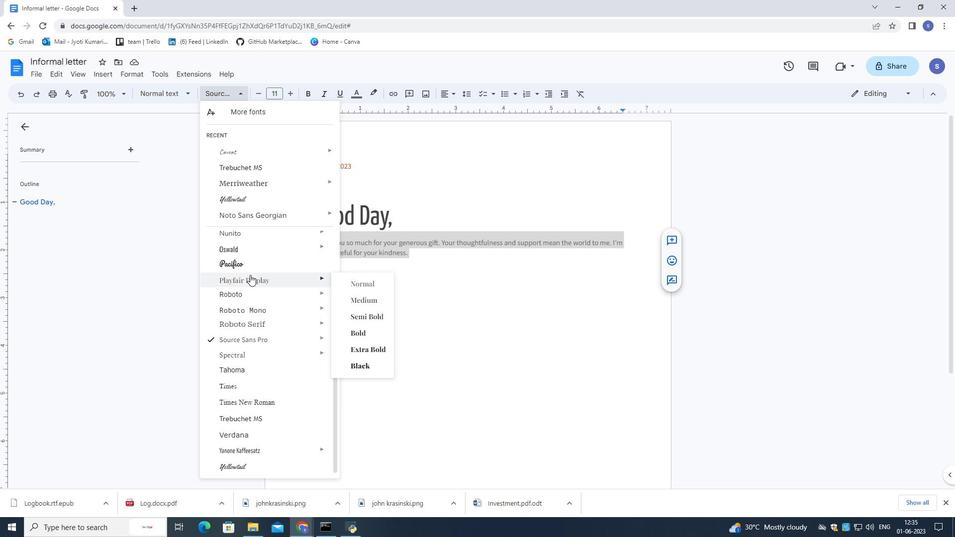 
Action: Mouse scrolled (250, 275) with delta (0, 0)
Screenshot: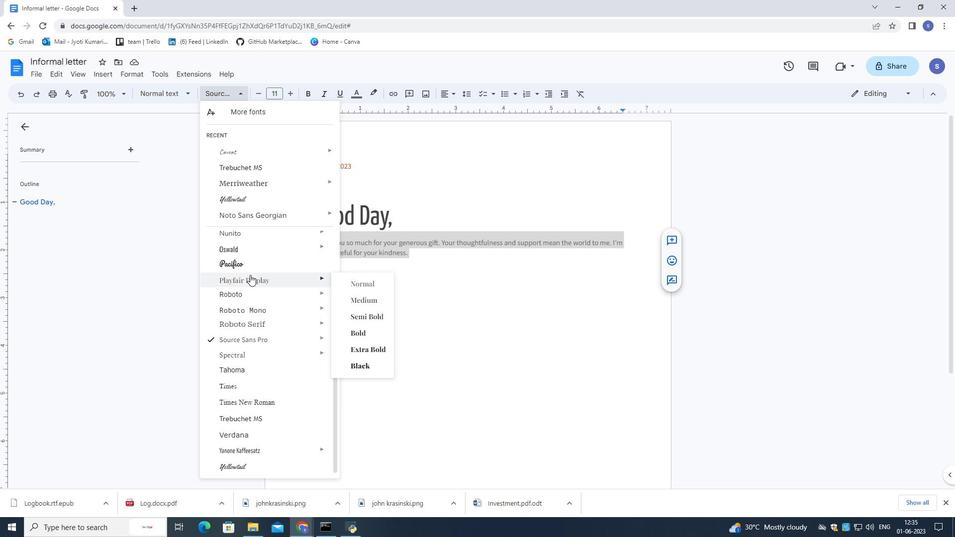 
Action: Mouse scrolled (250, 275) with delta (0, 0)
Screenshot: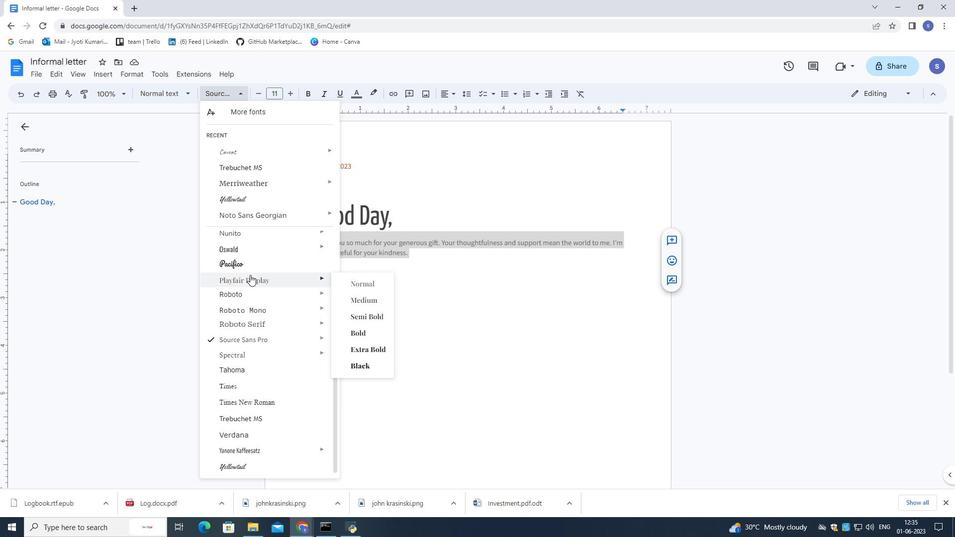
Action: Mouse scrolled (250, 275) with delta (0, 0)
Screenshot: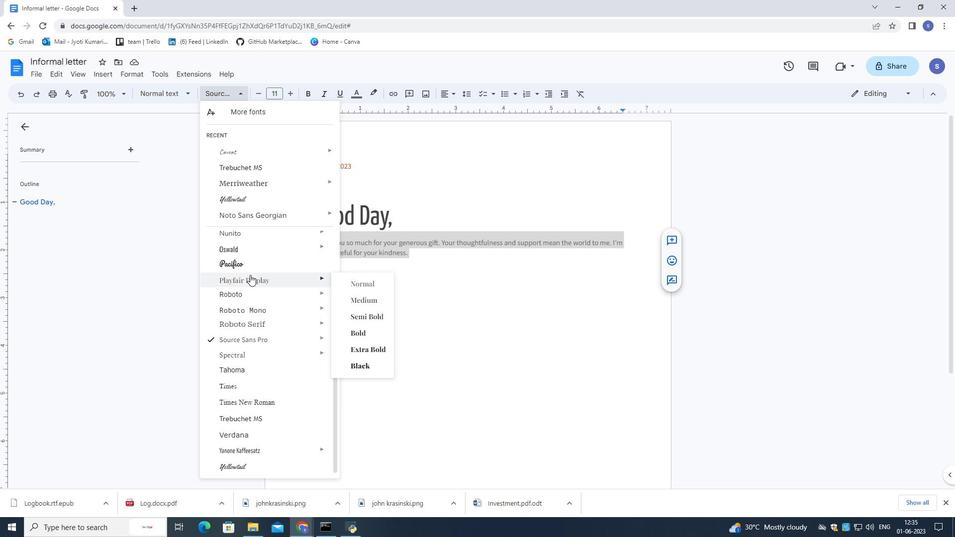 
Action: Mouse scrolled (250, 275) with delta (0, 0)
Screenshot: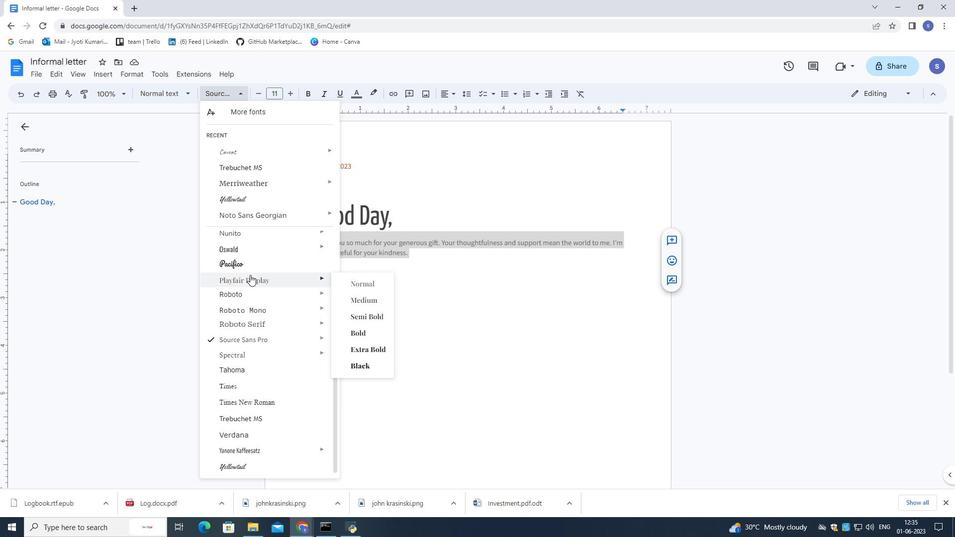 
Action: Mouse scrolled (250, 274) with delta (0, 0)
Screenshot: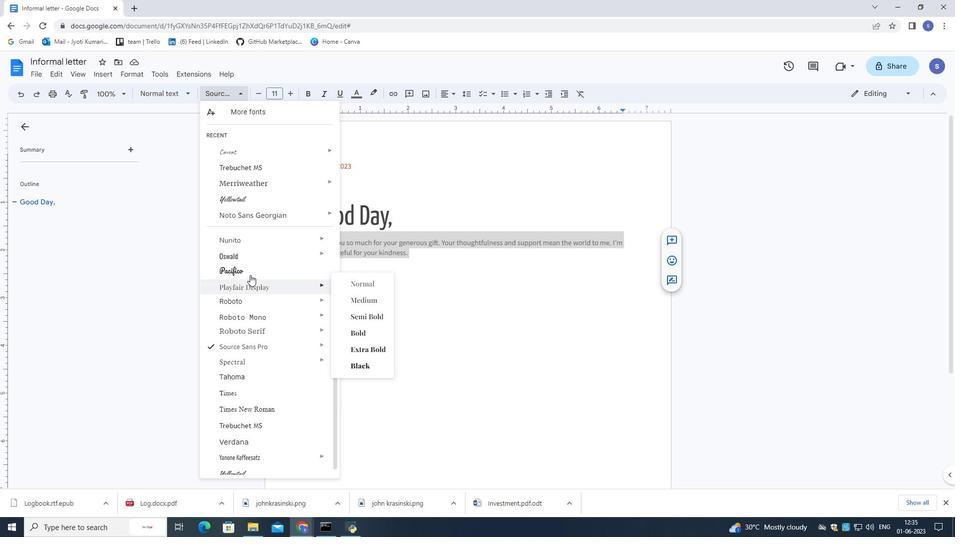 
Action: Mouse scrolled (250, 274) with delta (0, 0)
Screenshot: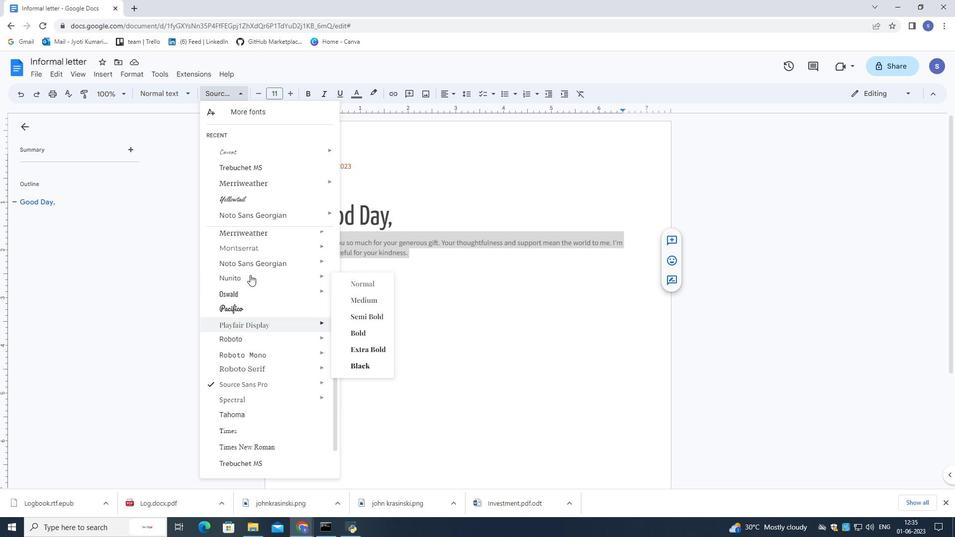 
Action: Mouse scrolled (250, 274) with delta (0, 0)
Screenshot: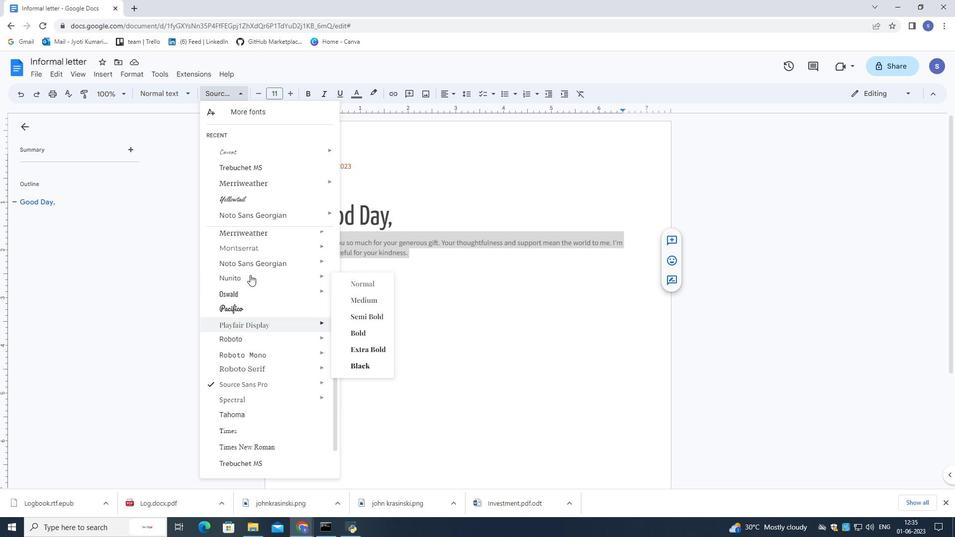 
Action: Mouse scrolled (250, 274) with delta (0, 0)
Screenshot: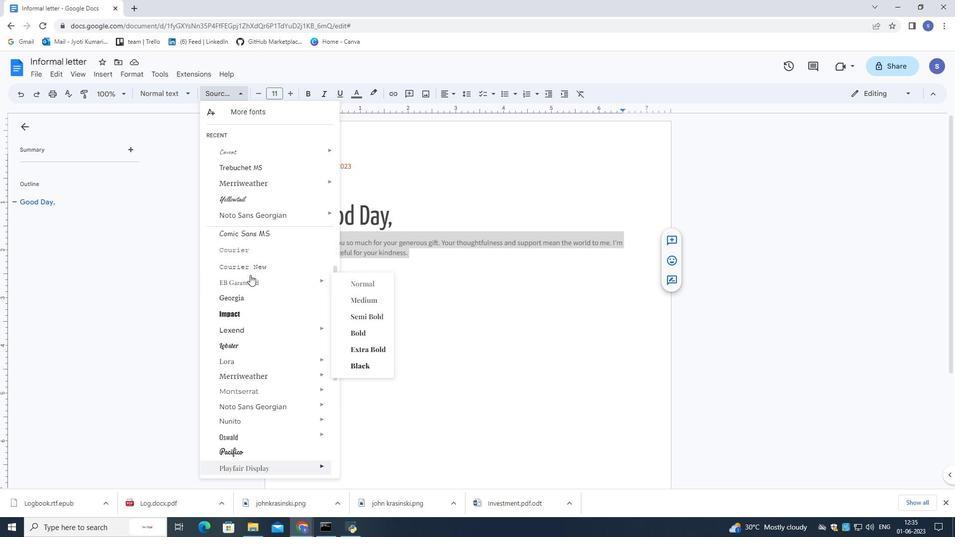 
Action: Mouse scrolled (250, 274) with delta (0, 0)
Screenshot: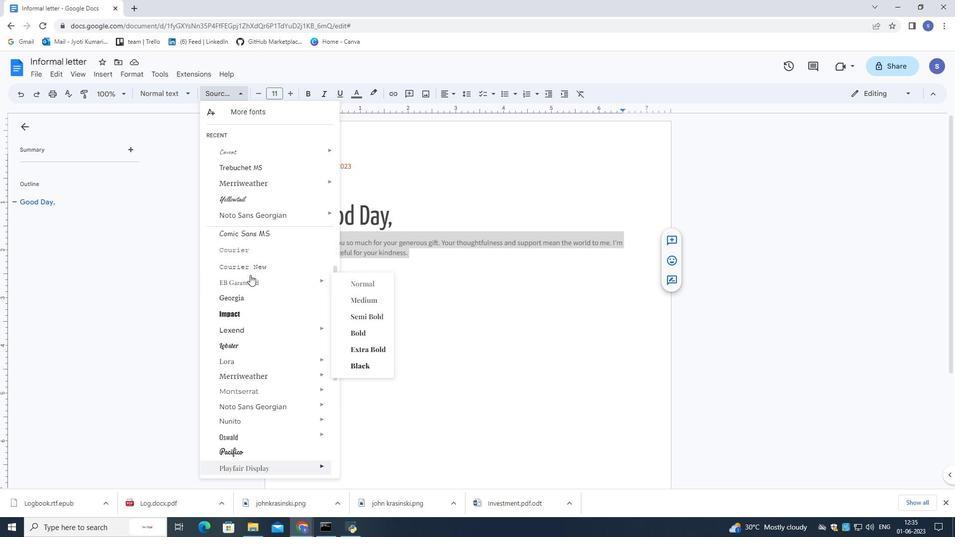 
Action: Mouse scrolled (250, 274) with delta (0, 0)
Screenshot: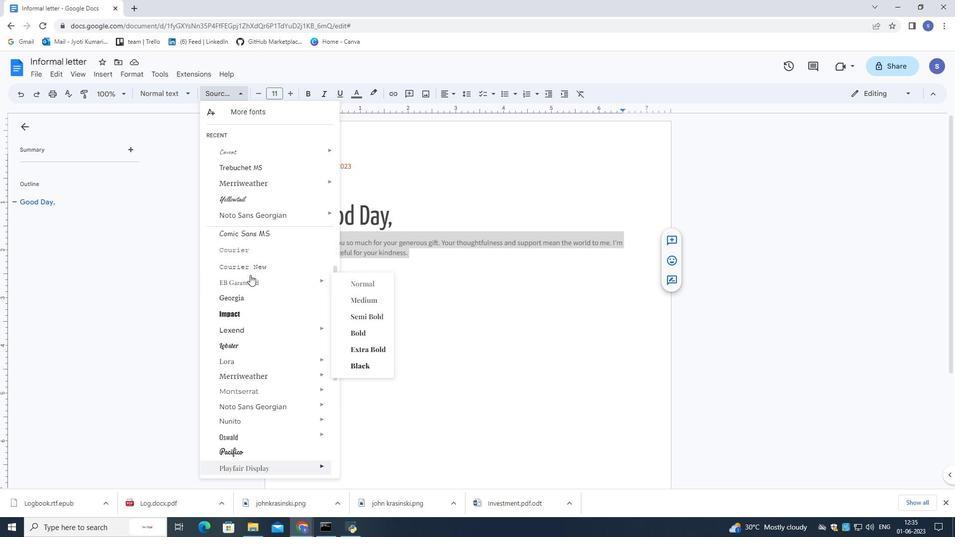 
Action: Mouse scrolled (250, 275) with delta (0, 0)
Screenshot: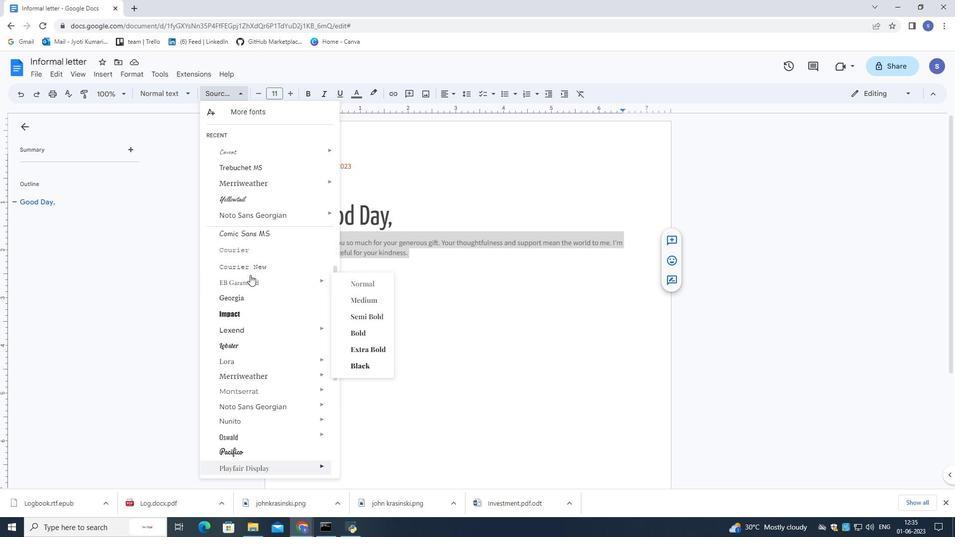 
Action: Mouse scrolled (250, 275) with delta (0, 0)
Screenshot: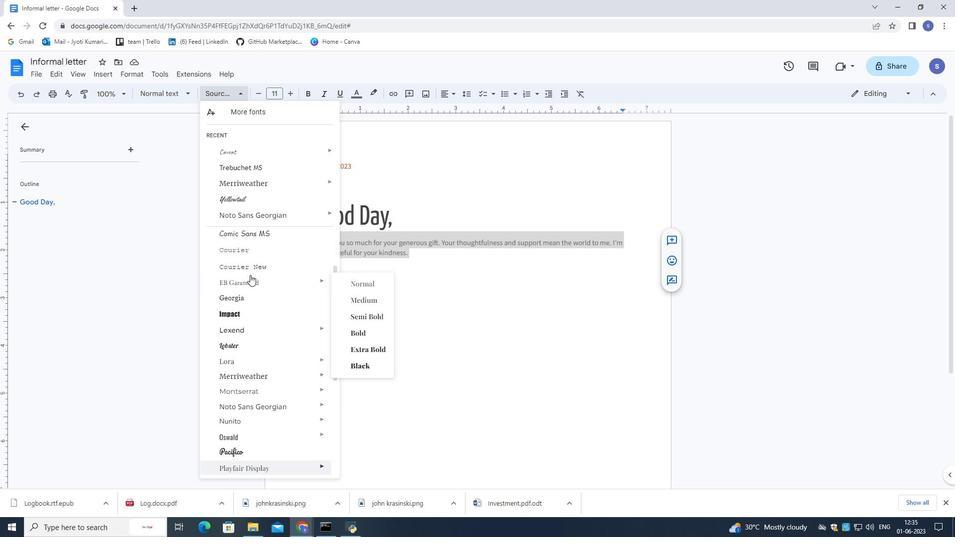 
Action: Mouse scrolled (250, 275) with delta (0, 0)
Screenshot: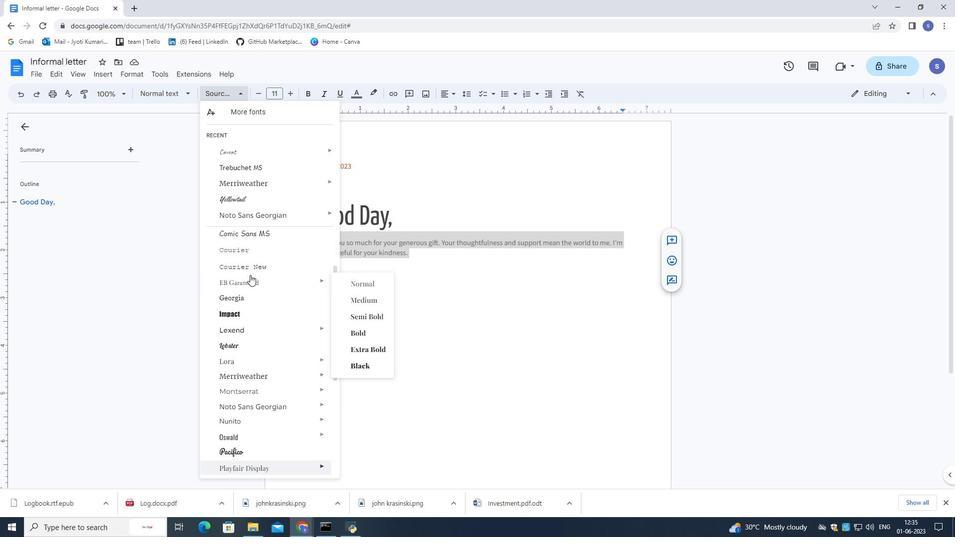 
Action: Mouse scrolled (250, 275) with delta (0, 0)
Screenshot: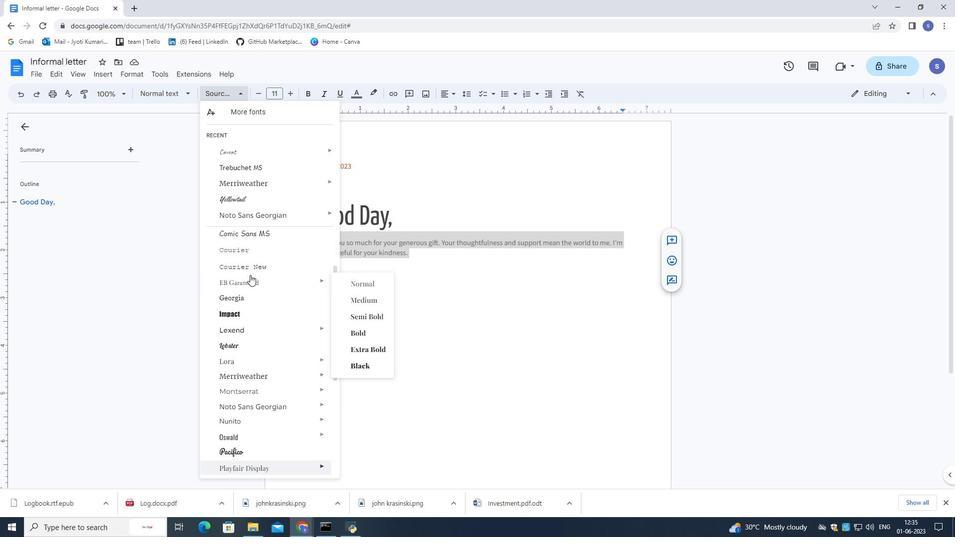 
Action: Mouse scrolled (250, 275) with delta (0, 0)
Screenshot: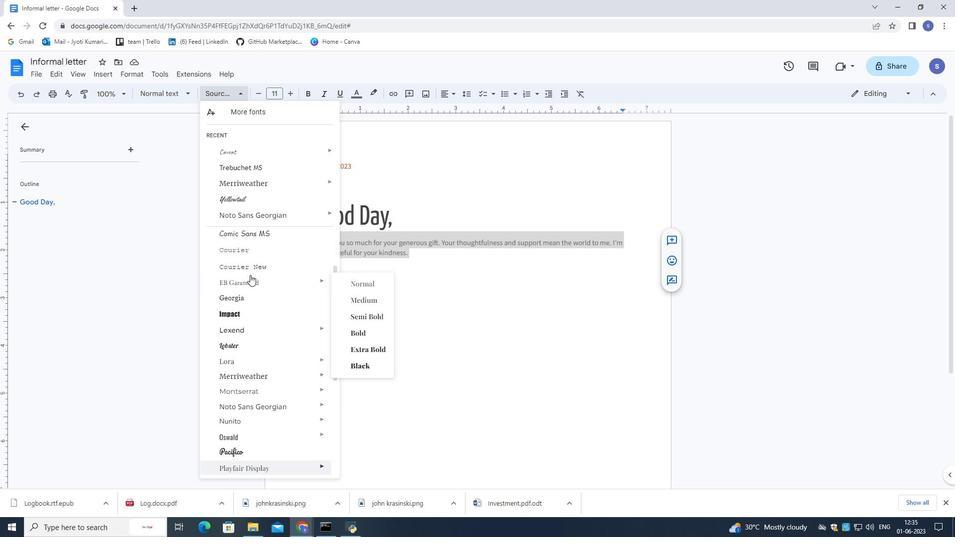 
Action: Mouse scrolled (250, 275) with delta (0, 0)
Screenshot: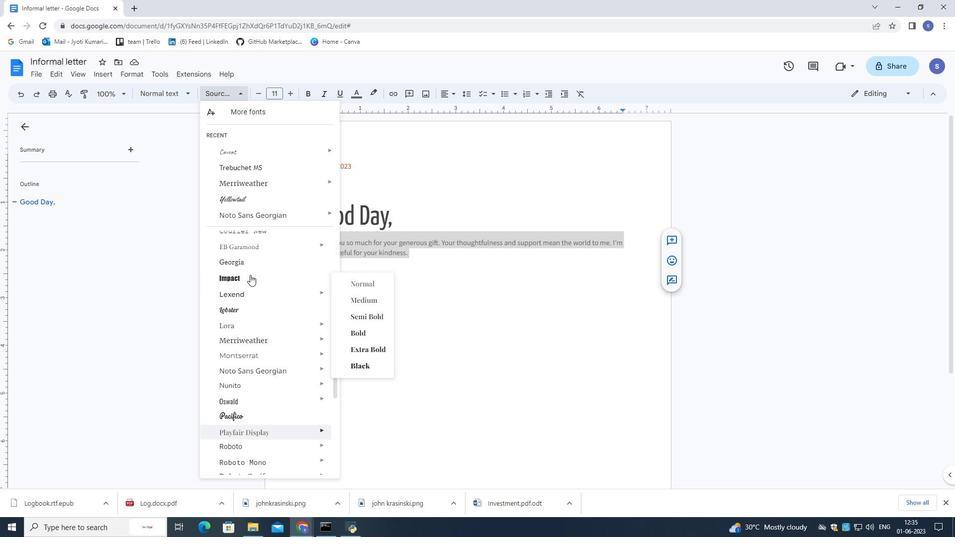 
Action: Mouse scrolled (250, 274) with delta (0, 0)
Screenshot: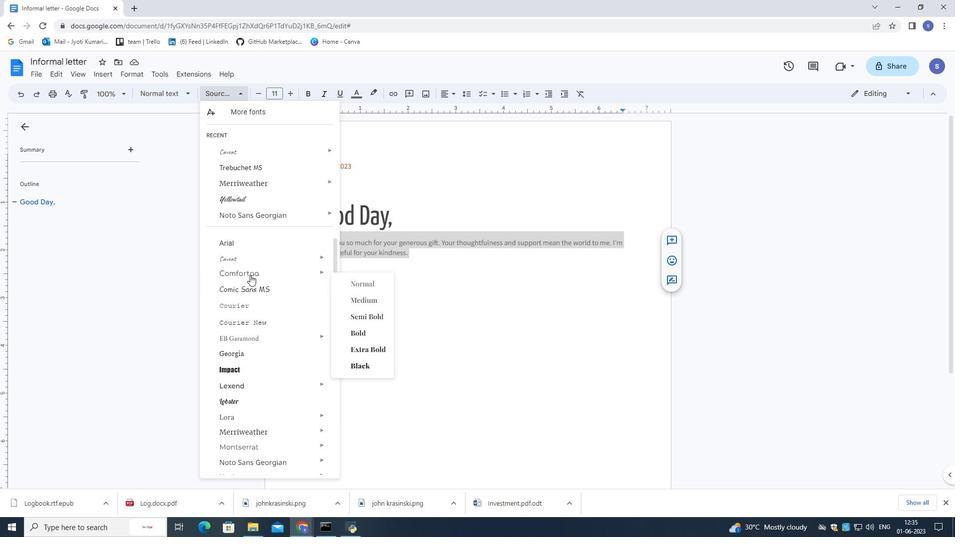 
Action: Mouse scrolled (250, 274) with delta (0, 0)
Screenshot: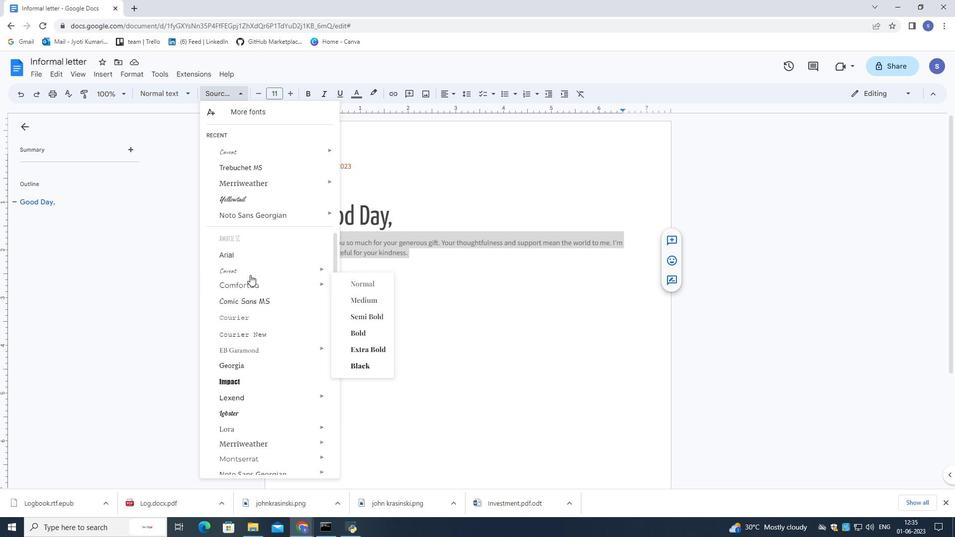 
Action: Mouse scrolled (250, 274) with delta (0, 0)
Screenshot: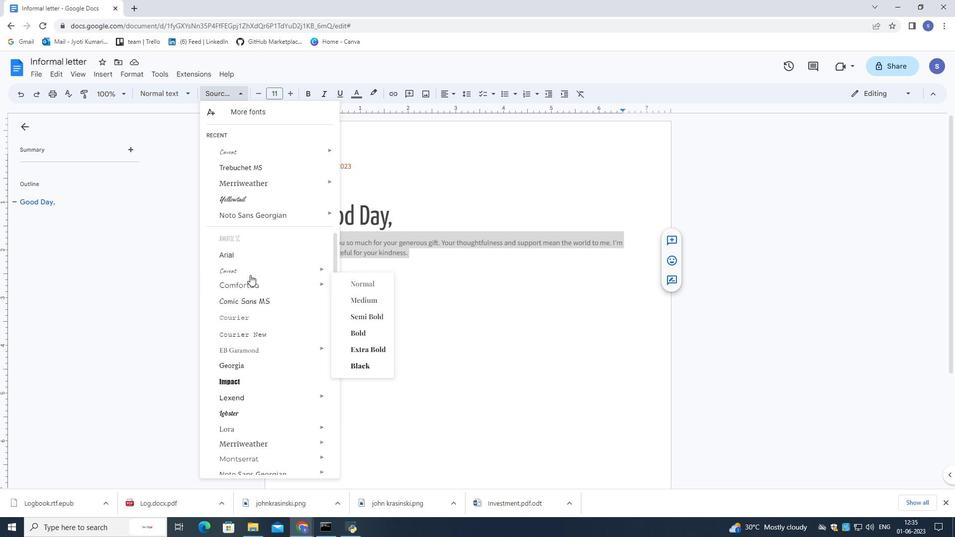 
Action: Mouse scrolled (250, 274) with delta (0, 0)
Screenshot: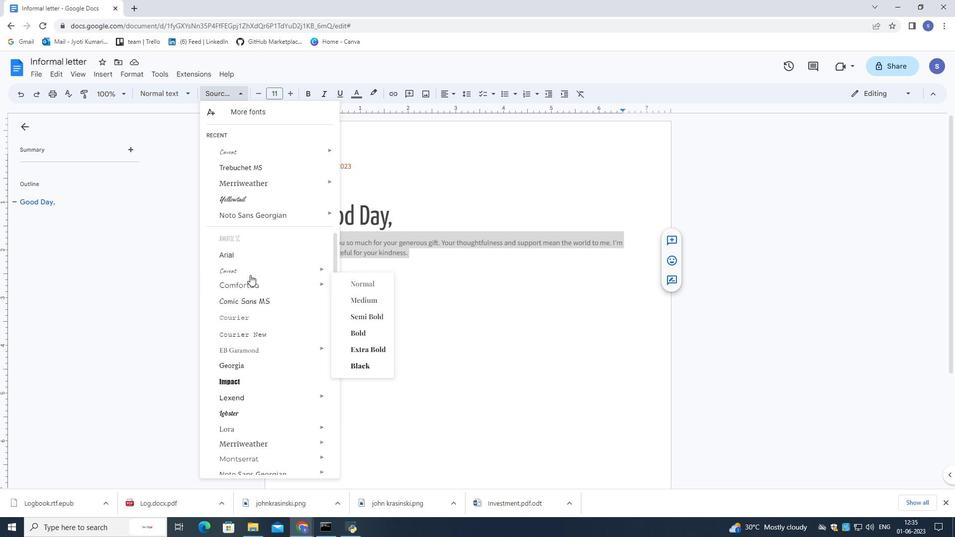 
Action: Mouse scrolled (250, 274) with delta (0, 0)
Screenshot: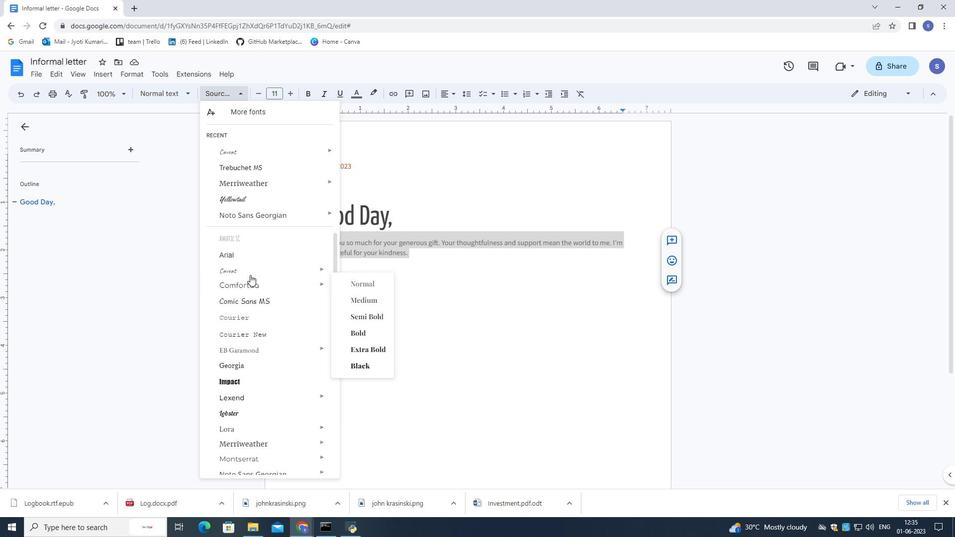 
Action: Mouse scrolled (250, 274) with delta (0, 0)
Screenshot: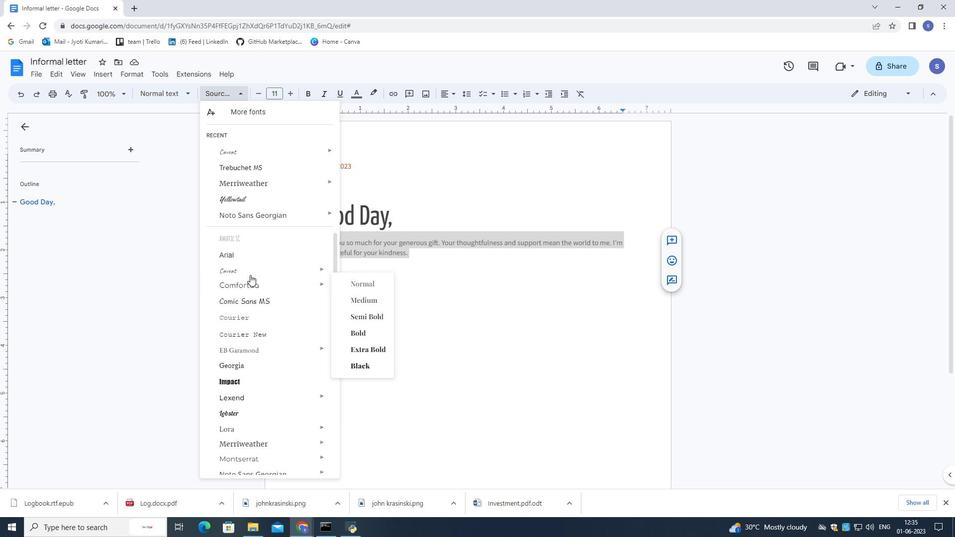 
Action: Mouse scrolled (250, 274) with delta (0, 0)
Screenshot: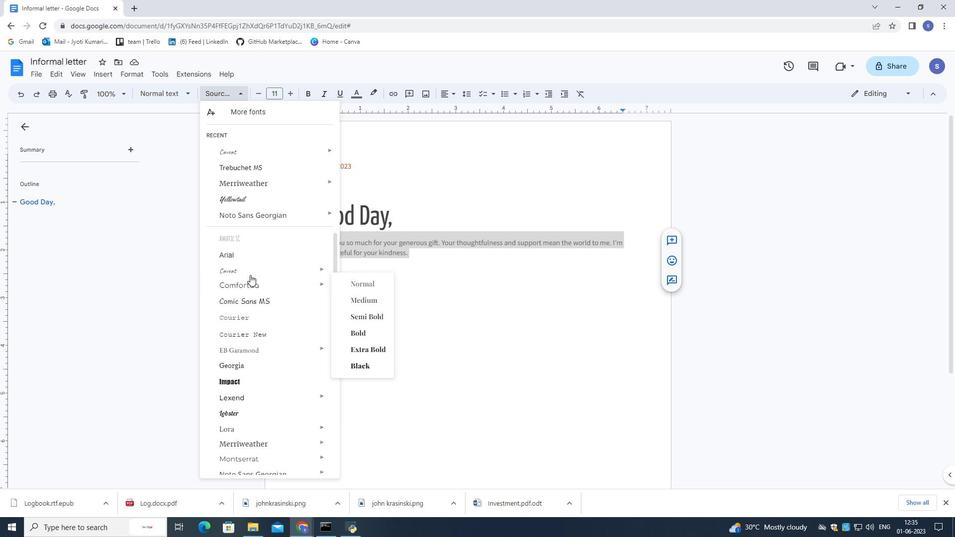 
Action: Mouse moved to (250, 276)
Screenshot: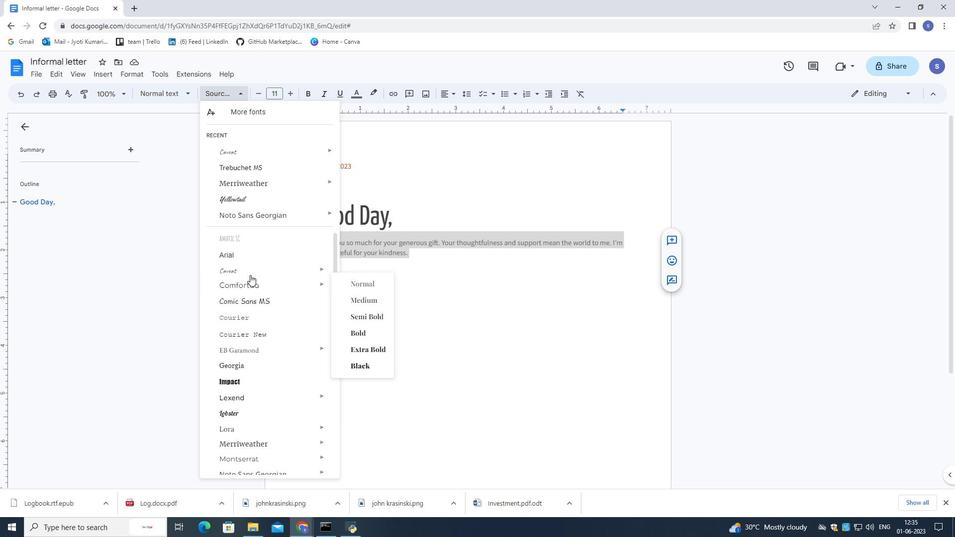 
Action: Mouse scrolled (250, 275) with delta (0, 0)
Screenshot: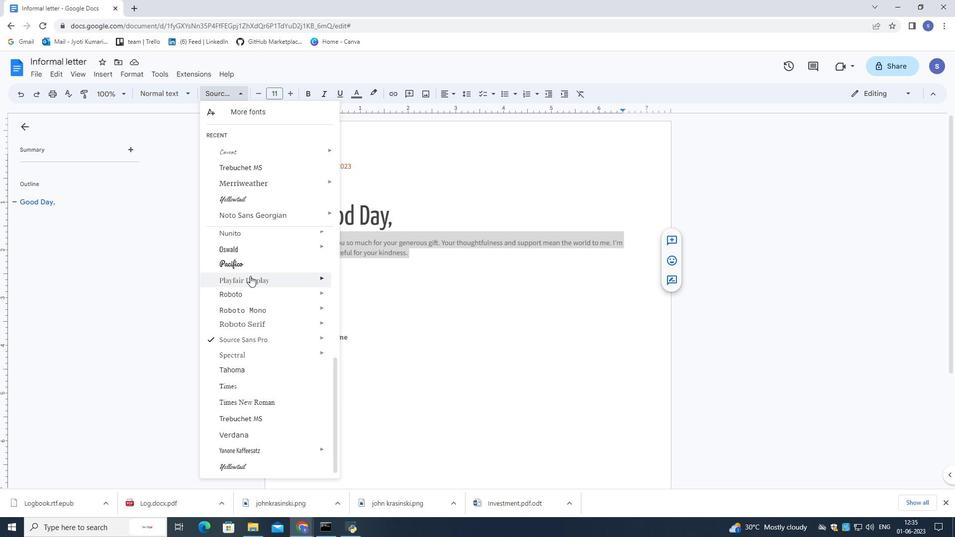 
Action: Mouse scrolled (250, 275) with delta (0, 0)
Screenshot: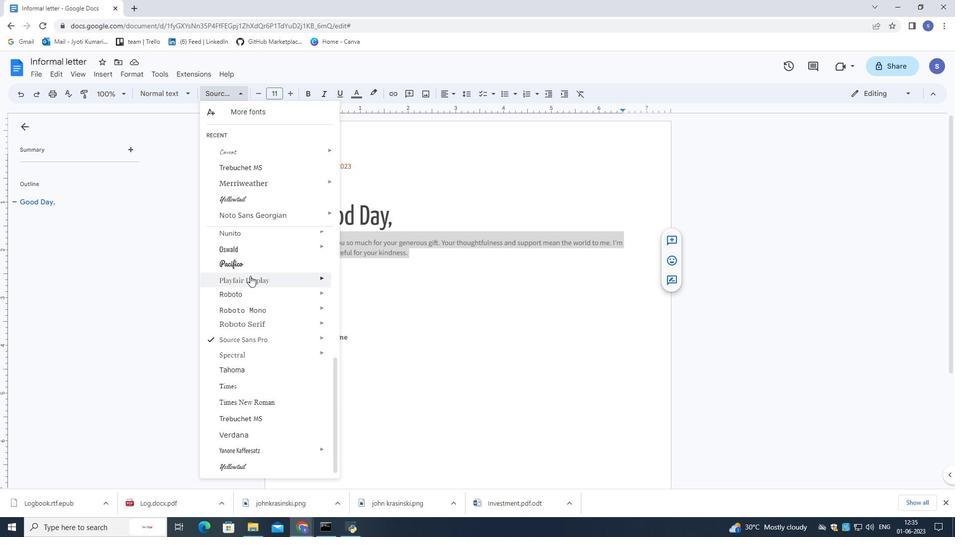 
Action: Mouse scrolled (250, 275) with delta (0, 0)
Screenshot: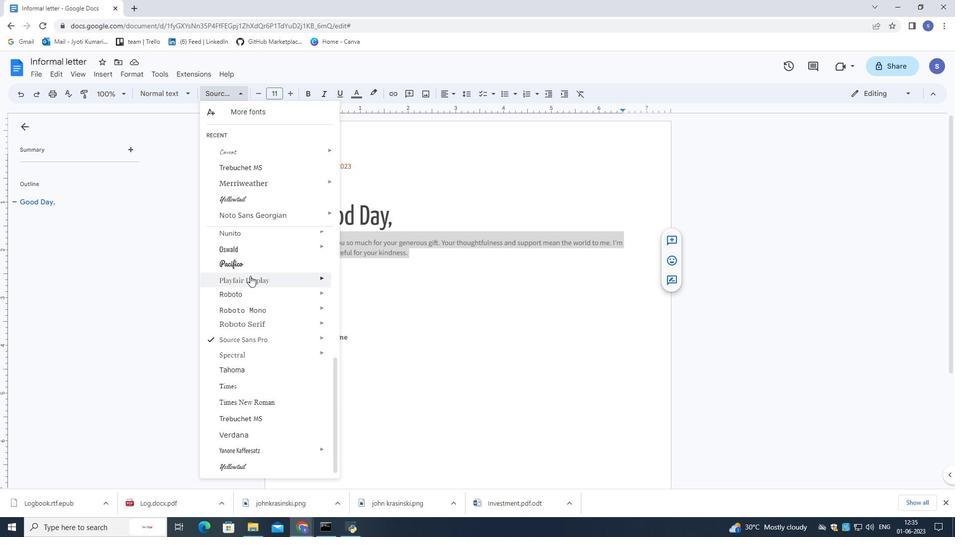 
Action: Mouse scrolled (250, 275) with delta (0, 0)
Screenshot: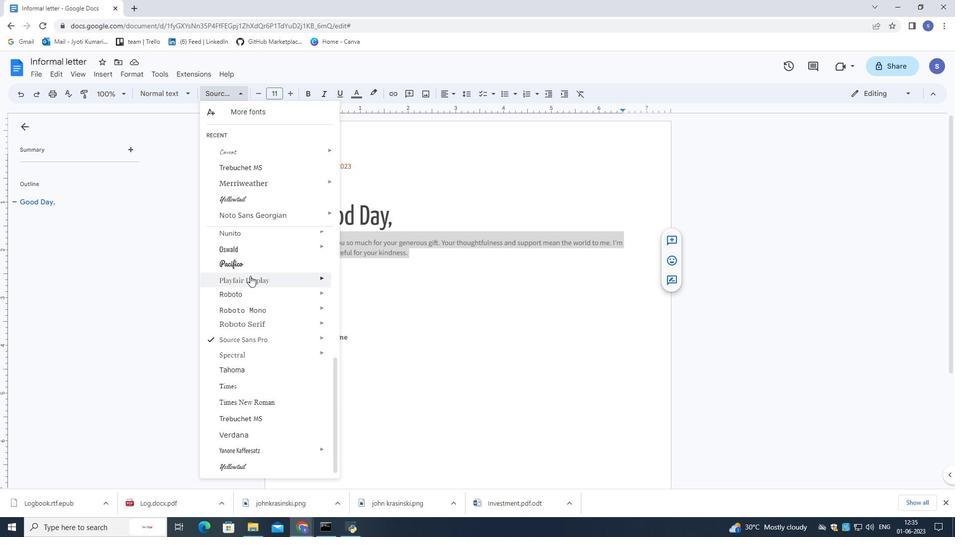 
Action: Mouse scrolled (250, 275) with delta (0, 0)
Screenshot: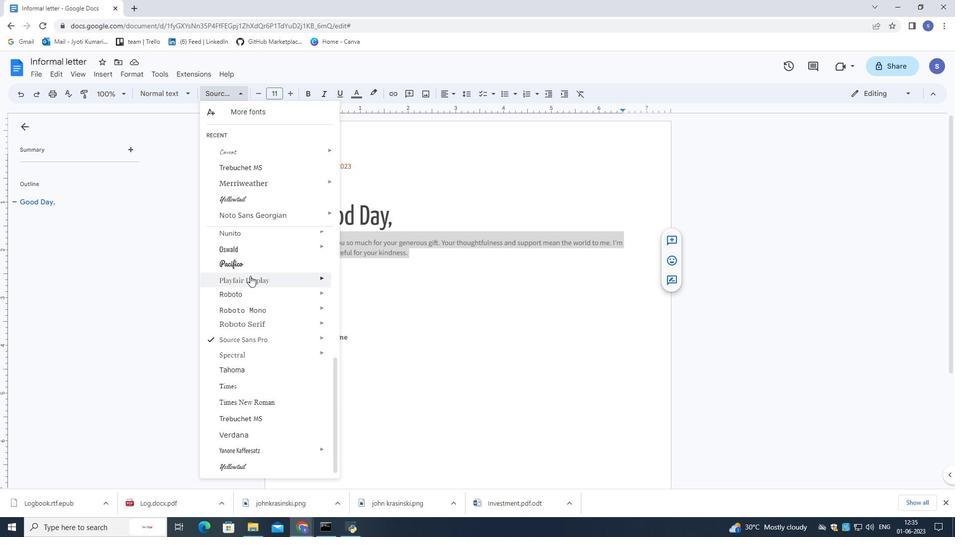 
Action: Mouse moved to (250, 277)
Screenshot: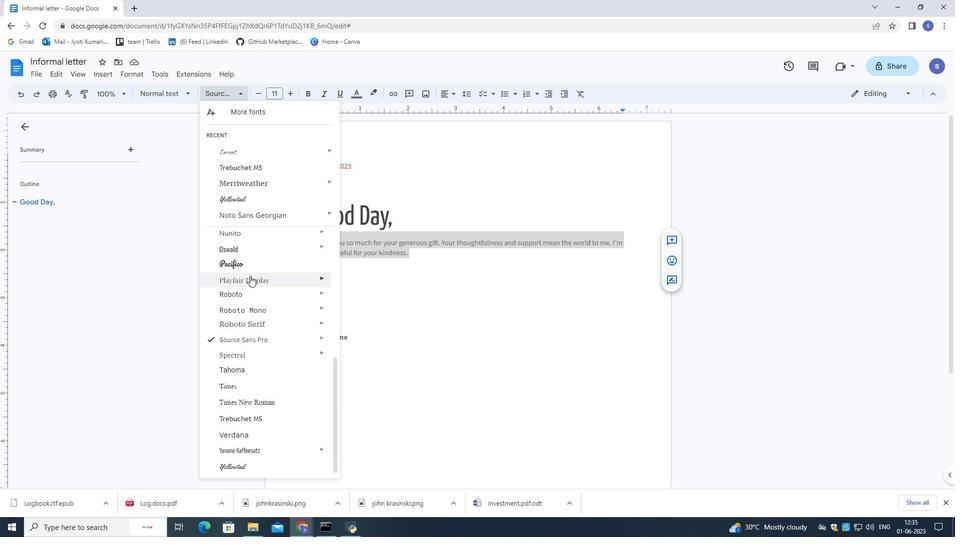 
Action: Mouse scrolled (250, 276) with delta (0, 0)
Screenshot: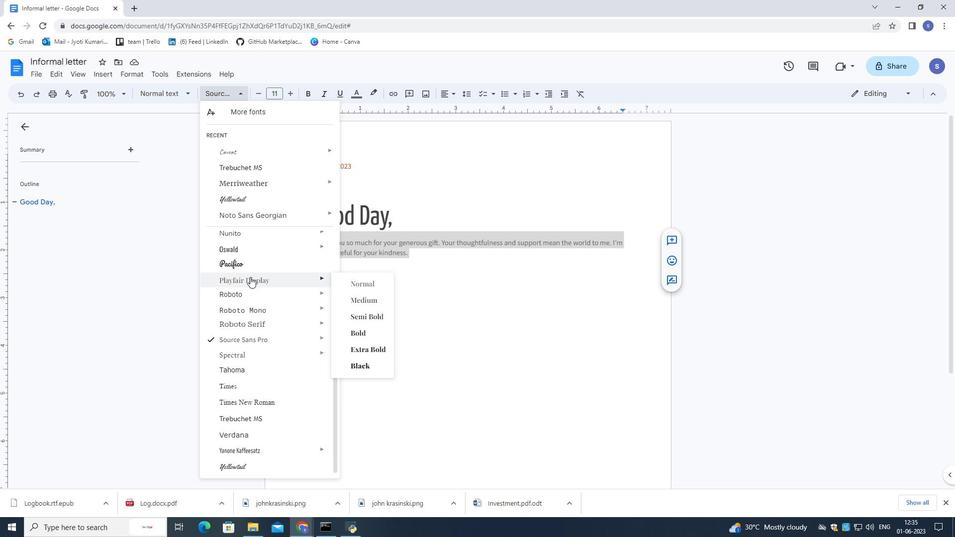
Action: Mouse scrolled (250, 276) with delta (0, 0)
Screenshot: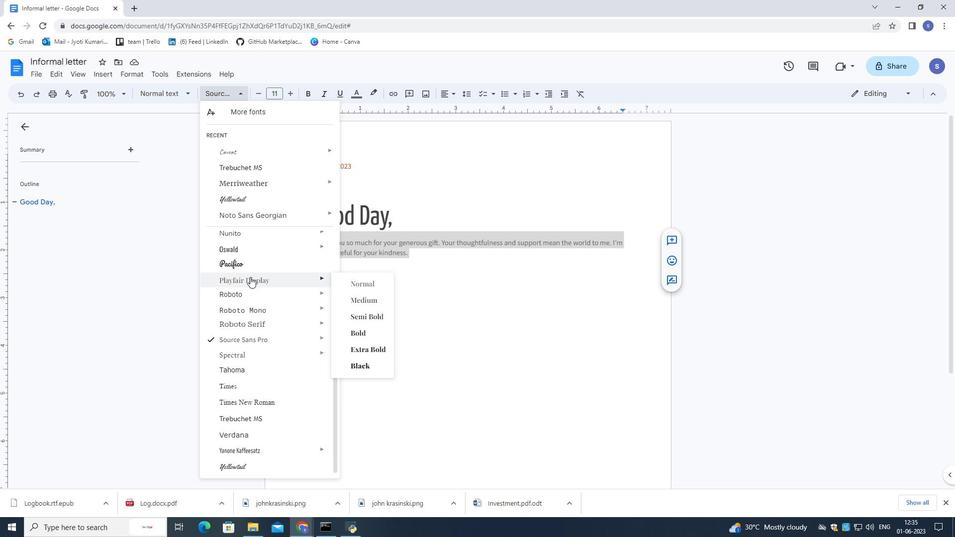 
Action: Mouse scrolled (250, 276) with delta (0, 0)
Screenshot: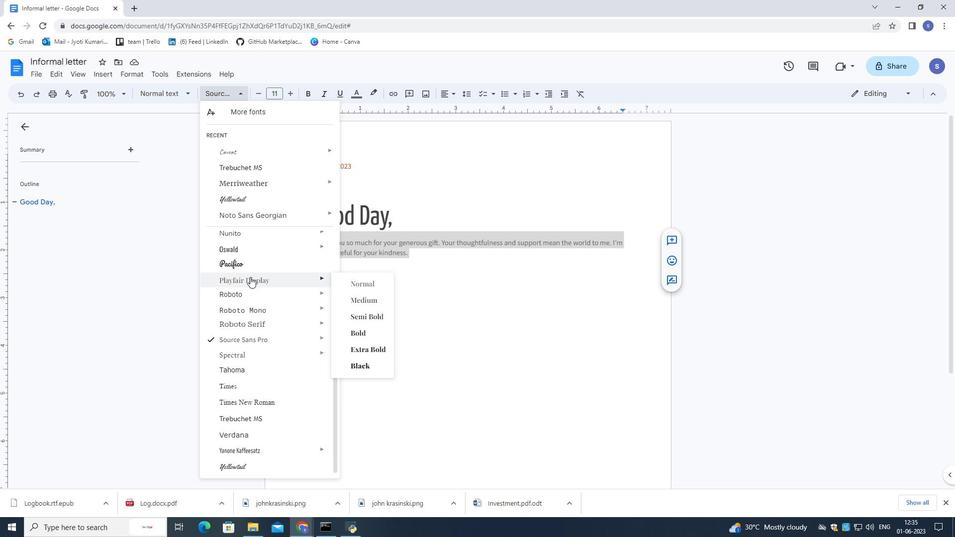 
Action: Mouse scrolled (250, 276) with delta (0, 0)
Screenshot: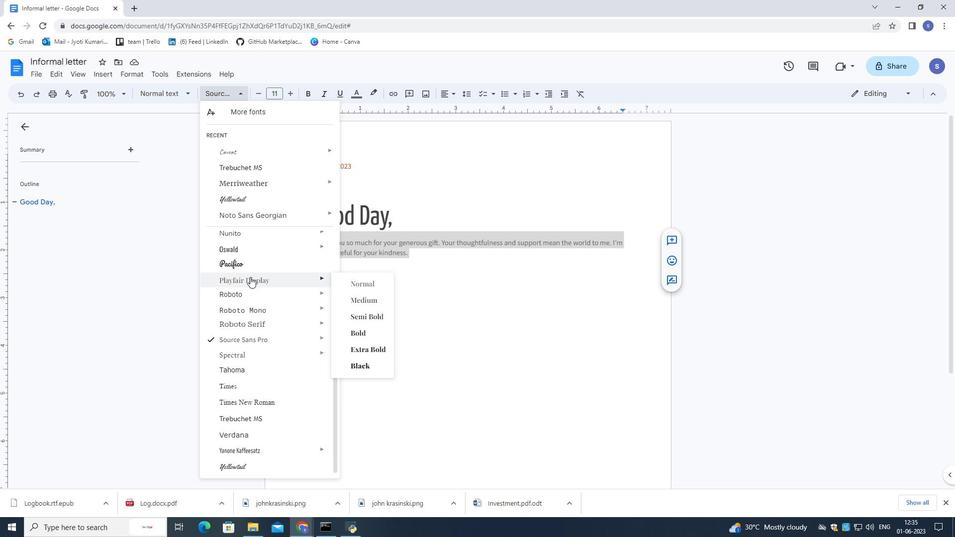 
Action: Mouse scrolled (250, 276) with delta (0, 0)
Screenshot: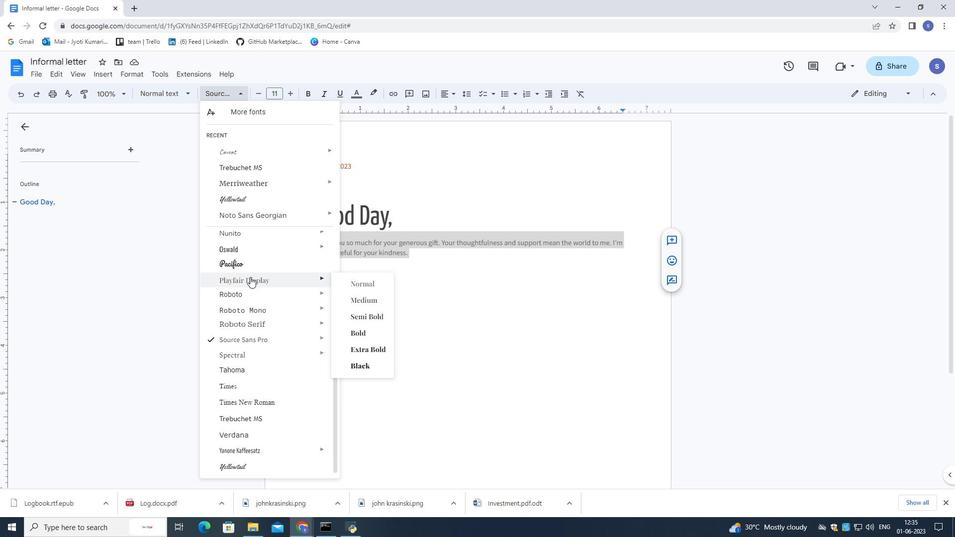 
Action: Mouse moved to (238, 355)
Screenshot: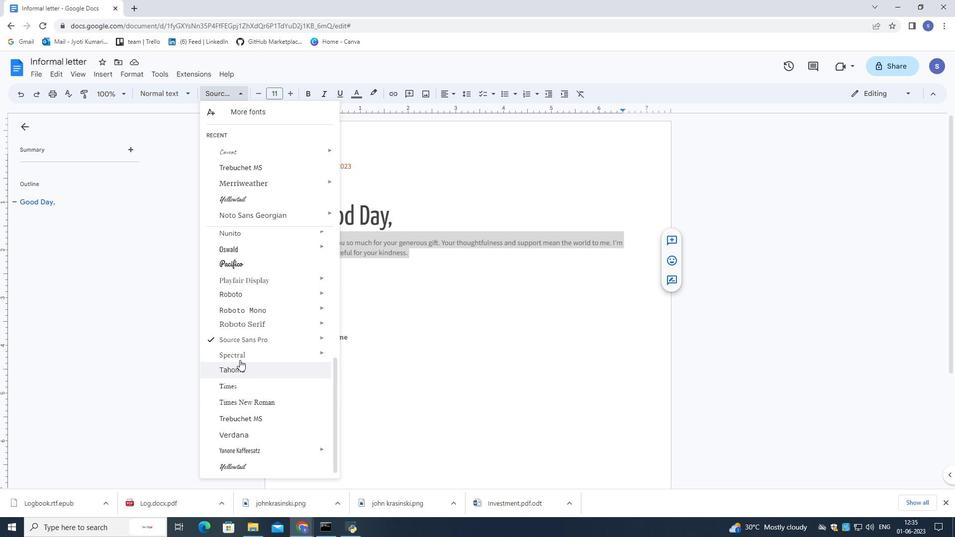 
Action: Mouse scrolled (238, 356) with delta (0, 0)
Screenshot: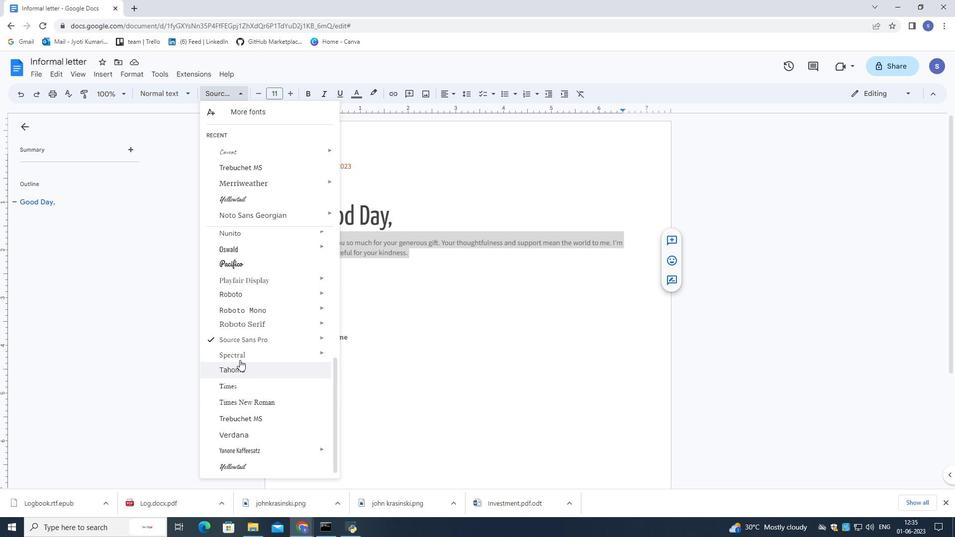 
Action: Mouse scrolled (238, 356) with delta (0, 0)
Screenshot: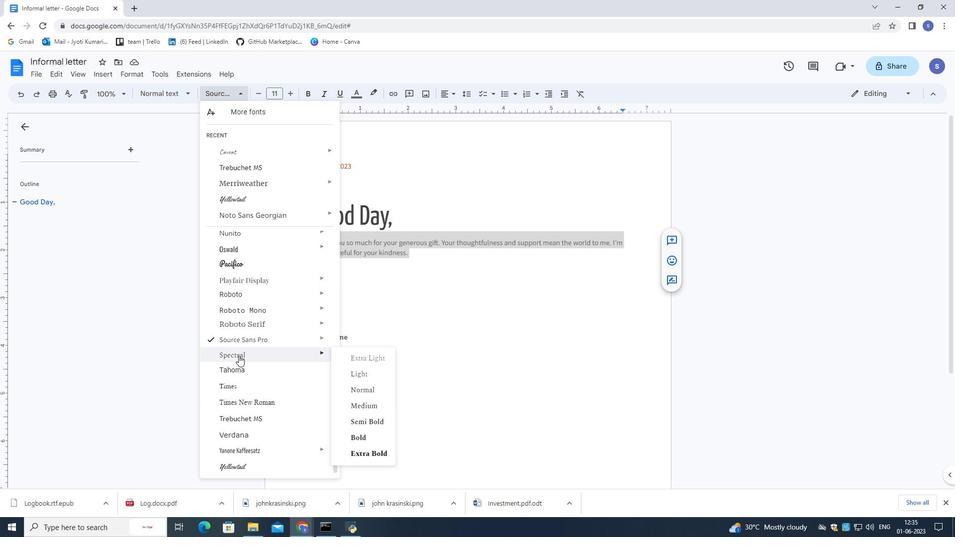 
Action: Mouse moved to (238, 350)
Screenshot: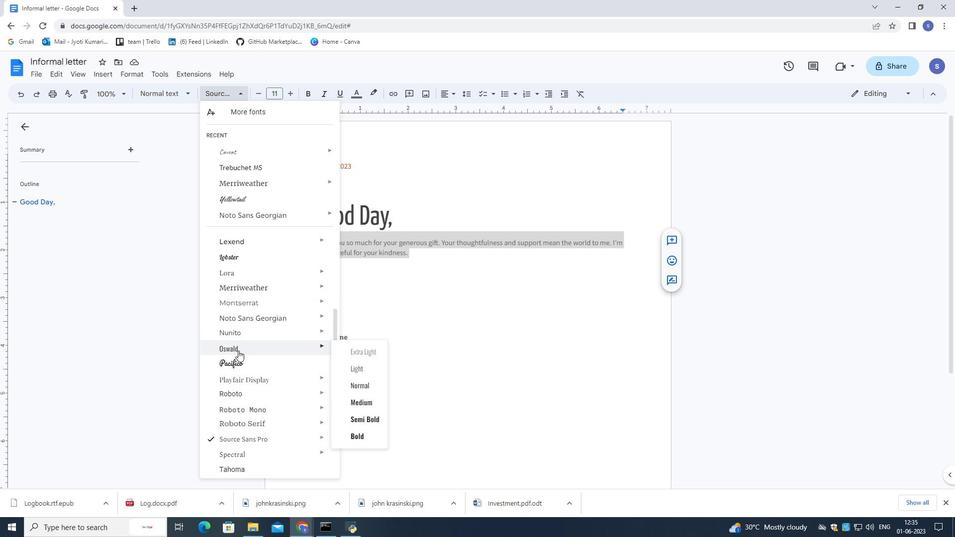 
Action: Mouse scrolled (238, 350) with delta (0, 0)
Screenshot: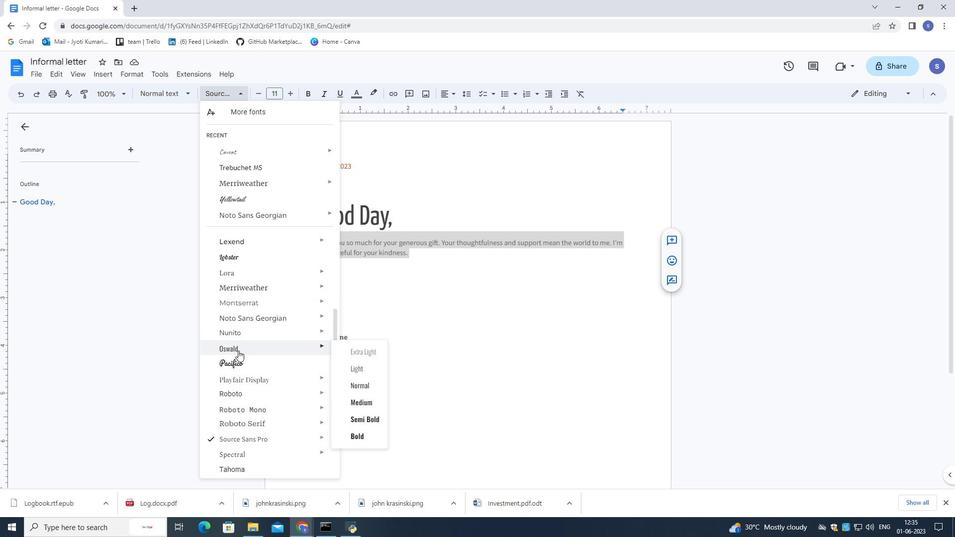 
Action: Mouse moved to (238, 349)
Screenshot: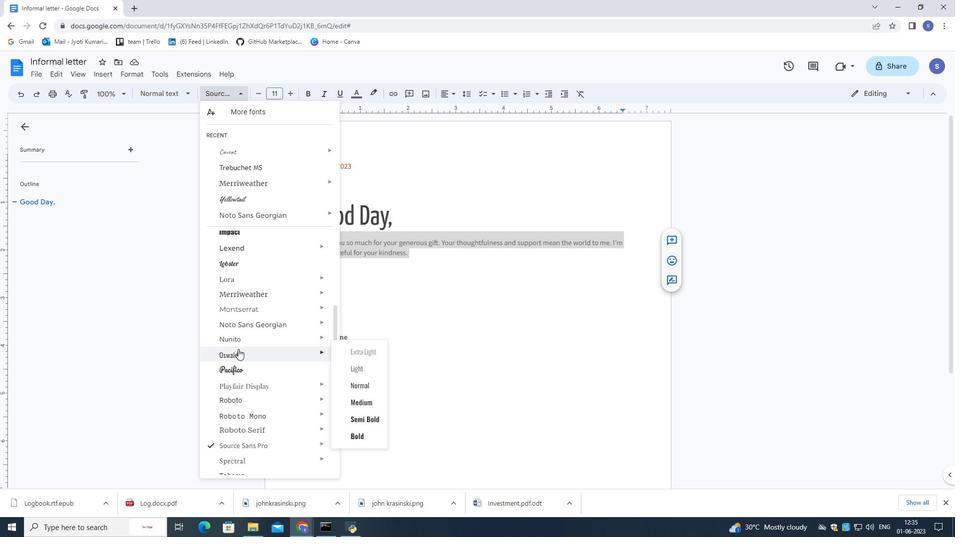 
Action: Mouse scrolled (238, 349) with delta (0, 0)
Screenshot: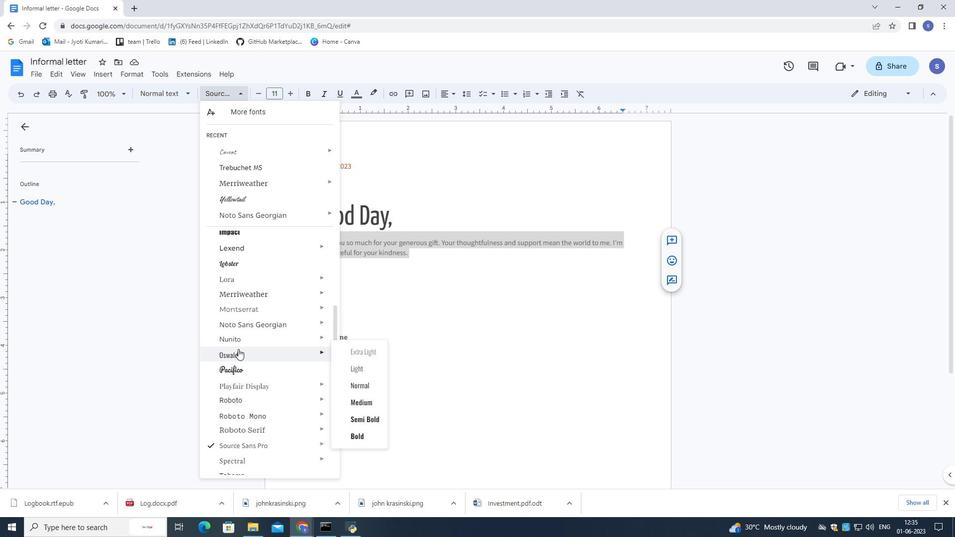 
Action: Mouse moved to (242, 244)
Screenshot: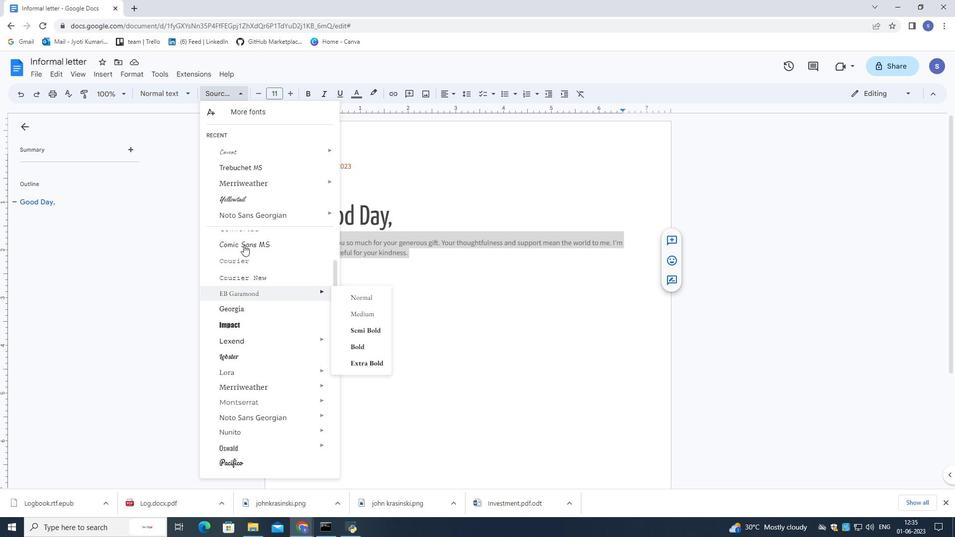 
Action: Mouse pressed left at (242, 244)
Screenshot: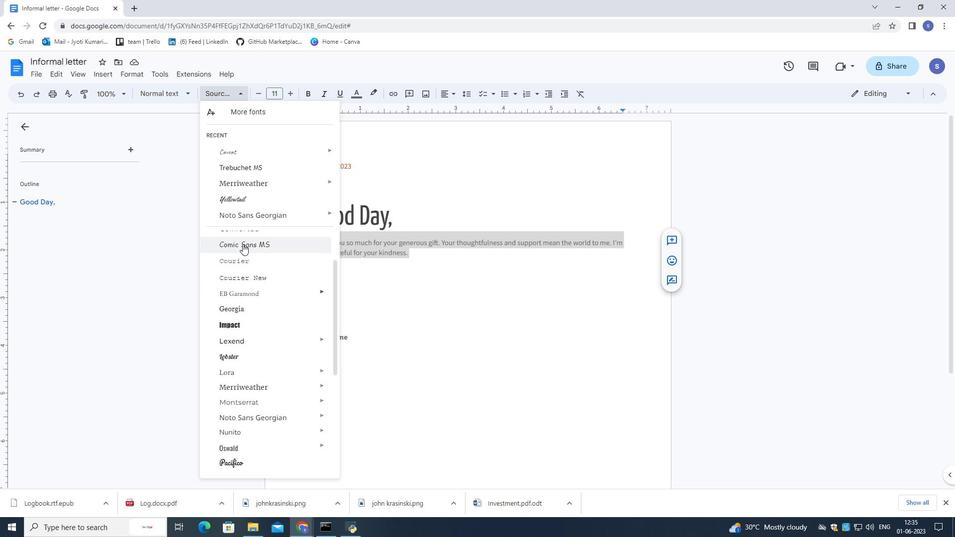 
Action: Mouse moved to (480, 275)
Screenshot: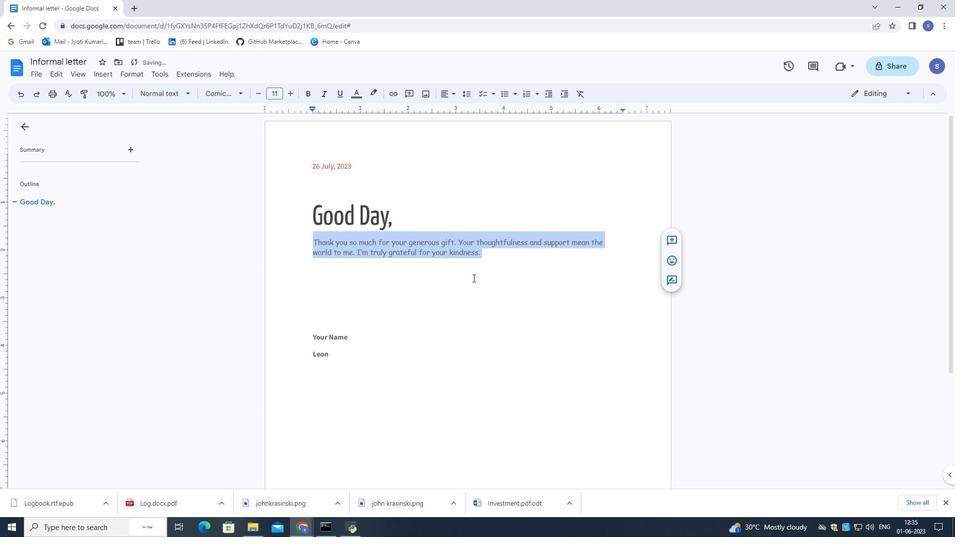 
Action: Mouse pressed left at (480, 275)
Screenshot: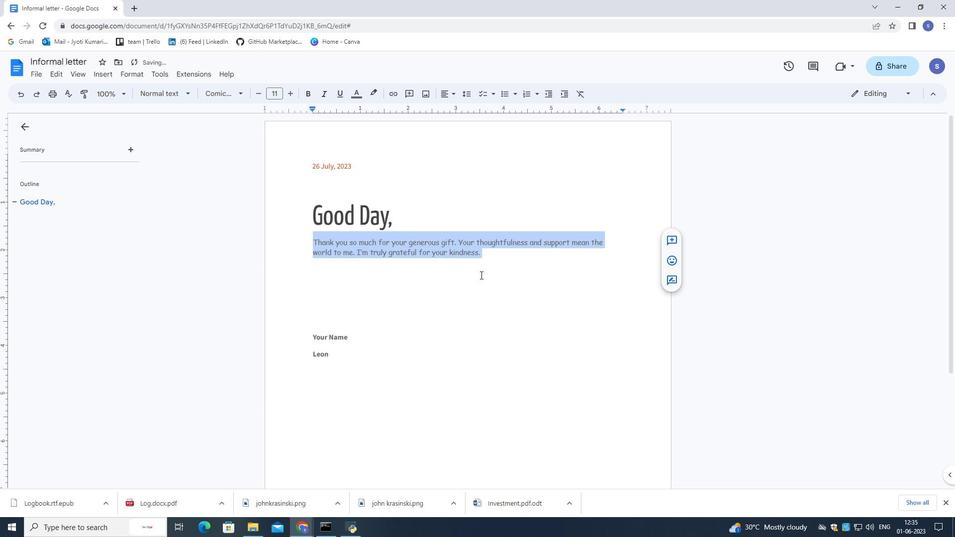 
Action: Mouse moved to (507, 279)
Screenshot: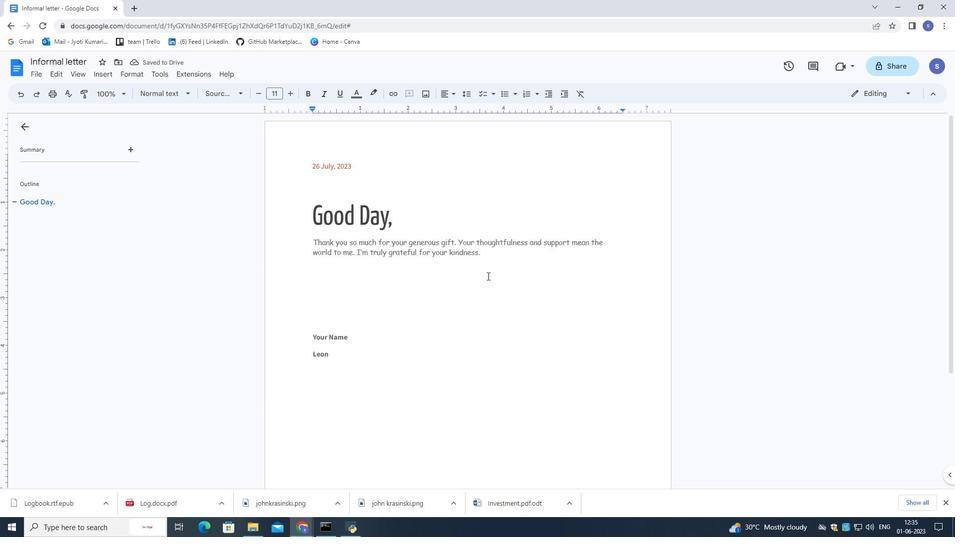 
Action: Mouse pressed left at (507, 279)
Screenshot: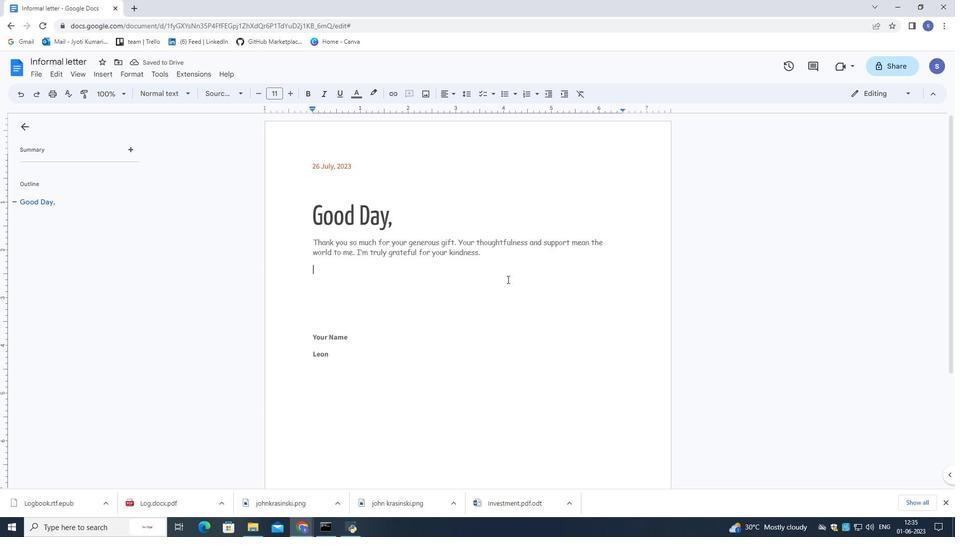 
Action: Mouse moved to (523, 251)
Screenshot: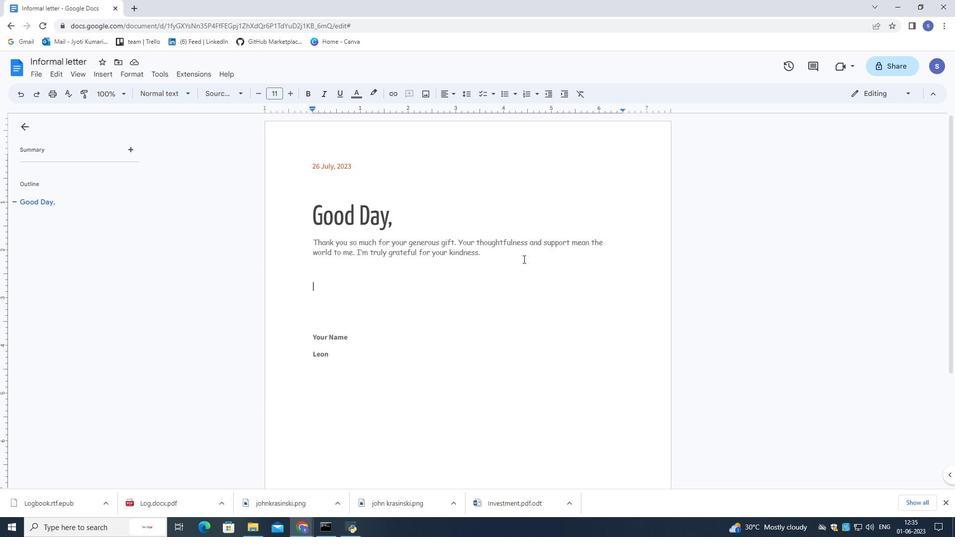 
Action: Mouse pressed left at (523, 251)
Screenshot: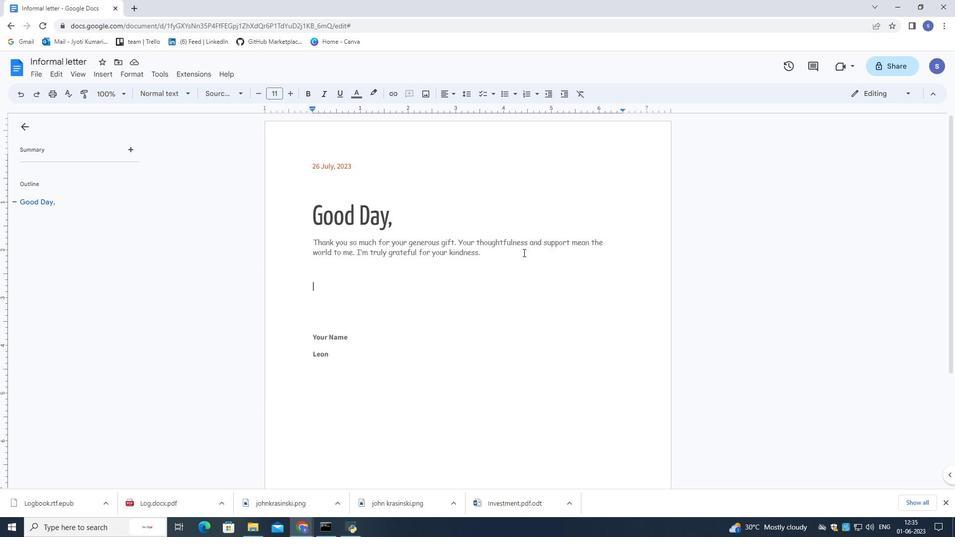 
Action: Mouse moved to (519, 251)
Screenshot: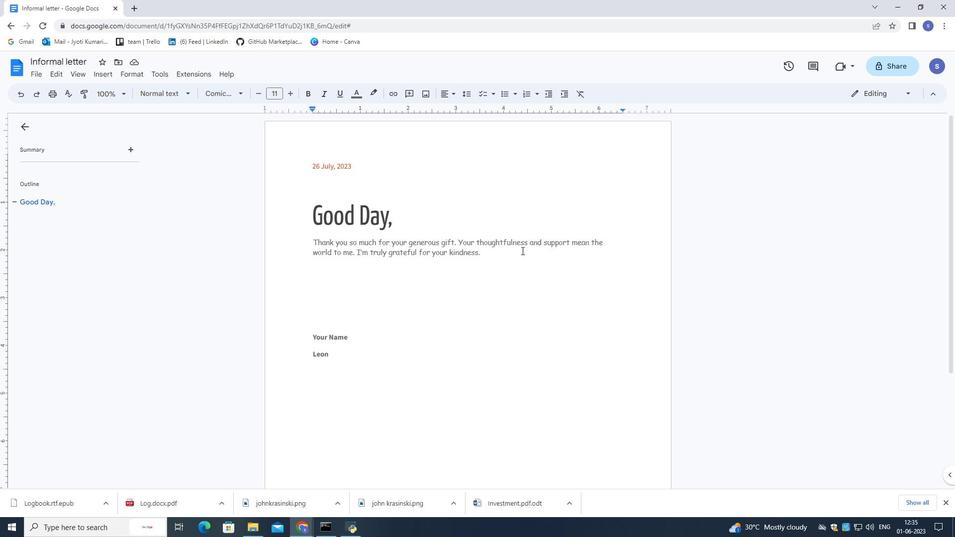 
